Task: Develop a project sustainability and social responsibility framework to promote ethical, environmental, and societal considerations.
Action: Mouse moved to (170, 324)
Screenshot: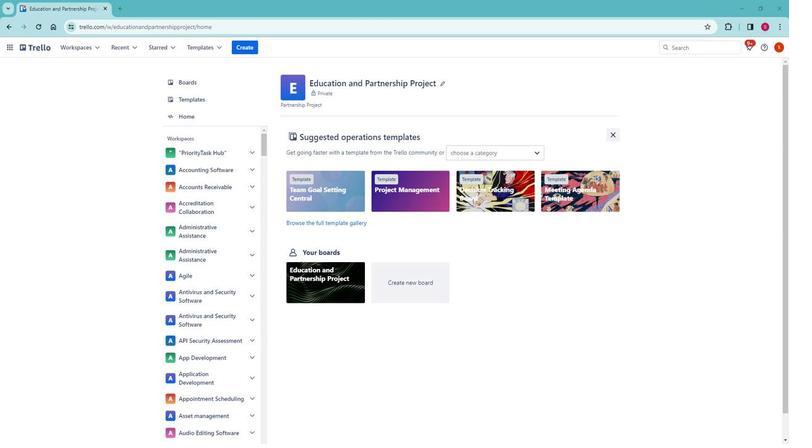 
Action: Mouse pressed left at (170, 324)
Screenshot: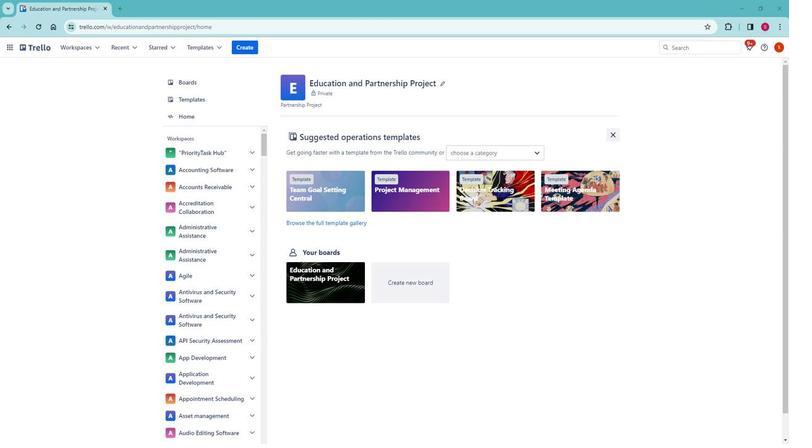 
Action: Mouse moved to (403, 96)
Screenshot: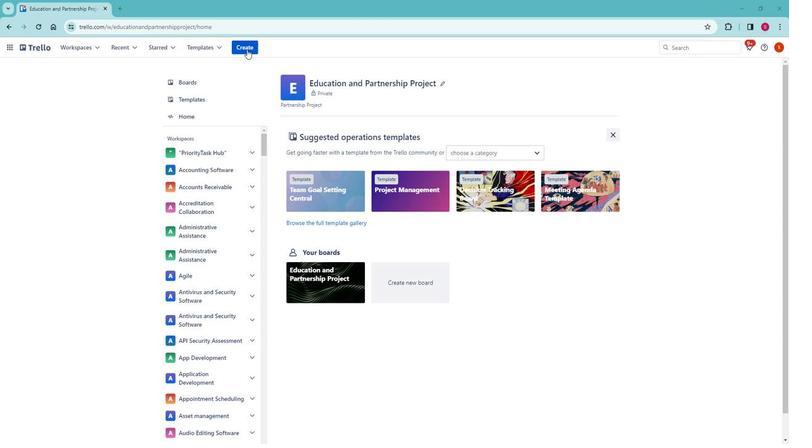 
Action: Mouse pressed left at (403, 96)
Screenshot: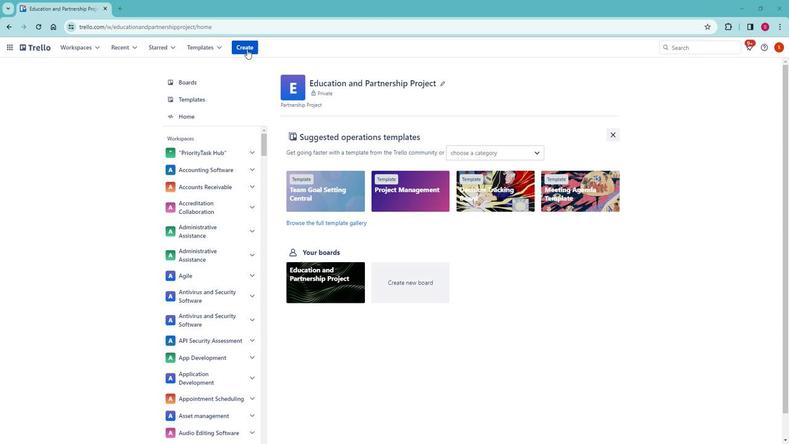 
Action: Mouse moved to (414, 166)
Screenshot: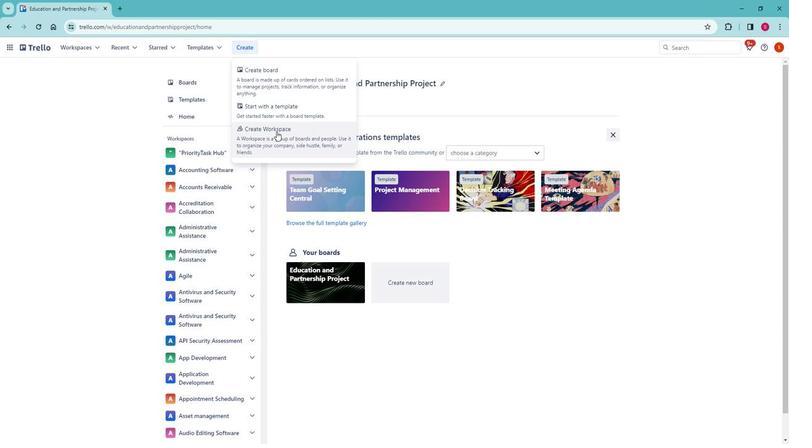 
Action: Mouse pressed left at (414, 166)
Screenshot: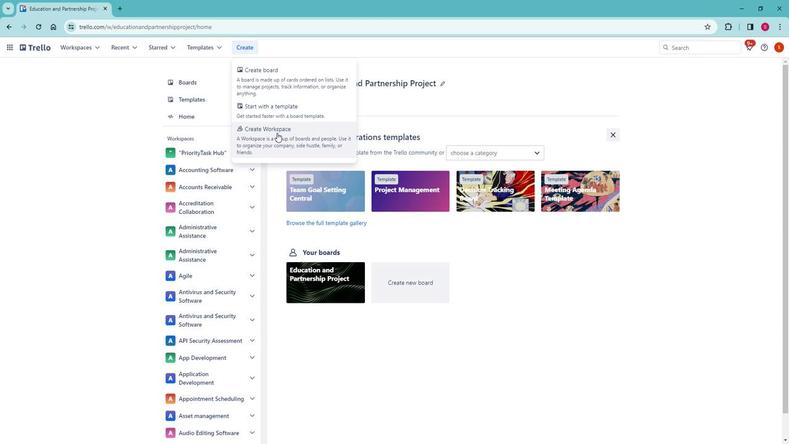 
Action: Mouse moved to (403, 186)
Screenshot: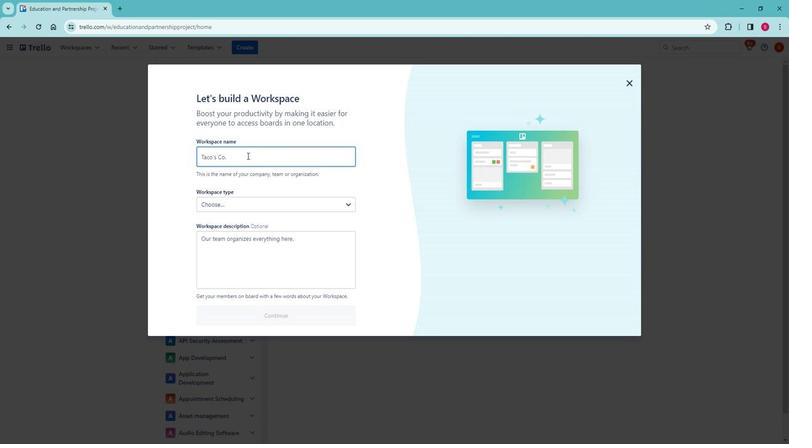 
Action: Mouse pressed left at (403, 186)
Screenshot: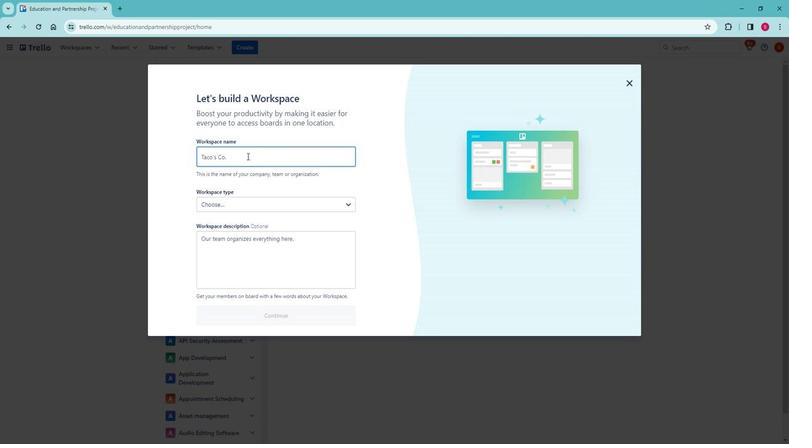 
Action: Key pressed <Key.shift>Sustainability<Key.space>and<Key.space><Key.shift>Social<Key.space><Key.shift>REs<Key.backspace><Key.backspace>esponsibility<Key.space><Key.shift>Framewoirk<Key.backspace><Key.backspace><Key.backspace>rk
Screenshot: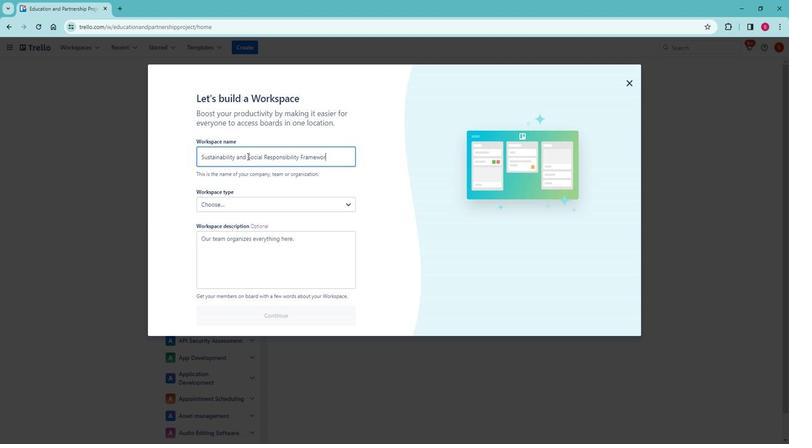 
Action: Mouse moved to (407, 224)
Screenshot: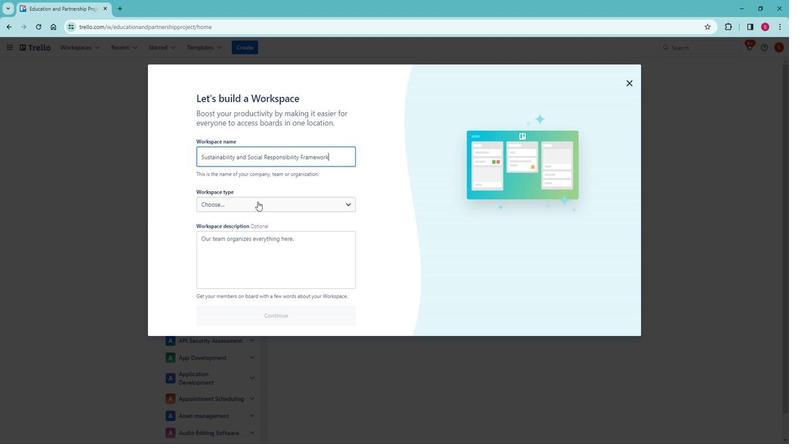 
Action: Mouse pressed left at (407, 224)
Screenshot: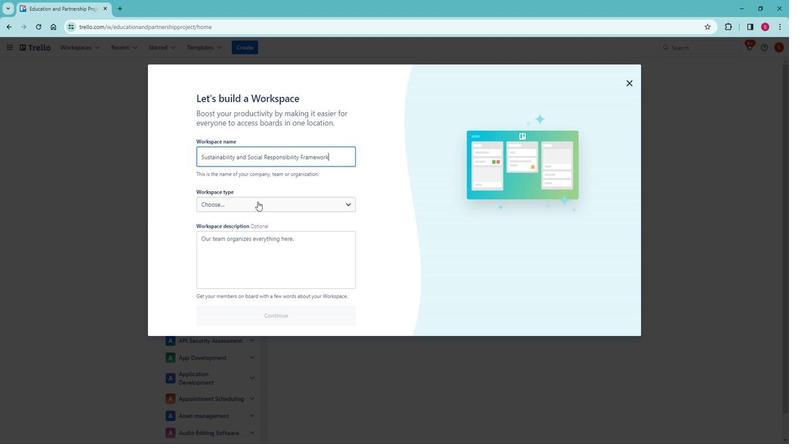 
Action: Mouse moved to (409, 314)
Screenshot: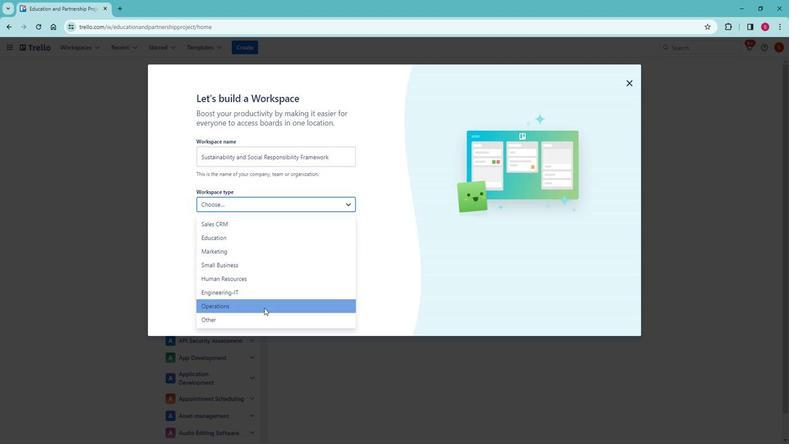 
Action: Mouse pressed left at (409, 314)
Screenshot: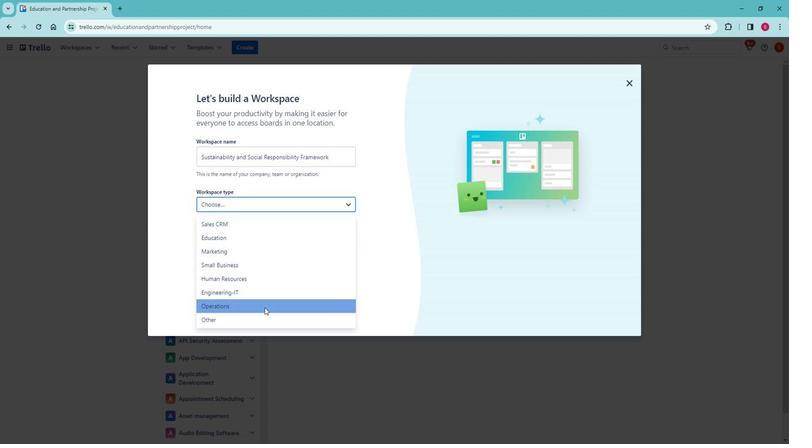 
Action: Mouse moved to (407, 265)
Screenshot: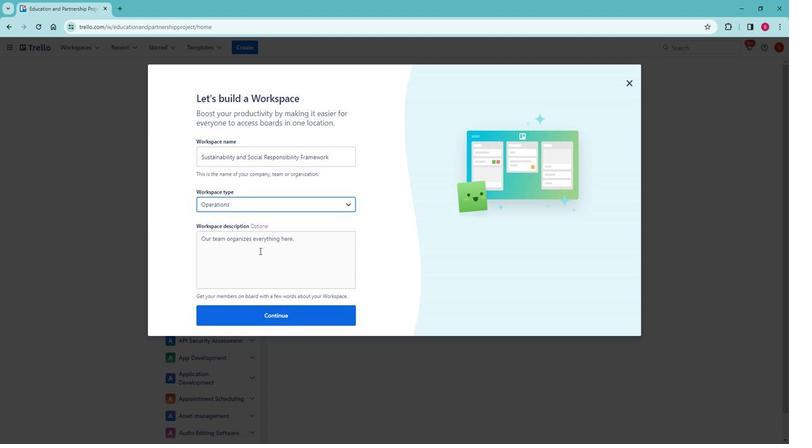 
Action: Mouse pressed left at (407, 265)
Screenshot: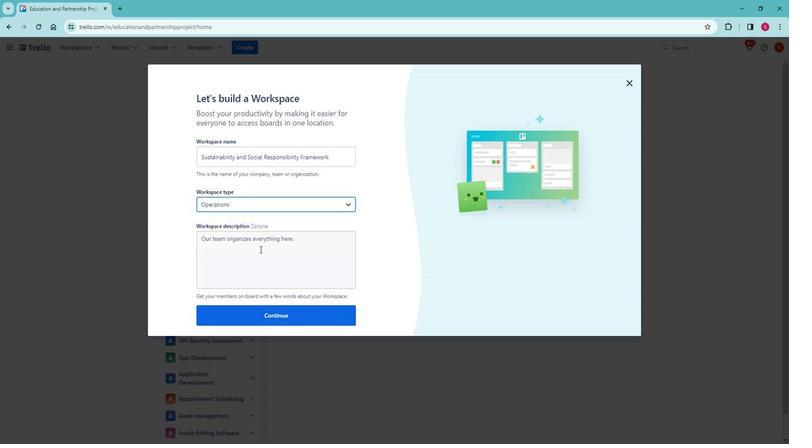 
Action: Mouse moved to (408, 264)
Screenshot: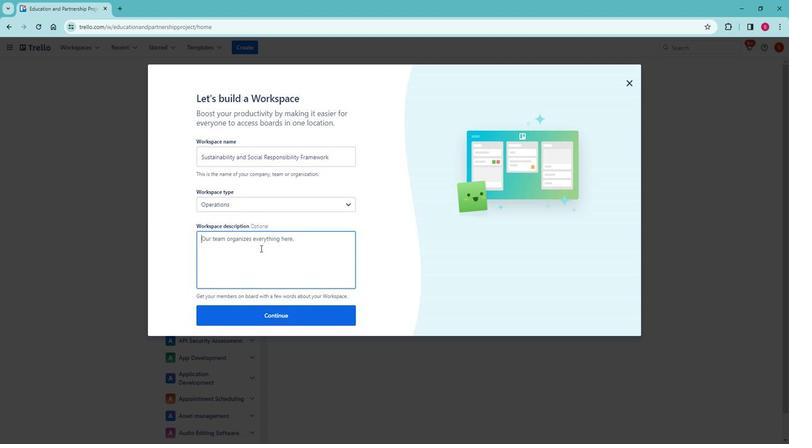 
Action: Key pressed <Key.shift>Soci<Key.backspace>ial<Key.space><Key.shift>Responsibility<Key.space><Key.shift>Framework<Key.space>
Screenshot: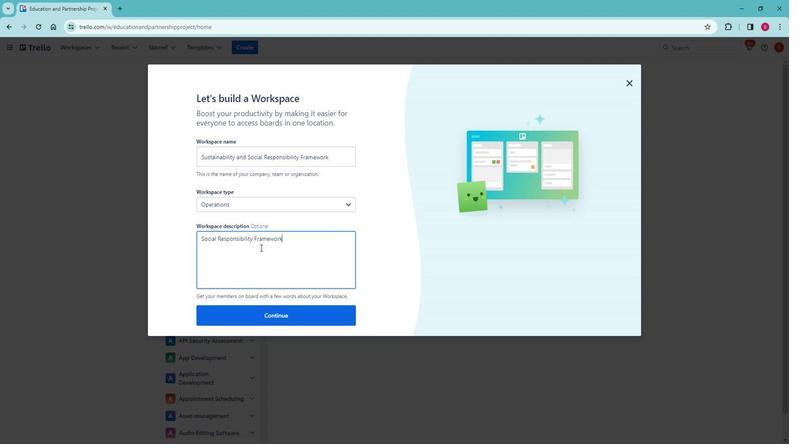 
Action: Mouse moved to (408, 315)
Screenshot: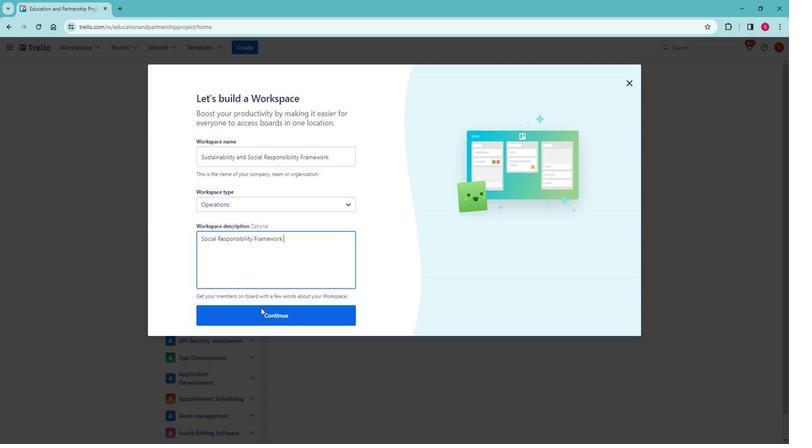 
Action: Mouse pressed left at (408, 315)
Screenshot: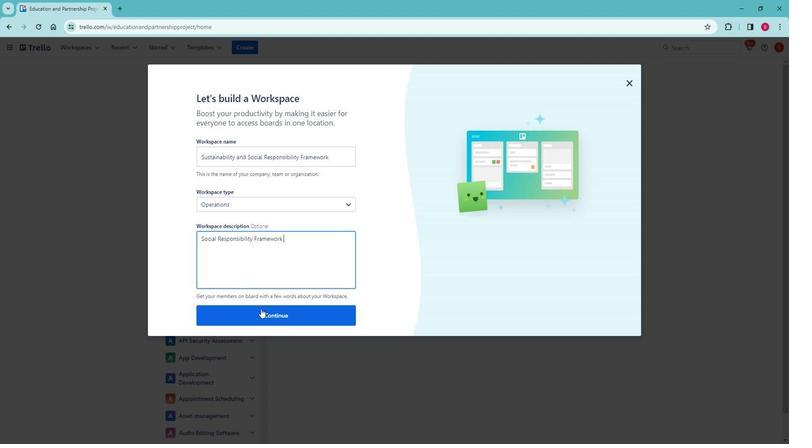 
Action: Mouse moved to (406, 180)
Screenshot: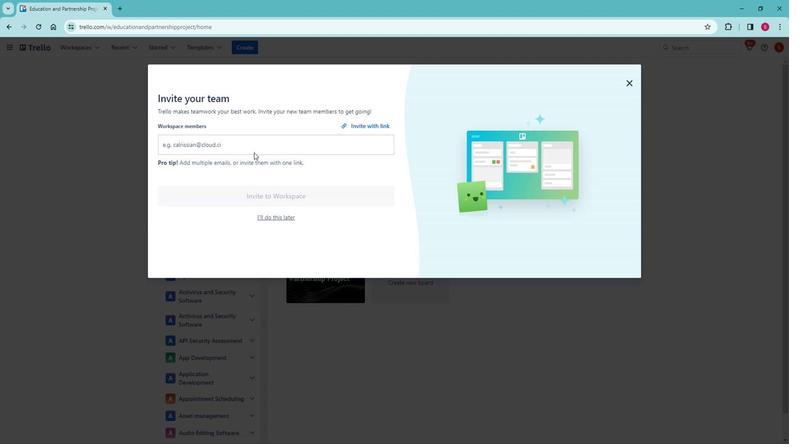 
Action: Mouse pressed left at (406, 180)
Screenshot: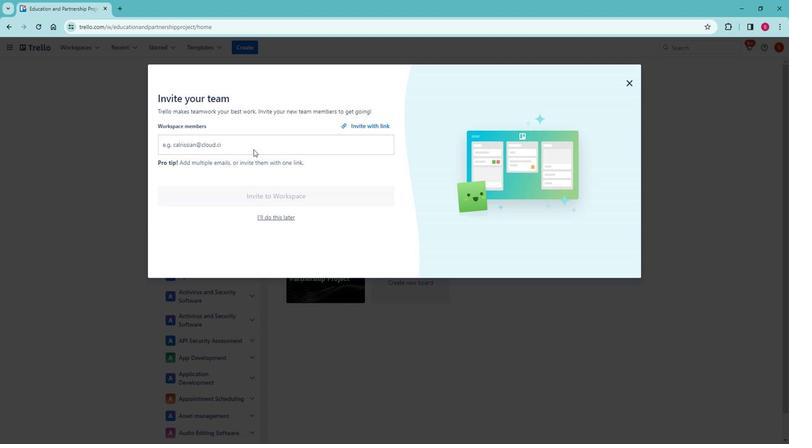 
Action: Key pressed softage.2<Key.down><Key.enter>
Screenshot: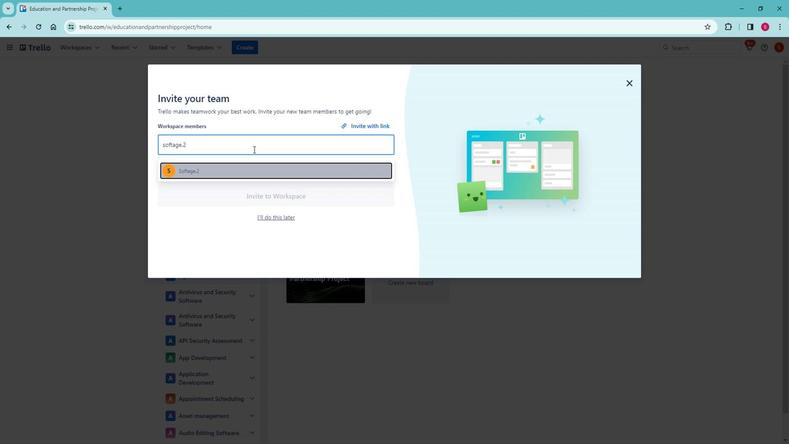 
Action: Mouse moved to (398, 228)
Screenshot: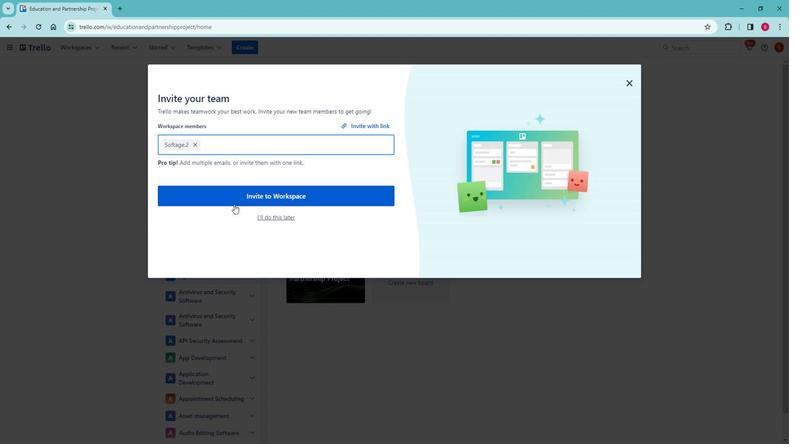 
Action: Mouse pressed left at (398, 228)
Screenshot: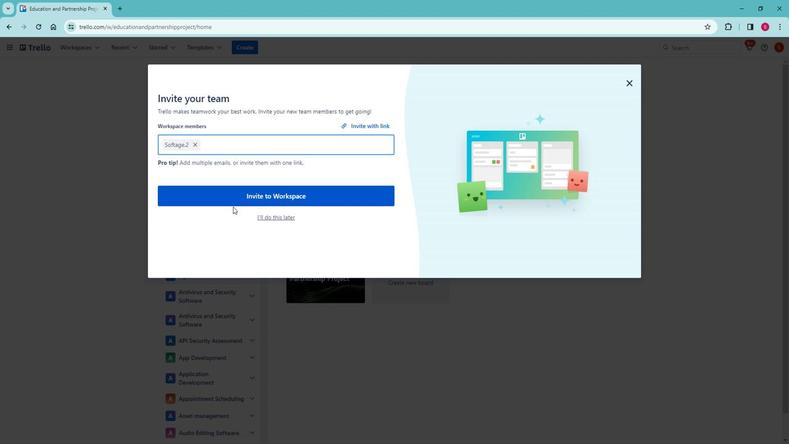 
Action: Mouse moved to (399, 226)
Screenshot: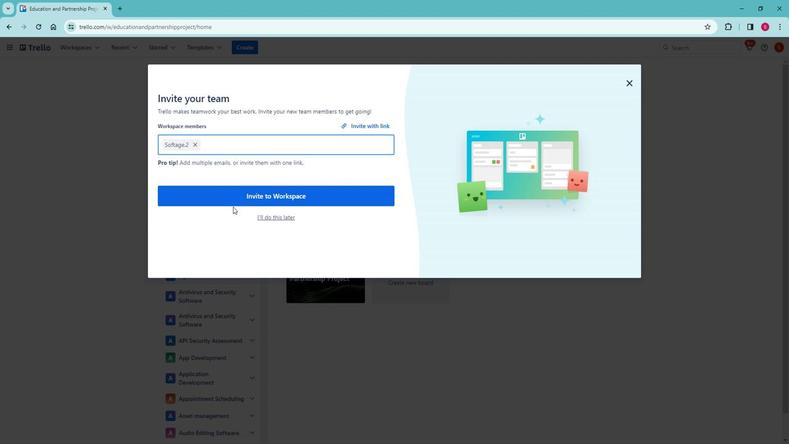 
Action: Mouse pressed left at (399, 226)
Screenshot: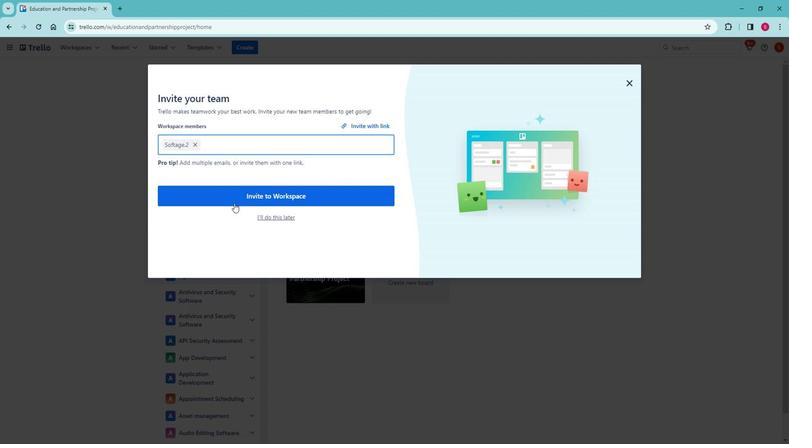 
Action: Mouse moved to (350, 216)
Screenshot: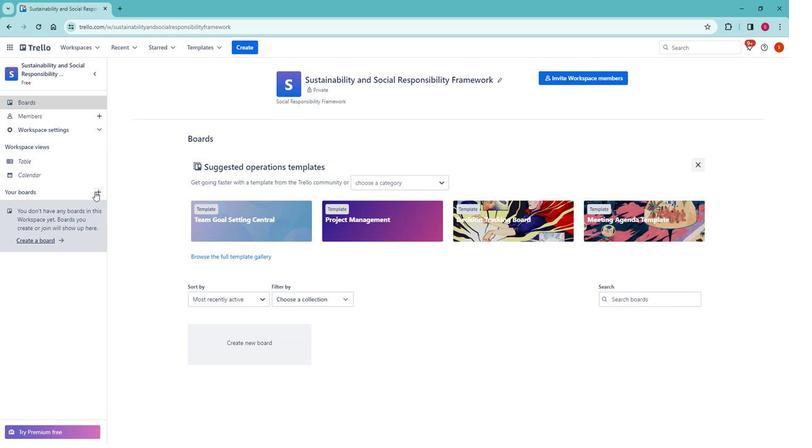 
Action: Mouse pressed left at (350, 216)
Screenshot: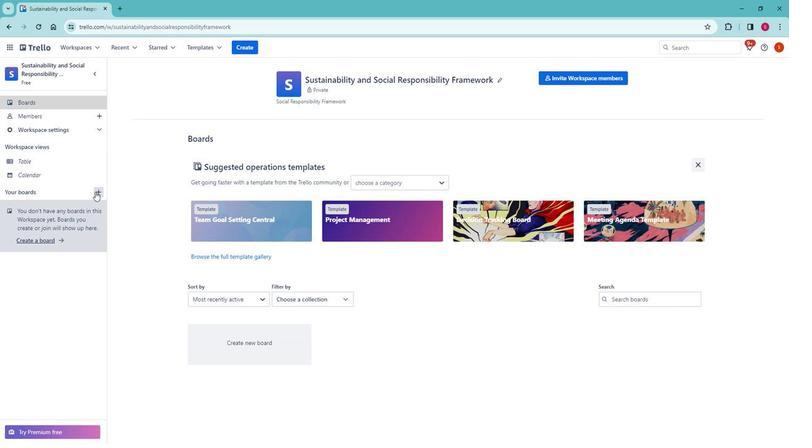 
Action: Mouse moved to (369, 331)
Screenshot: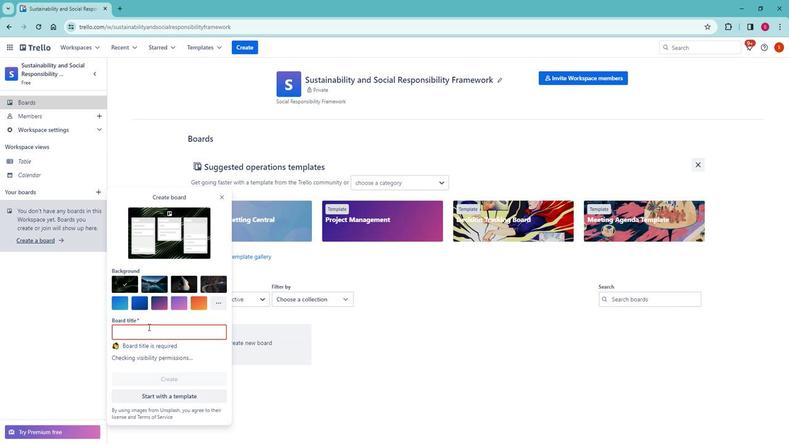 
Action: Mouse pressed left at (369, 331)
Screenshot: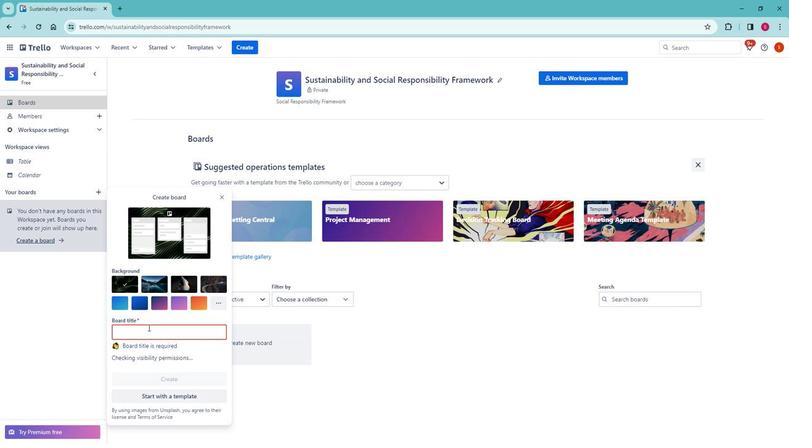 
Action: Mouse moved to (369, 331)
Screenshot: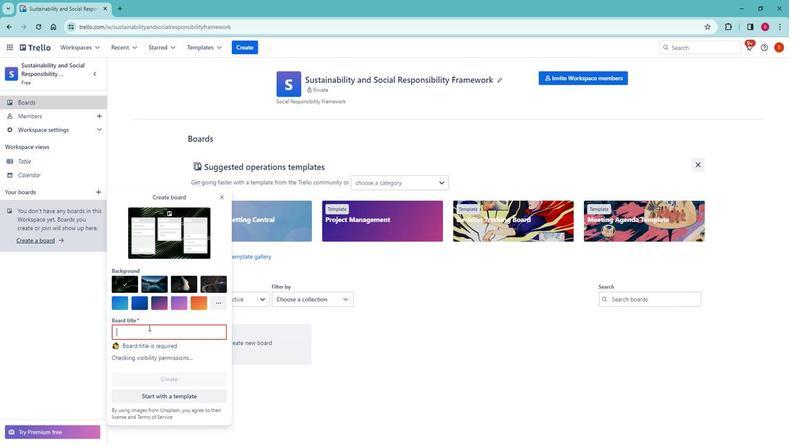 
Action: Key pressed <Key.shift>Project<Key.space><Key.shift>Sustainability<Key.space>
Screenshot: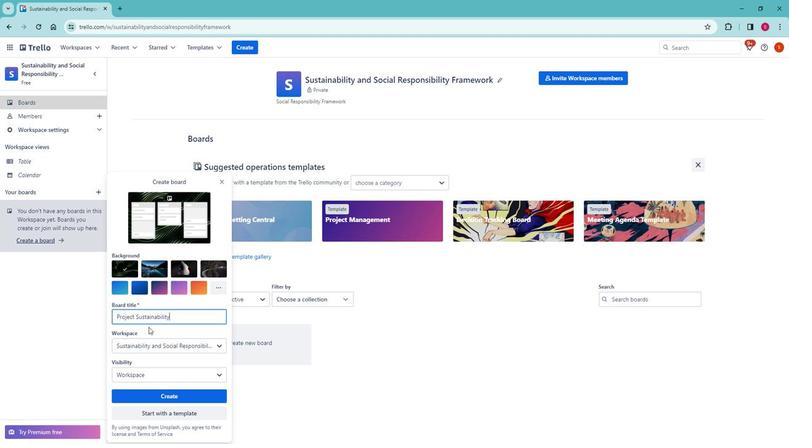 
Action: Mouse moved to (375, 371)
Screenshot: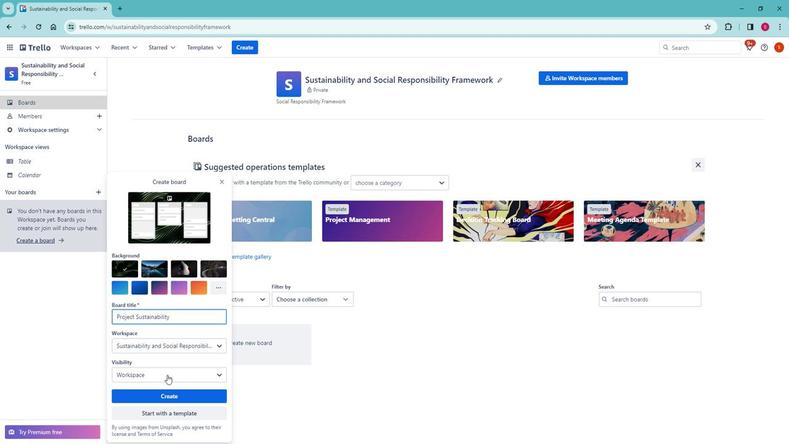
Action: Mouse pressed left at (375, 371)
Screenshot: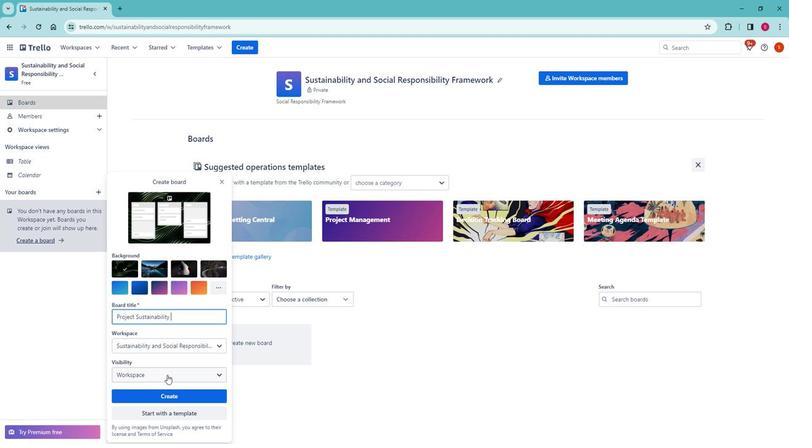 
Action: Mouse moved to (375, 347)
Screenshot: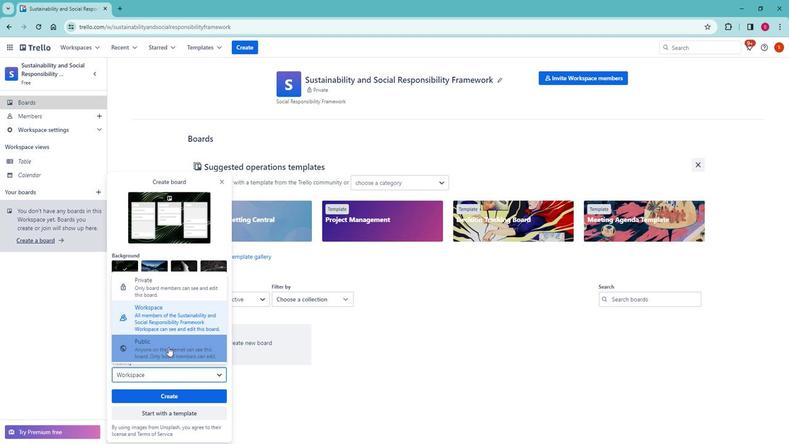 
Action: Mouse pressed left at (375, 347)
Screenshot: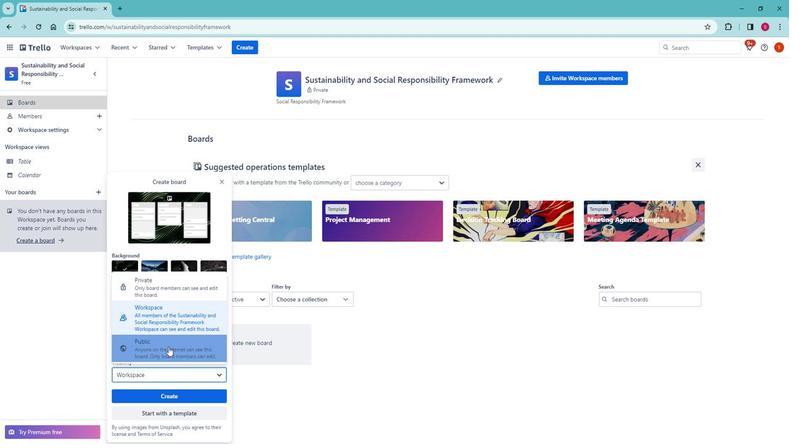 
Action: Mouse moved to (367, 385)
Screenshot: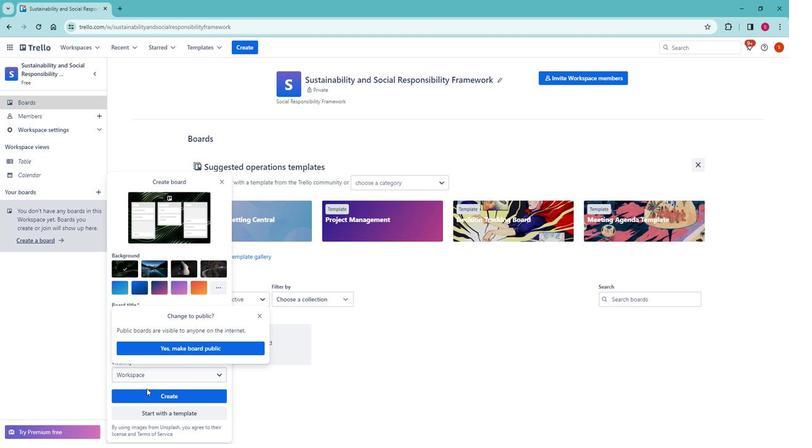 
Action: Mouse pressed left at (367, 385)
Screenshot: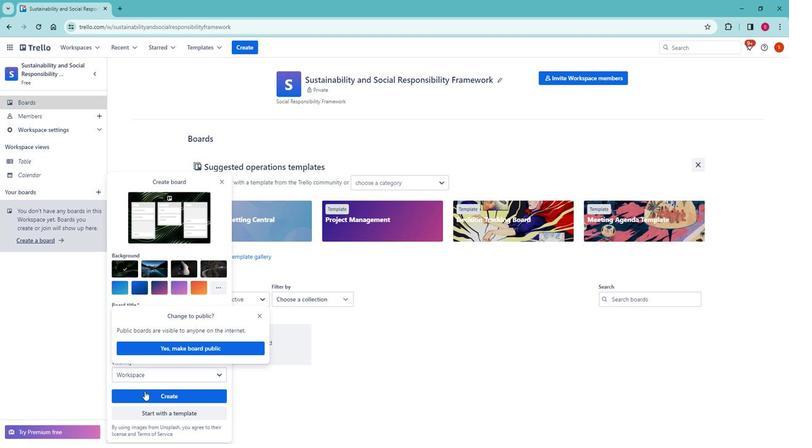 
Action: Mouse moved to (363, 139)
Screenshot: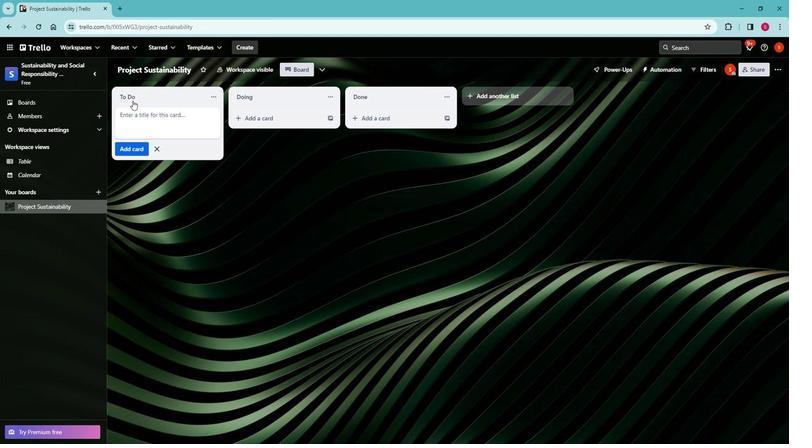 
Action: Mouse pressed left at (363, 139)
Screenshot: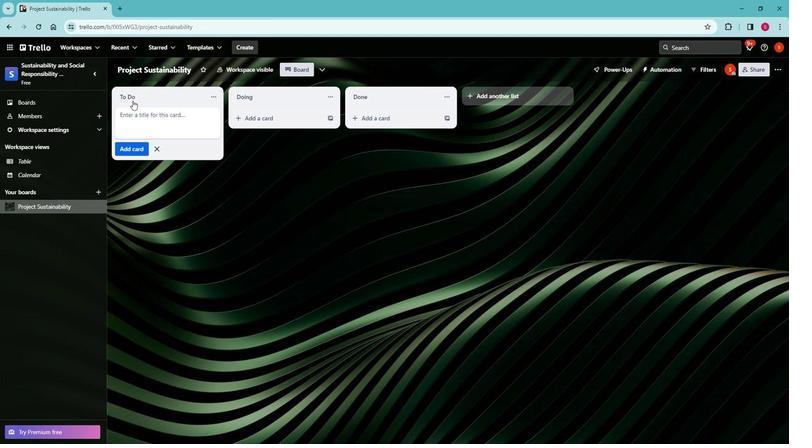 
Action: Mouse moved to (360, 138)
Screenshot: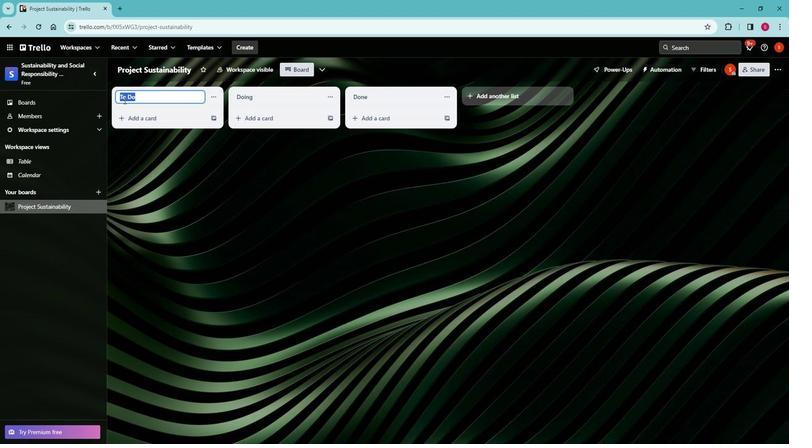 
Action: Mouse pressed left at (360, 138)
Screenshot: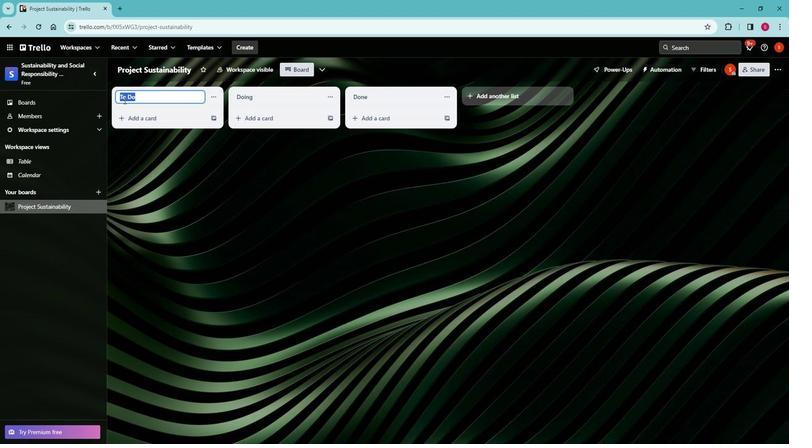 
Action: Mouse pressed left at (360, 138)
Screenshot: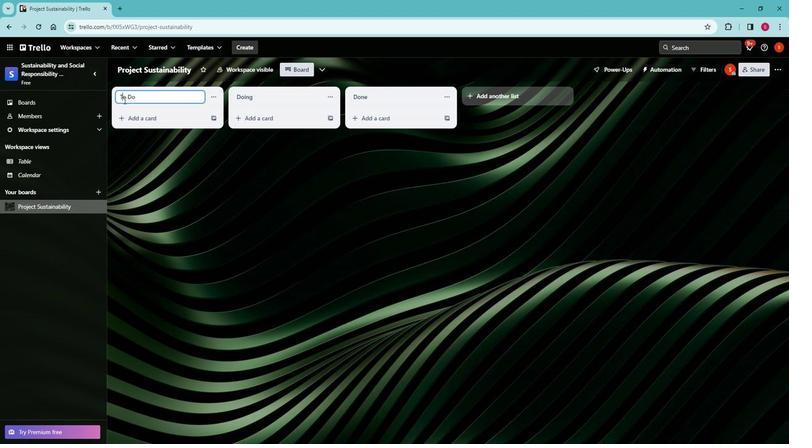 
Action: Mouse pressed left at (360, 138)
Screenshot: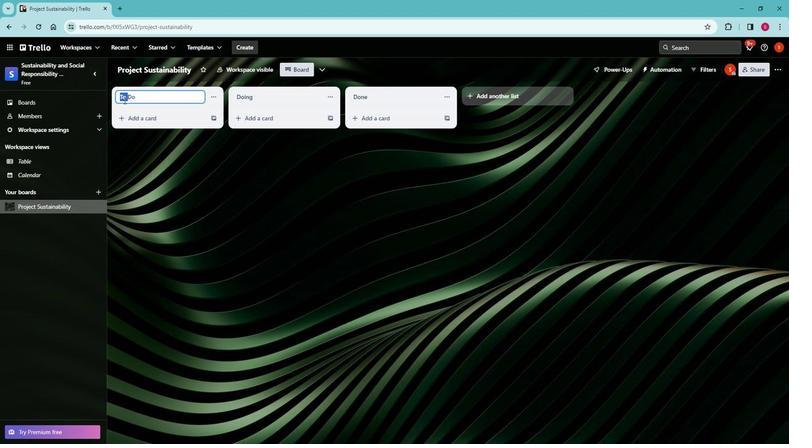 
Action: Key pressed <Key.shift>Introduction<Key.space><Key.shift>and<Key.space><Key.shift>Overview<Key.enter><Key.delete>
Screenshot: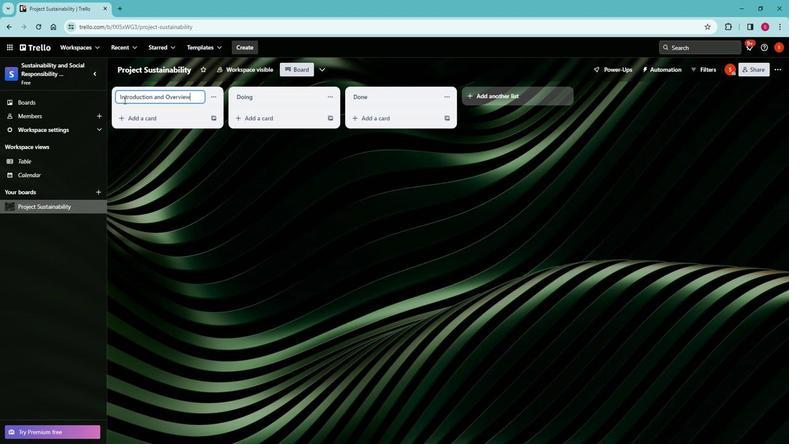 
Action: Mouse moved to (396, 137)
Screenshot: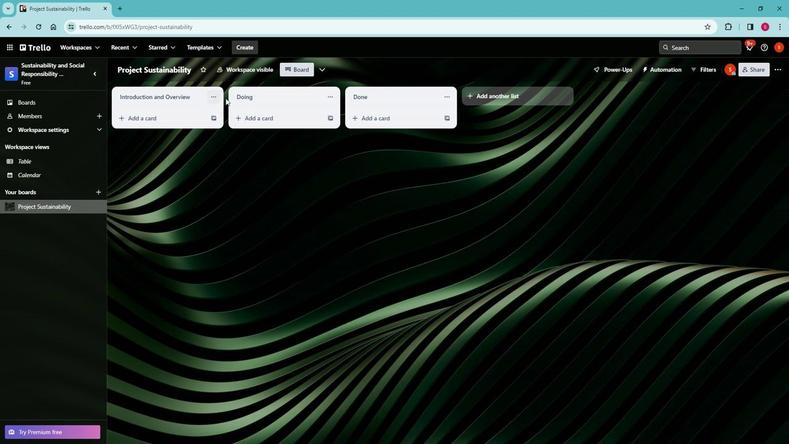 
Action: Mouse pressed left at (396, 137)
Screenshot: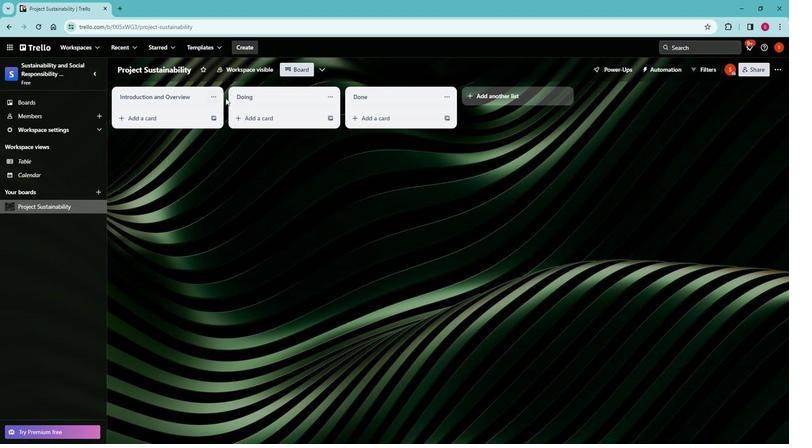 
Action: Mouse moved to (399, 135)
Screenshot: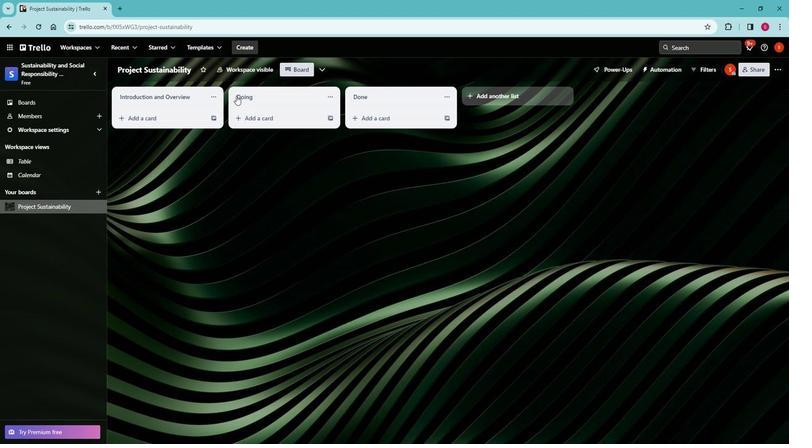 
Action: Mouse pressed left at (399, 135)
Screenshot: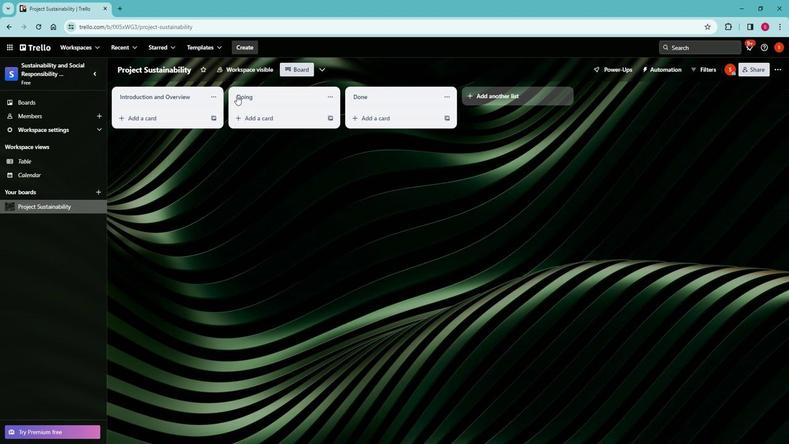 
Action: Mouse moved to (399, 134)
Screenshot: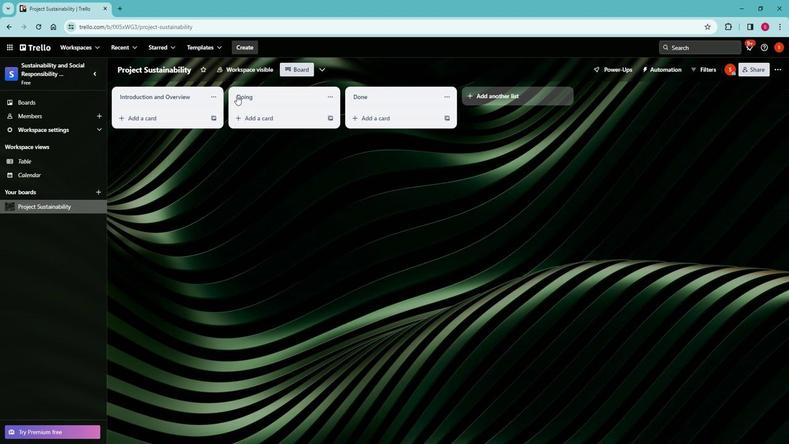 
Action: Key pressed <Key.shift>Ethics<Key.space><Key.shift>Consideration<Key.space>s<Key.backspace><Key.backspace>s
Screenshot: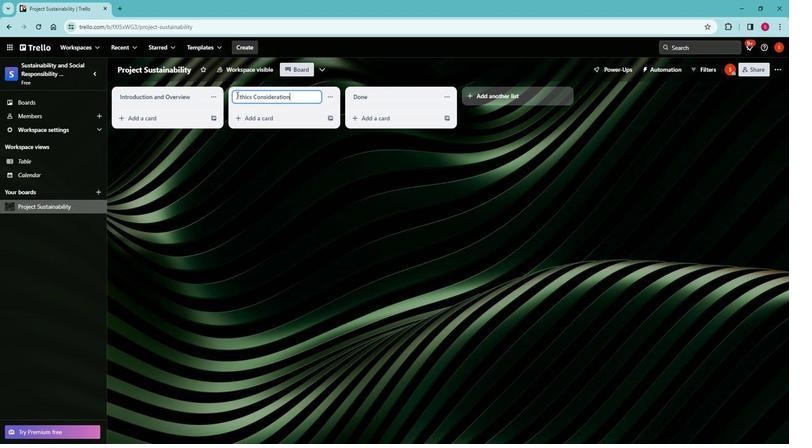 
Action: Mouse moved to (436, 225)
Screenshot: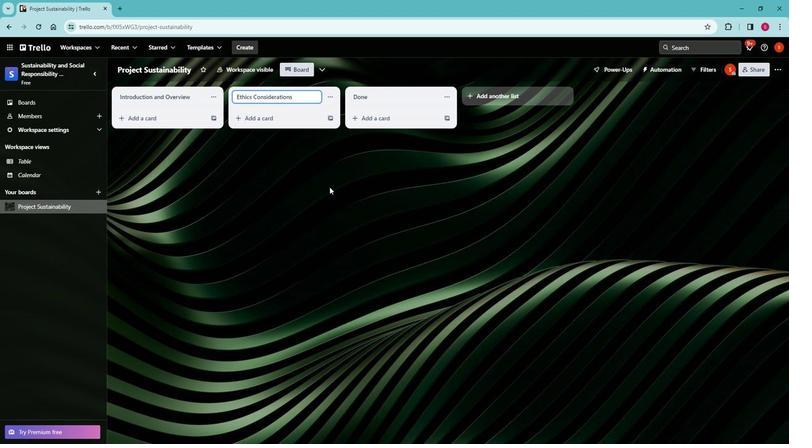 
Action: Mouse pressed left at (436, 225)
Screenshot: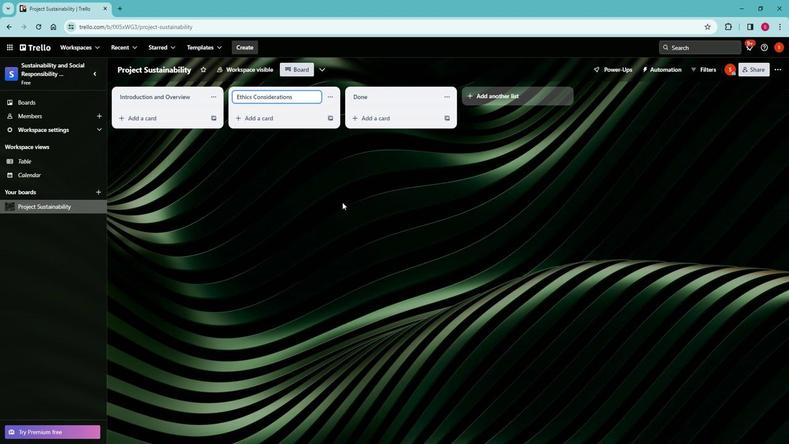 
Action: Mouse moved to (451, 138)
Screenshot: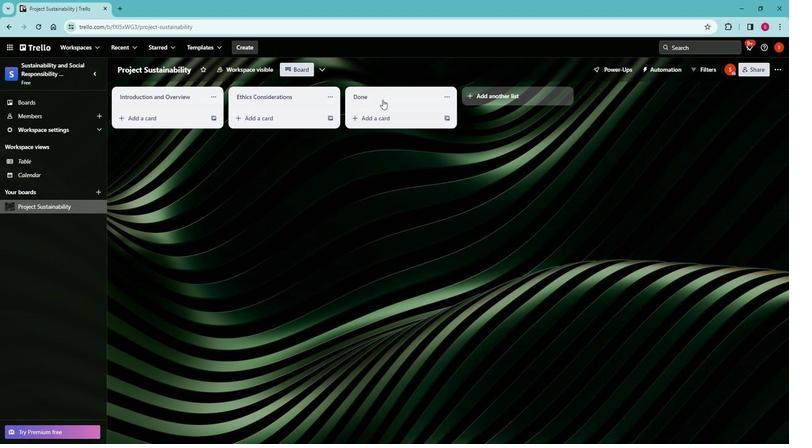 
Action: Mouse pressed left at (451, 138)
Screenshot: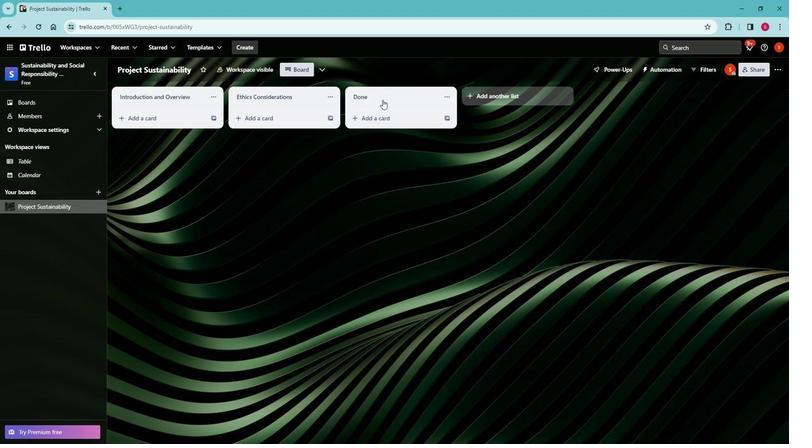 
Action: Key pressed <Key.shift>Envit<Key.backspace>ronmental<Key.space><Key.shift>Consideration<Key.space>s<Key.backspace><Key.backspace>s<Key.enter>
Screenshot: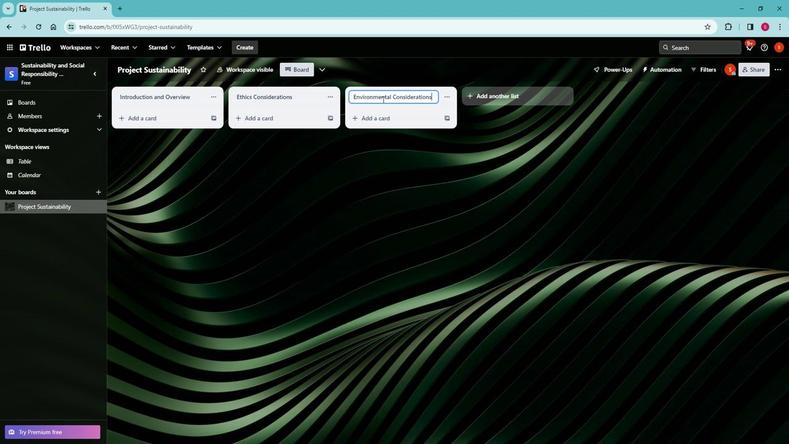 
Action: Mouse moved to (499, 132)
Screenshot: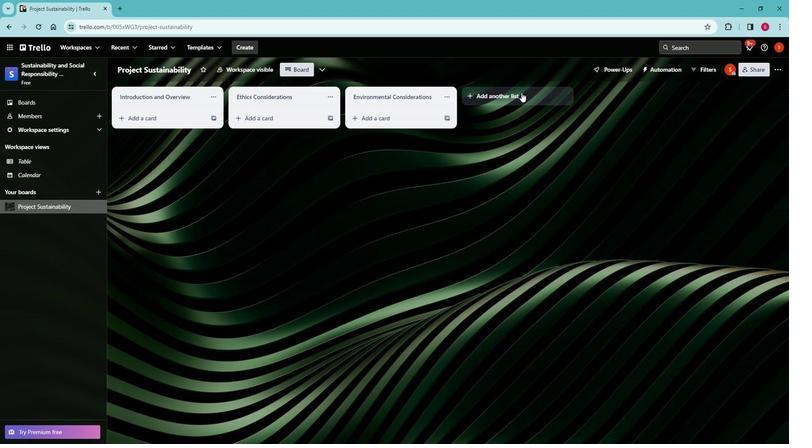 
Action: Mouse pressed left at (499, 132)
Screenshot: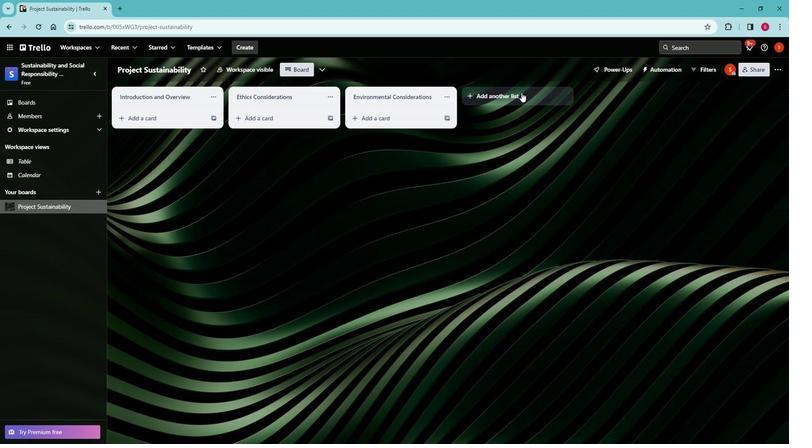 
Action: Key pressed <Key.shift>Societal<Key.space><Key.shift>Consideratiosn<Key.backspace><Key.backspace>ns<Key.space><Key.enter>
Screenshot: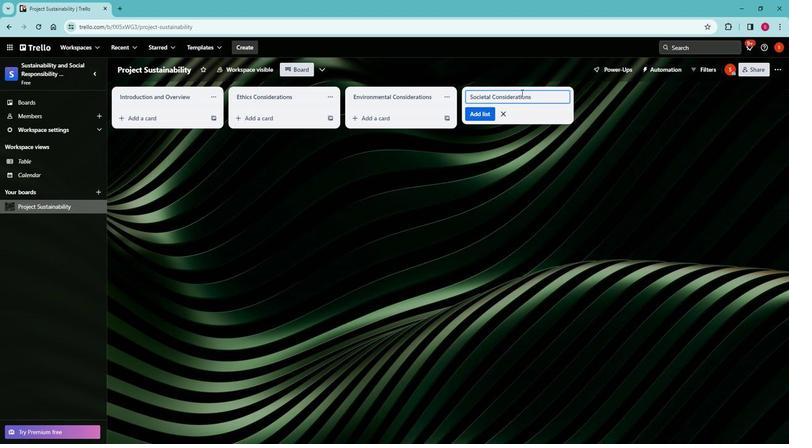 
Action: Mouse moved to (533, 131)
Screenshot: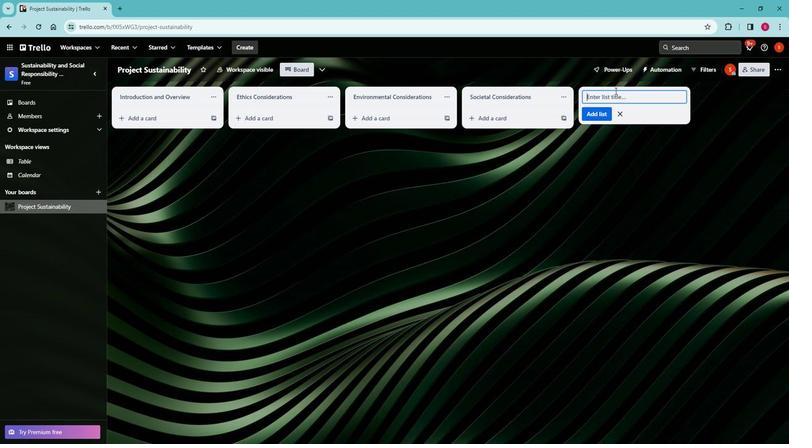 
Action: Mouse pressed left at (533, 131)
Screenshot: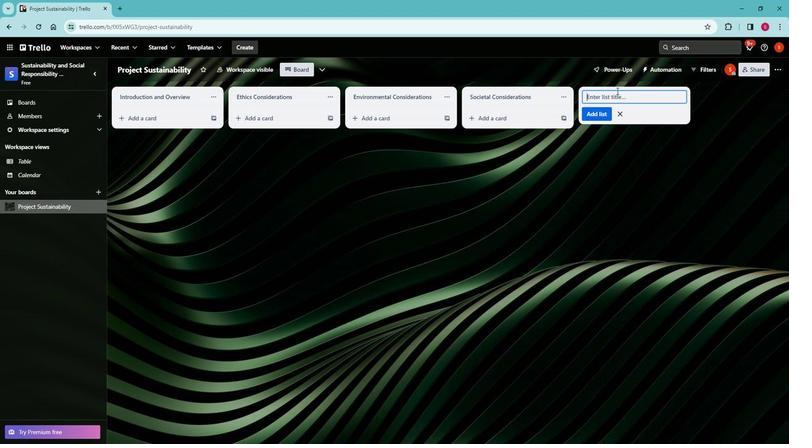 
Action: Key pressed <Key.shift>Iple<Key.backspace><Key.backspace><Key.backspace>mplement<Key.space>and<Key.space><Key.shift>MEn<Key.backspace><Key.backspace>entorig<Key.backspace>ng<Key.space><Key.enter>
Screenshot: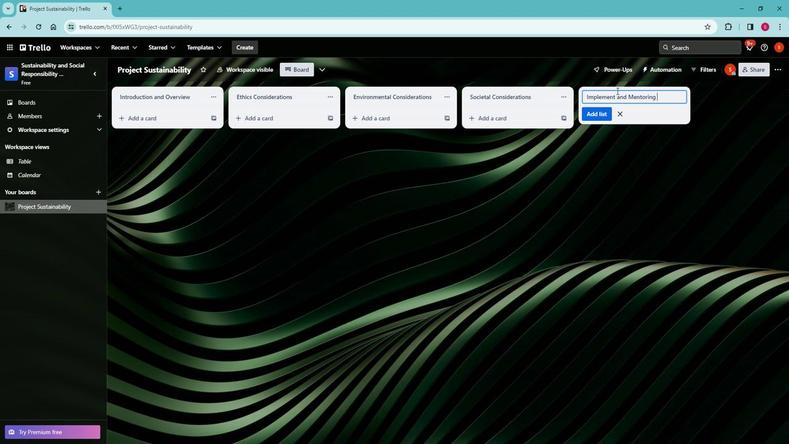 
Action: Mouse moved to (251, 282)
Screenshot: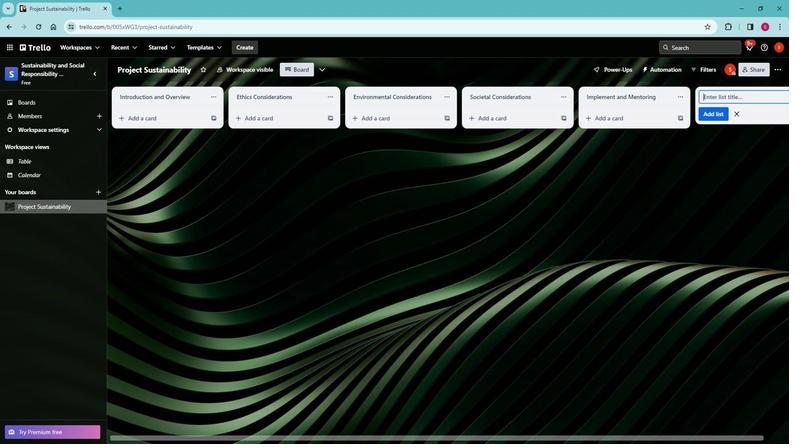 
Action: Mouse scrolled (251, 281) with delta (0, 0)
Screenshot: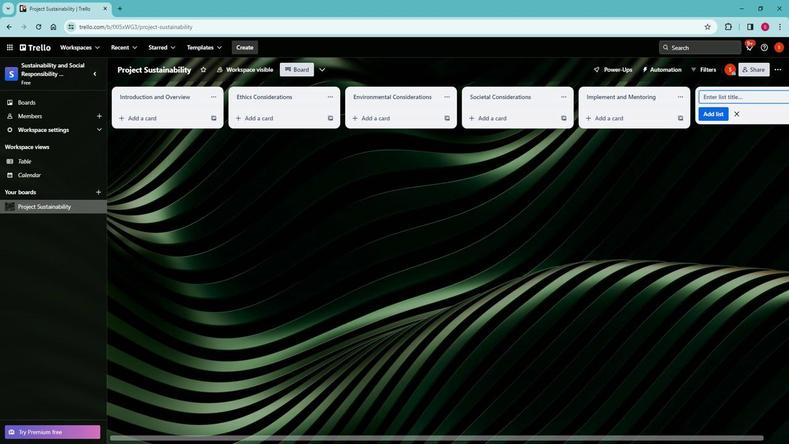 
Action: Mouse scrolled (251, 281) with delta (0, 0)
Screenshot: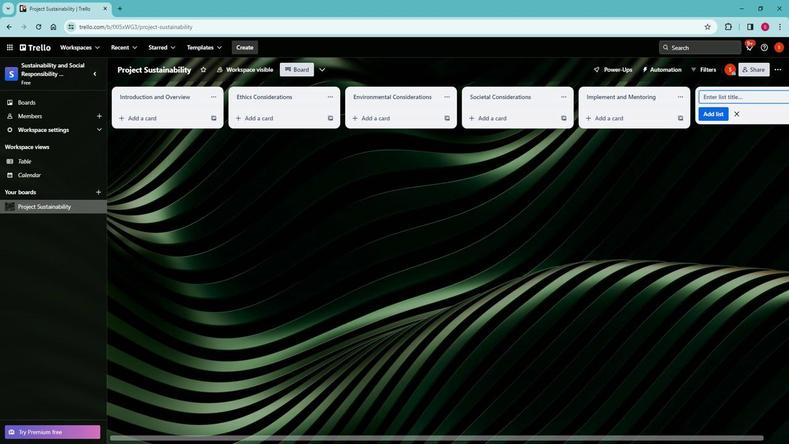 
Action: Mouse moved to (362, 157)
Screenshot: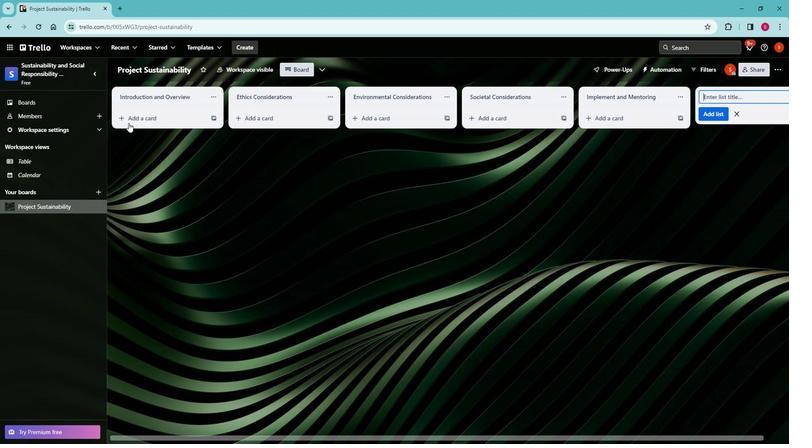 
Action: Mouse pressed left at (362, 157)
Screenshot: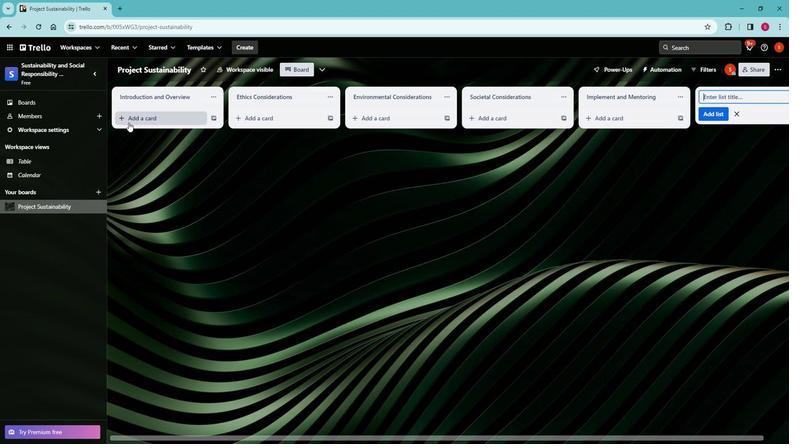 
Action: Mouse moved to (382, 259)
Screenshot: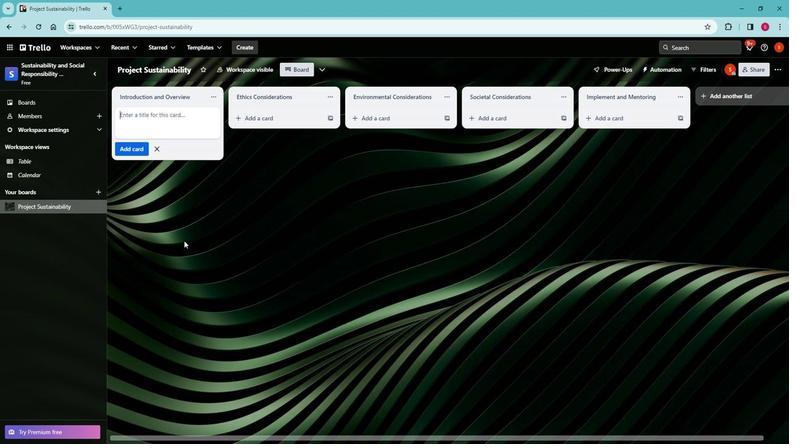 
Action: Mouse pressed left at (382, 259)
Screenshot: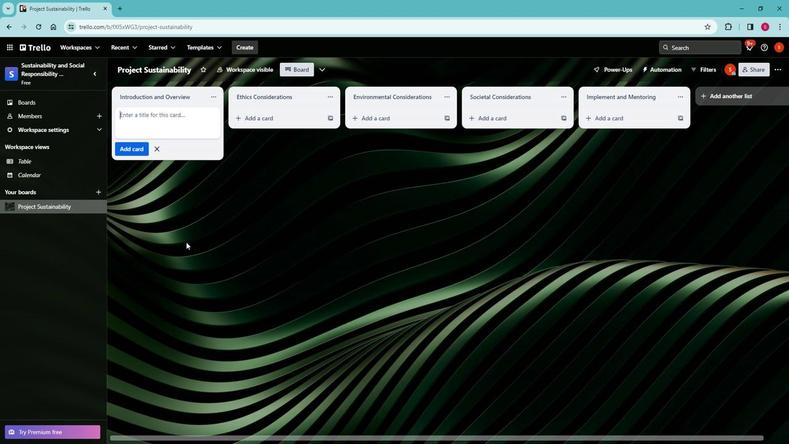 
Action: Mouse moved to (362, 153)
Screenshot: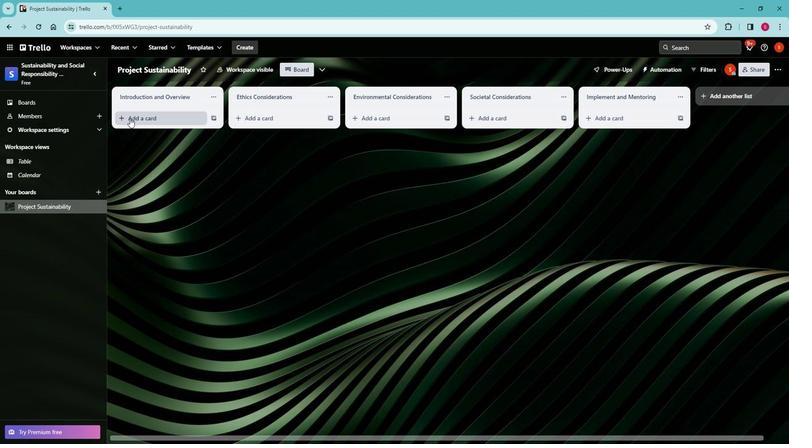 
Action: Mouse pressed left at (362, 153)
Screenshot: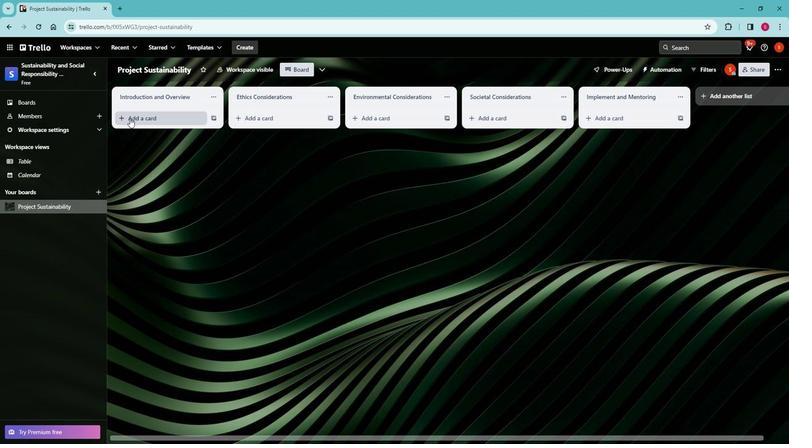 
Action: Mouse moved to (222, 243)
Screenshot: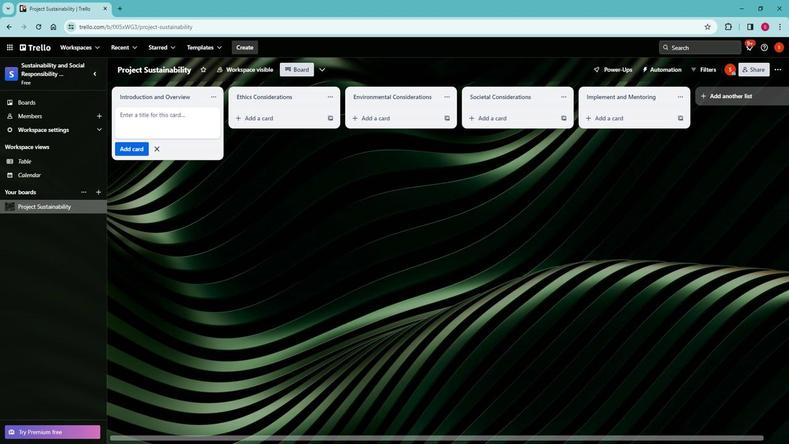 
Action: Mouse scrolled (222, 244) with delta (0, 0)
Screenshot: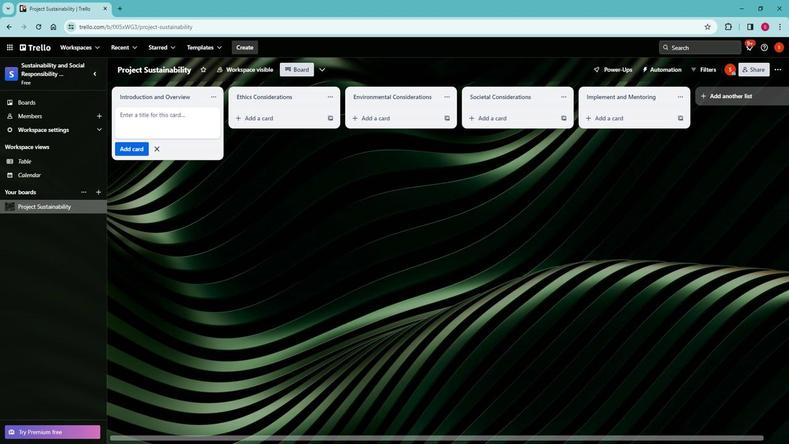 
Action: Mouse moved to (222, 243)
Screenshot: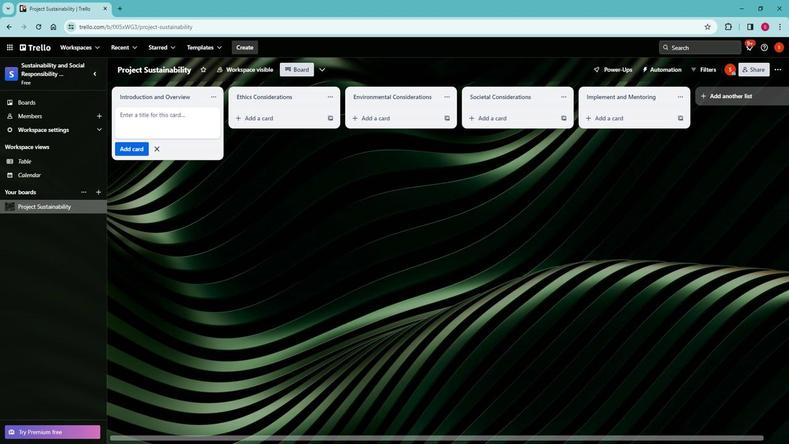 
Action: Mouse scrolled (222, 243) with delta (0, 0)
Screenshot: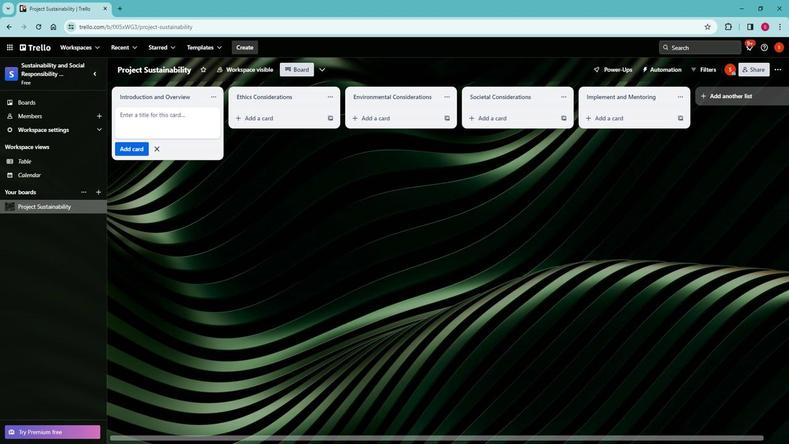 
Action: Mouse scrolled (222, 243) with delta (0, 0)
Screenshot: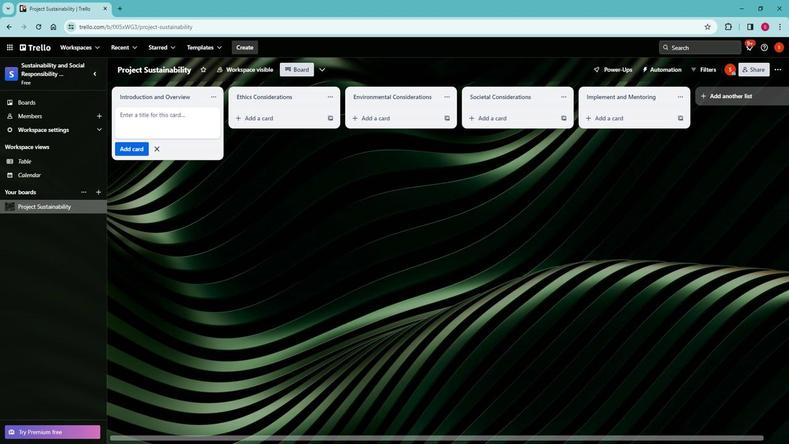 
Action: Mouse scrolled (222, 243) with delta (0, 0)
Screenshot: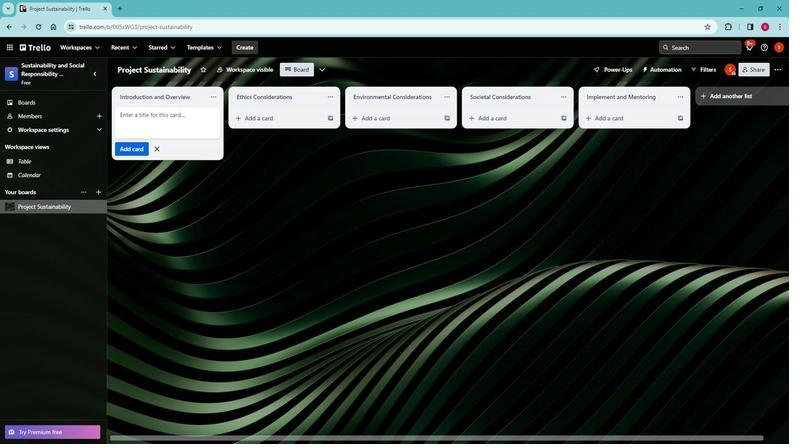 
Action: Mouse scrolled (222, 243) with delta (0, 0)
Screenshot: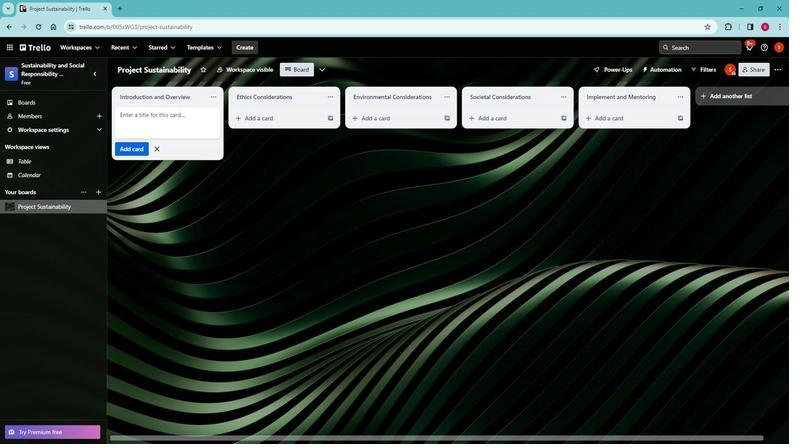 
Action: Mouse scrolled (222, 243) with delta (0, 0)
Screenshot: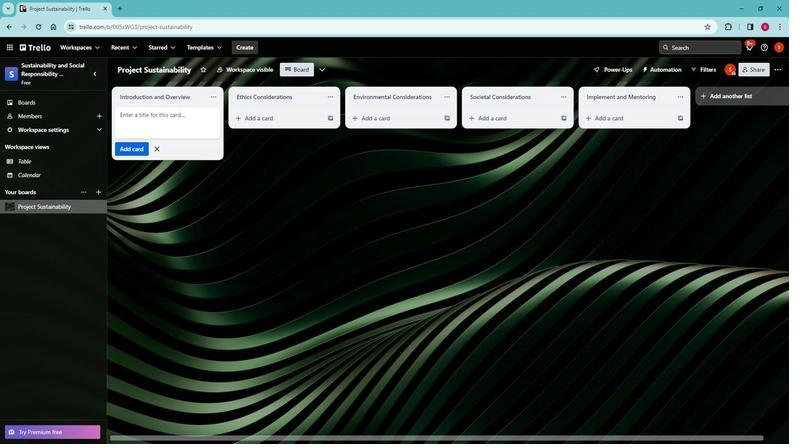
Action: Mouse scrolled (222, 243) with delta (0, 0)
Screenshot: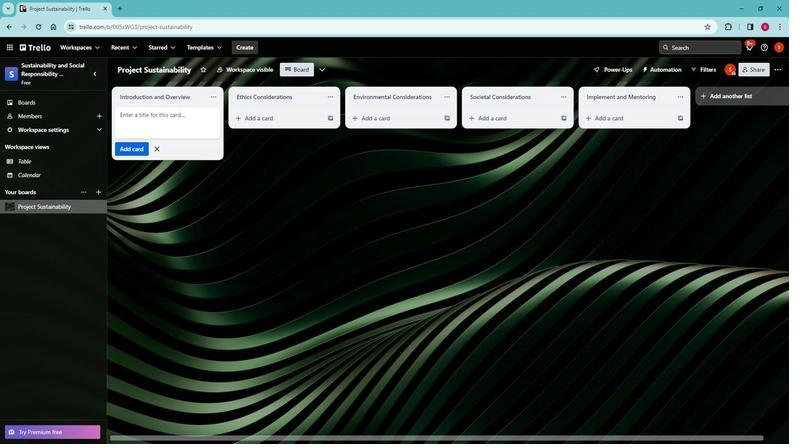 
Action: Mouse scrolled (222, 243) with delta (0, 0)
Screenshot: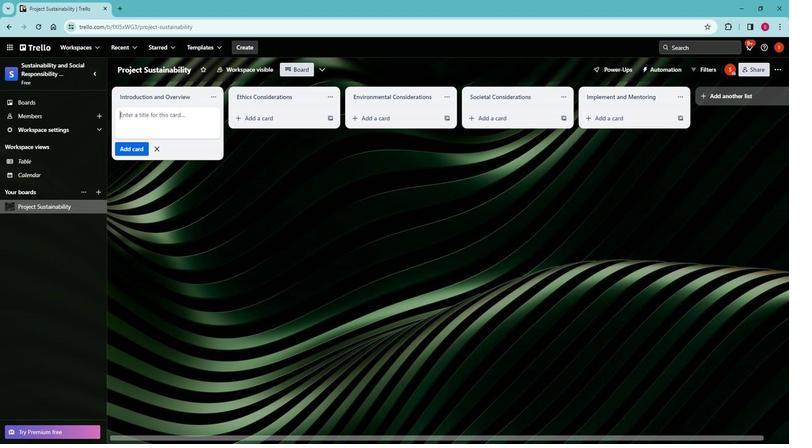 
Action: Mouse scrolled (222, 243) with delta (0, 0)
Screenshot: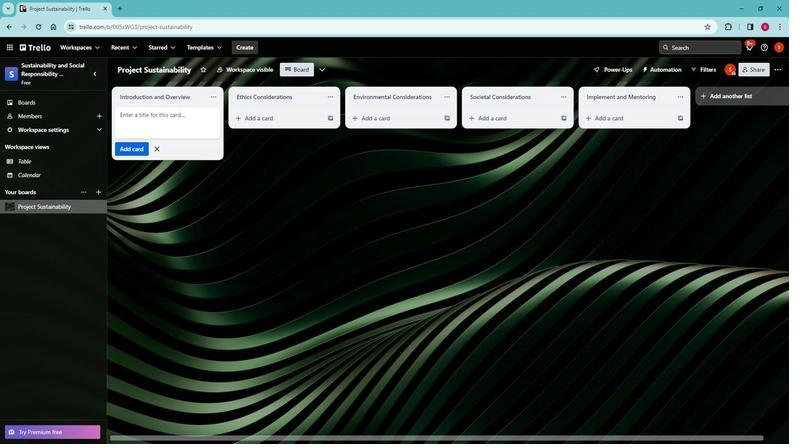 
Action: Mouse scrolled (222, 243) with delta (0, 0)
Screenshot: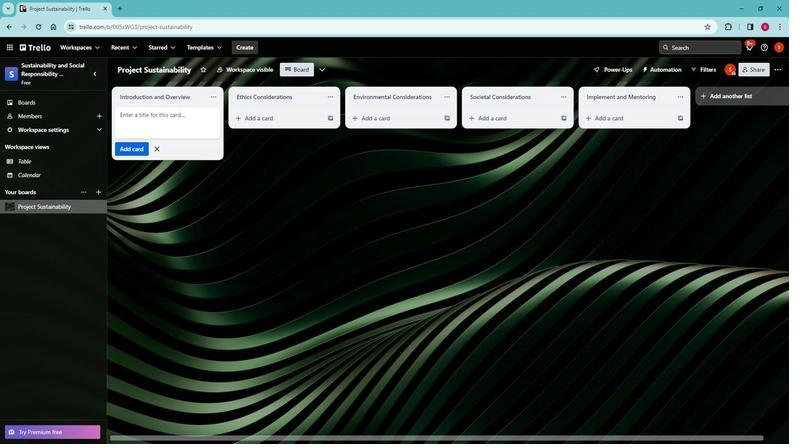 
Action: Mouse scrolled (222, 243) with delta (0, 0)
Screenshot: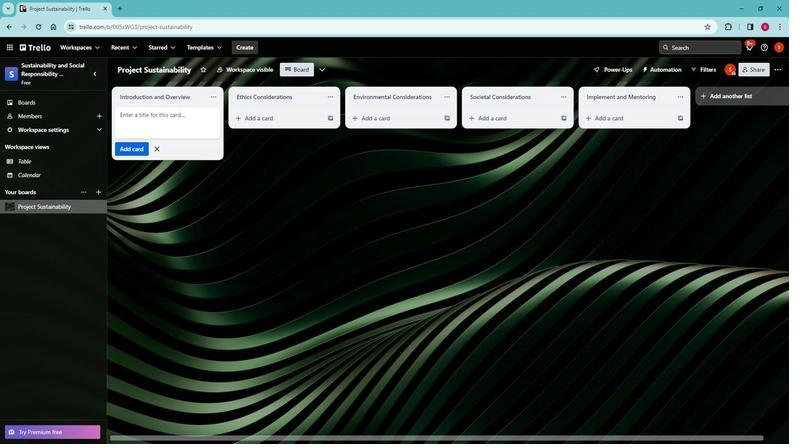 
Action: Mouse scrolled (222, 243) with delta (0, 0)
Screenshot: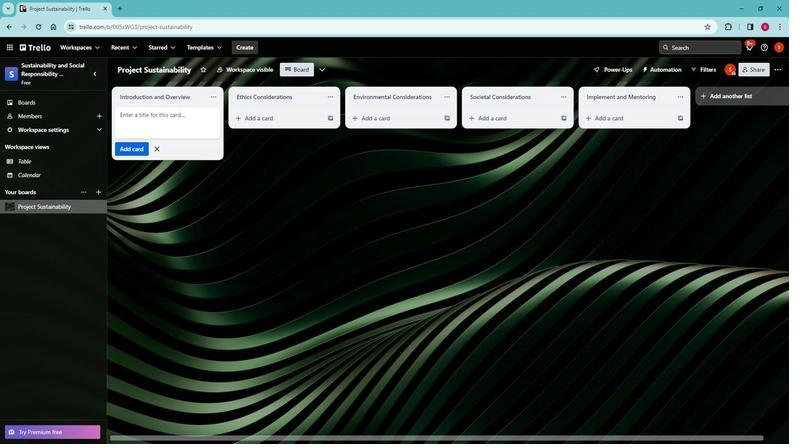 
Action: Mouse scrolled (222, 243) with delta (0, 0)
Screenshot: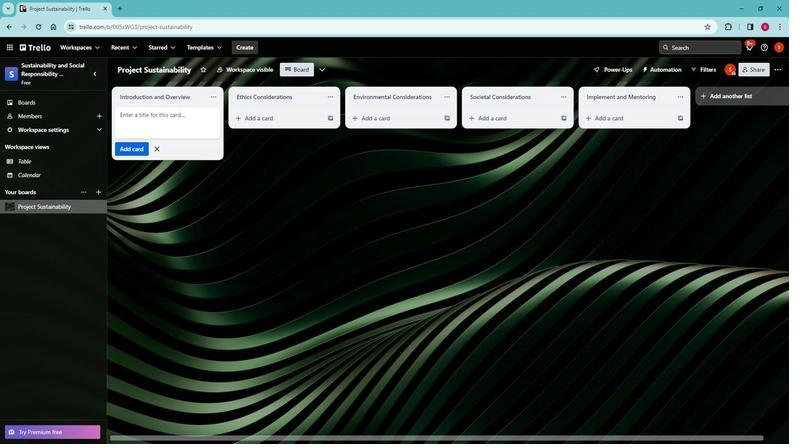 
Action: Mouse moved to (403, 258)
Screenshot: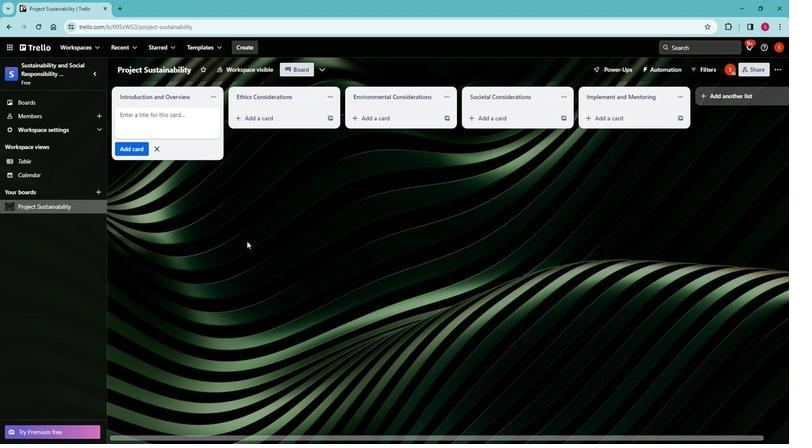 
Action: Mouse pressed left at (403, 258)
Screenshot: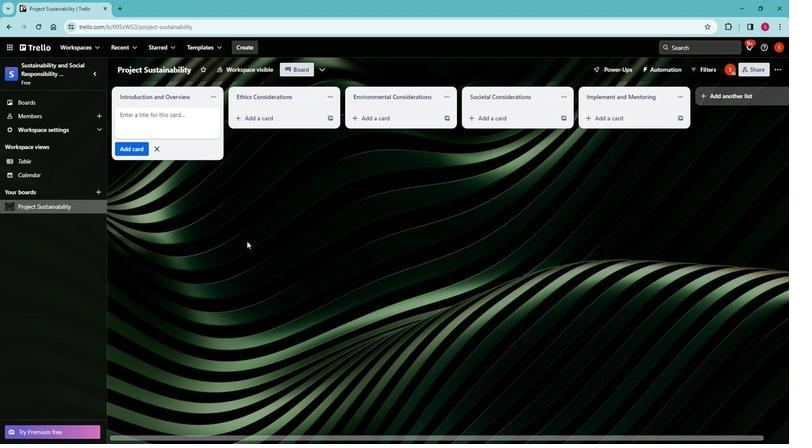 
Action: Mouse moved to (369, 157)
Screenshot: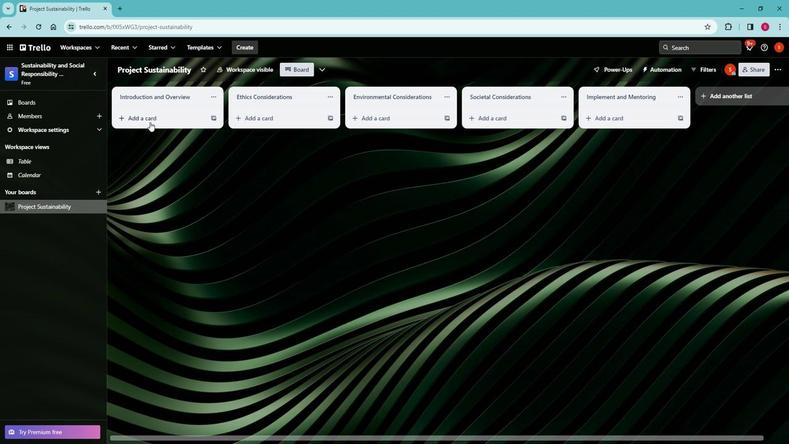 
Action: Mouse pressed left at (369, 157)
Screenshot: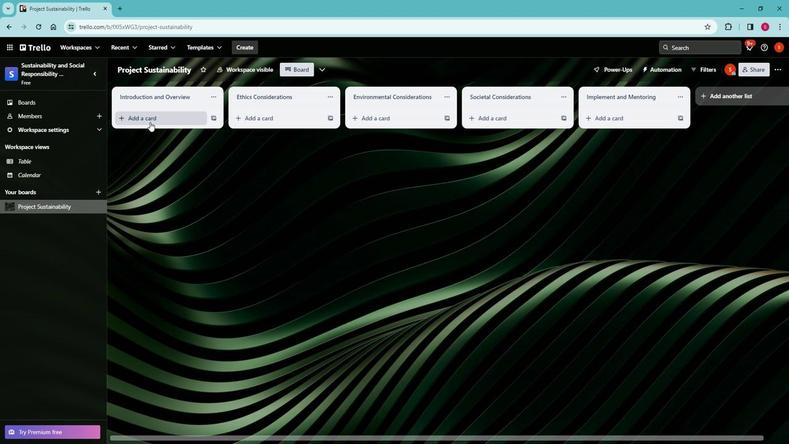 
Action: Key pressed <Key.shift>Overview<Key.enter>
Screenshot: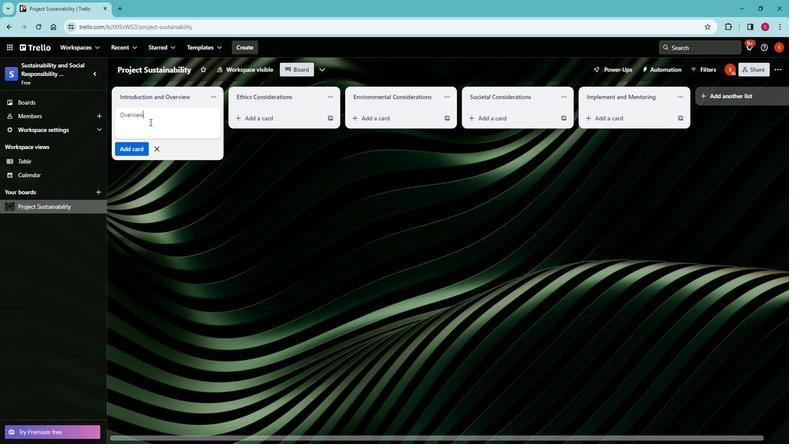 
Action: Mouse moved to (373, 148)
Screenshot: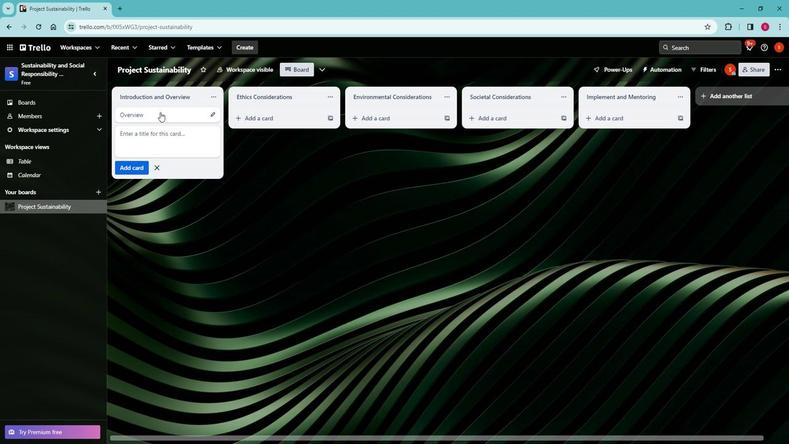 
Action: Mouse pressed left at (373, 148)
Screenshot: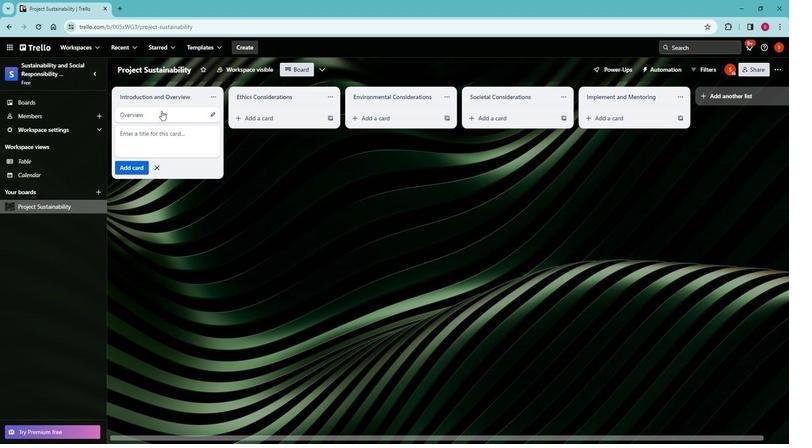 
Action: Mouse moved to (407, 220)
Screenshot: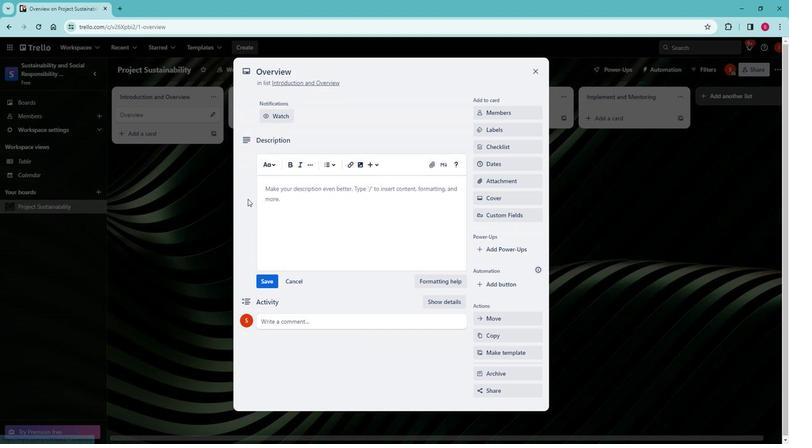 
Action: Mouse pressed left at (407, 220)
Screenshot: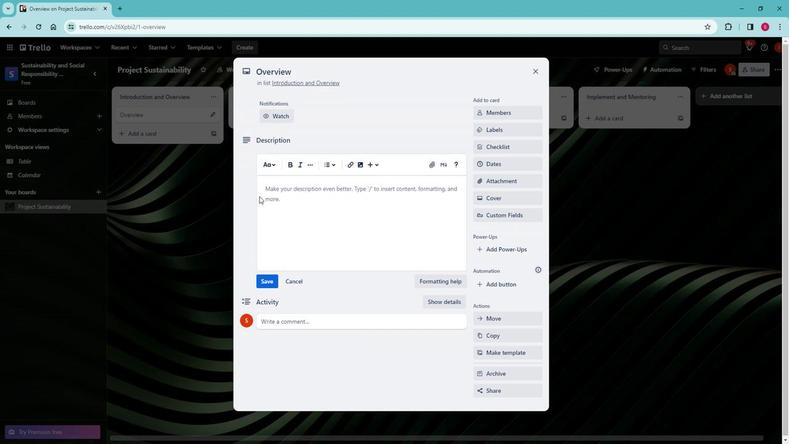 
Action: Mouse moved to (412, 216)
Screenshot: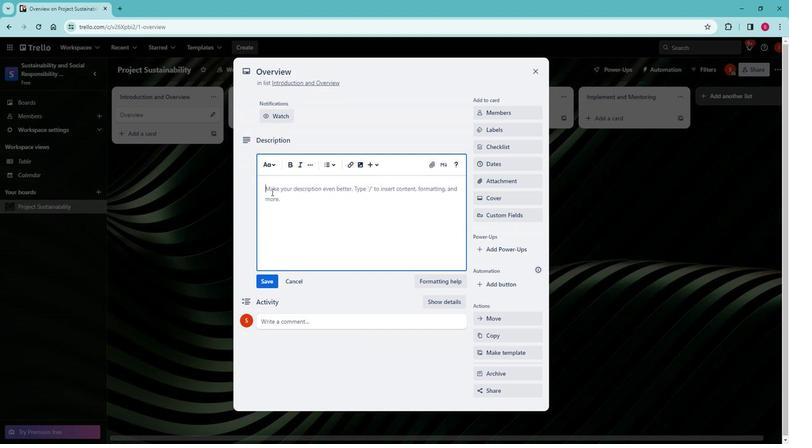 
Action: Mouse pressed left at (412, 216)
Screenshot: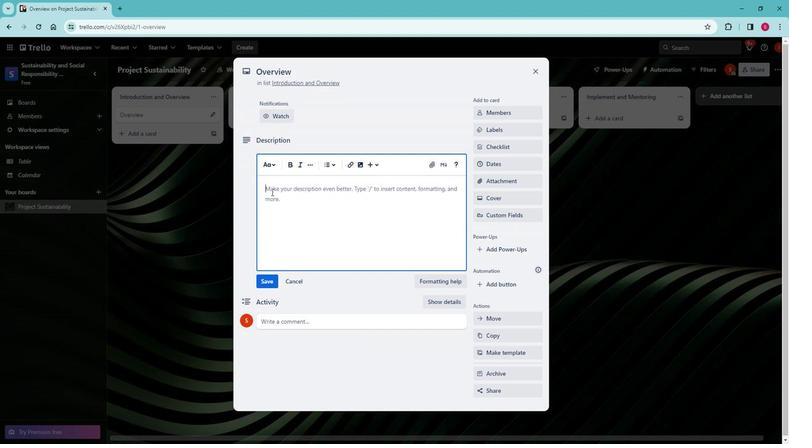 
Action: Mouse moved to (240, 190)
Screenshot: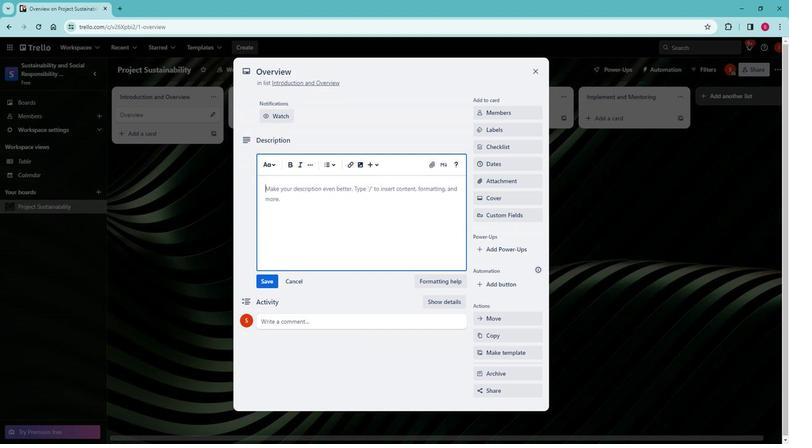 
Action: Mouse scrolled (240, 190) with delta (0, 0)
Screenshot: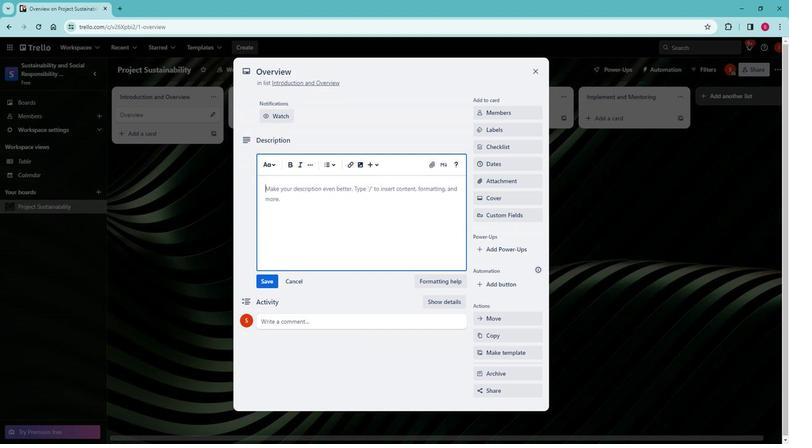 
Action: Mouse scrolled (240, 190) with delta (0, 0)
Screenshot: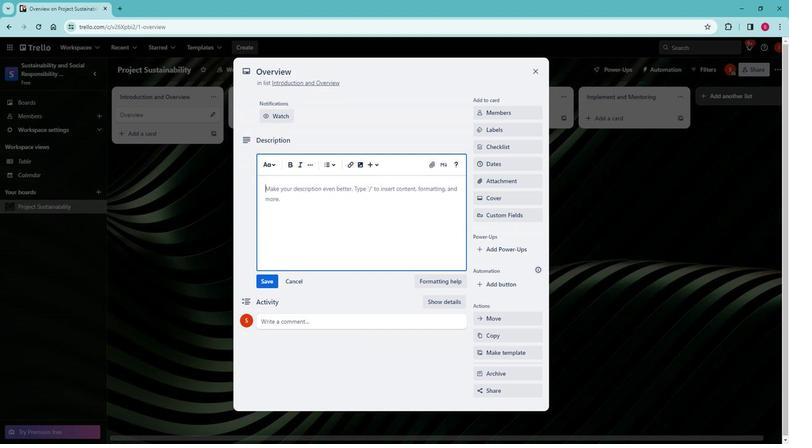 
Action: Mouse scrolled (240, 190) with delta (0, 0)
Screenshot: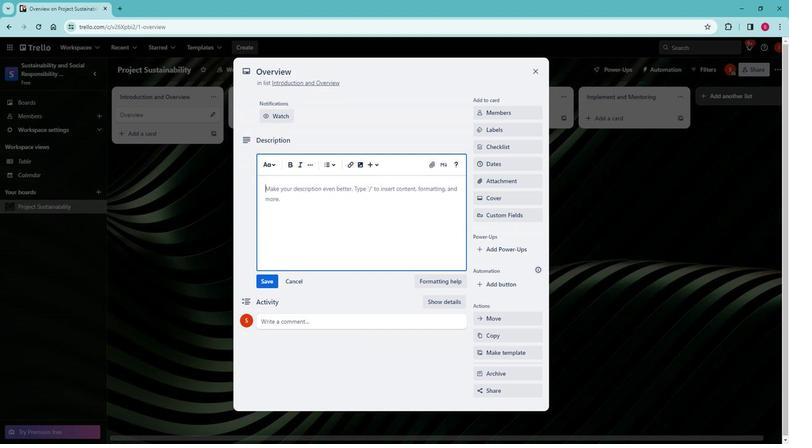 
Action: Mouse moved to (420, 222)
Screenshot: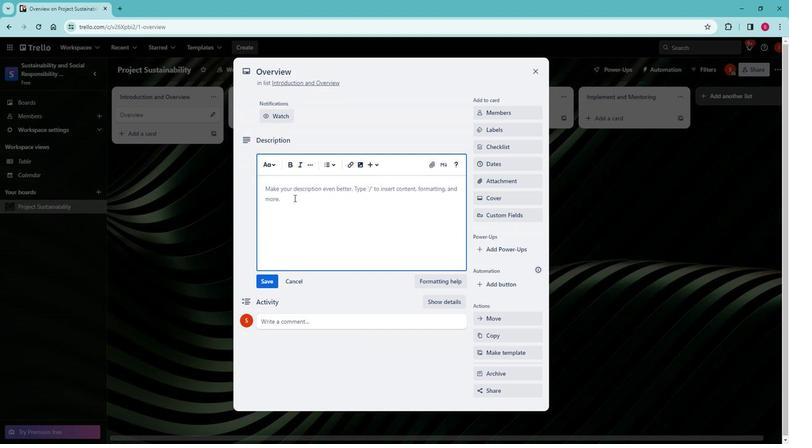 
Action: Mouse pressed left at (420, 222)
Screenshot: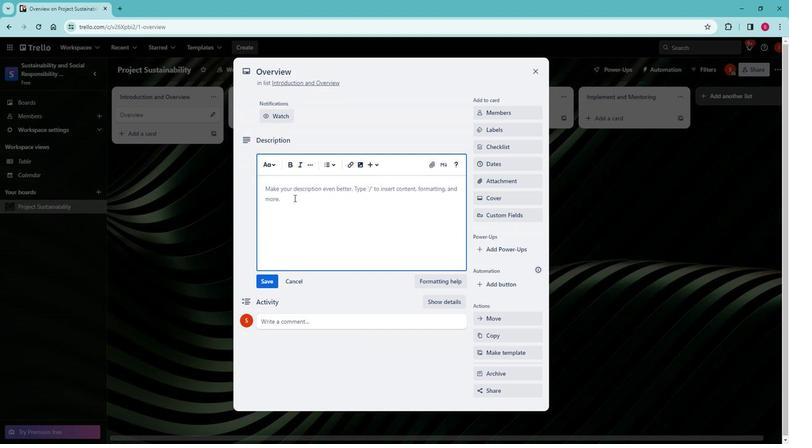 
Action: Key pressed <Key.shift><Key.shift><Key.shift><Key.shift><Key.shift><Key.shift><Key.shift><Key.shift><Key.shift><Key.shift><Key.shift><Key.shift><Key.shift>
Screenshot: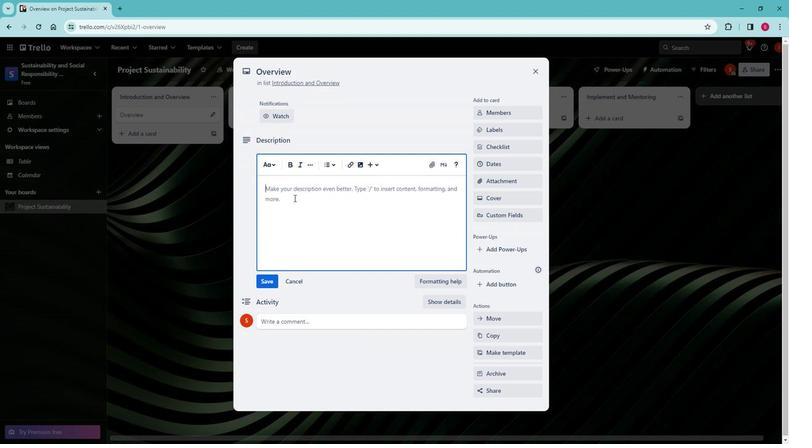 
Action: Mouse moved to (430, 193)
Screenshot: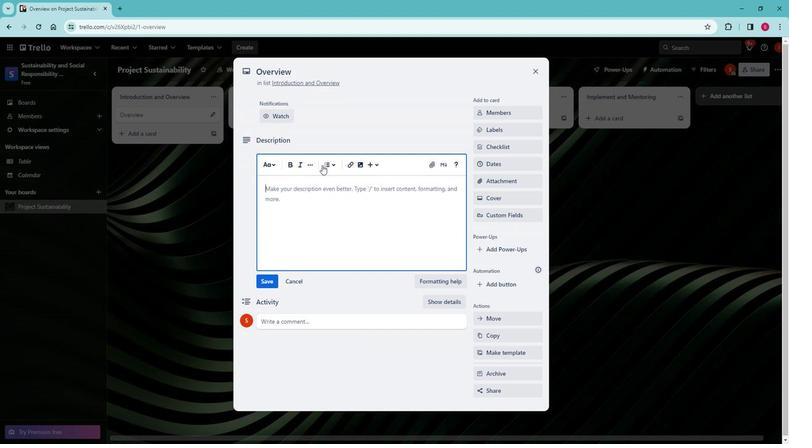 
Action: Mouse pressed left at (430, 193)
Screenshot: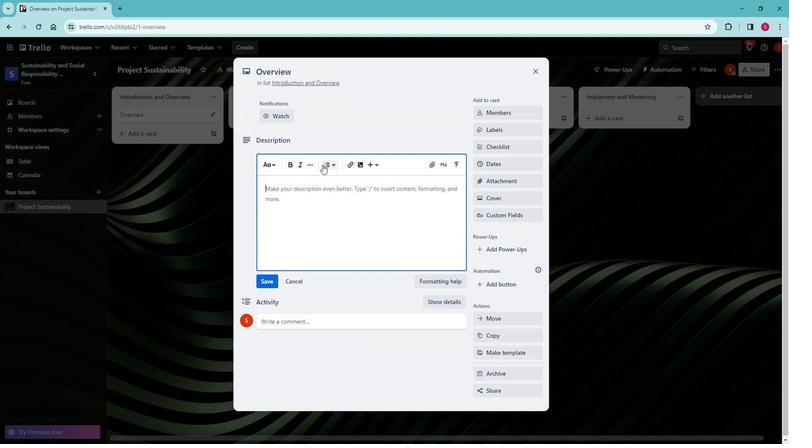 
Action: Mouse moved to (432, 207)
Screenshot: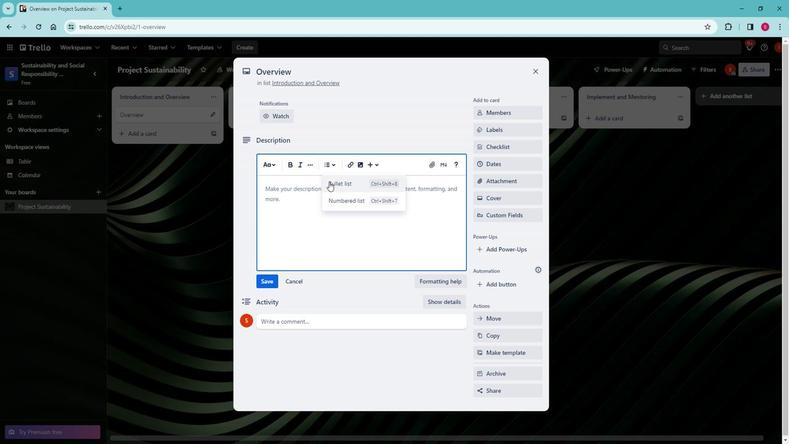 
Action: Mouse pressed left at (432, 207)
Screenshot: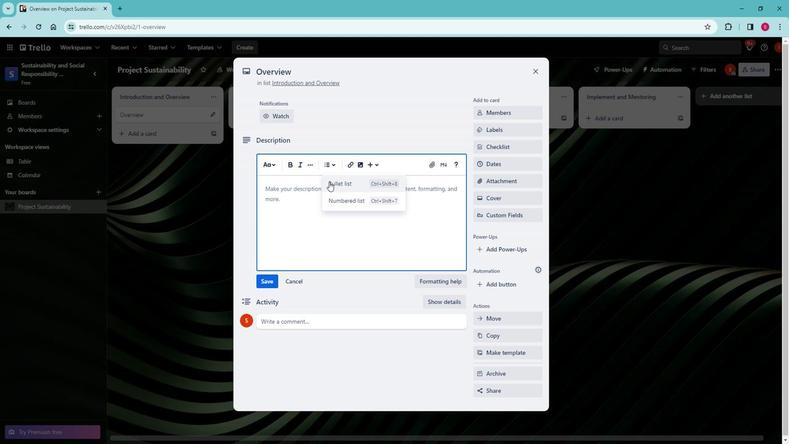 
Action: Mouse moved to (425, 220)
Screenshot: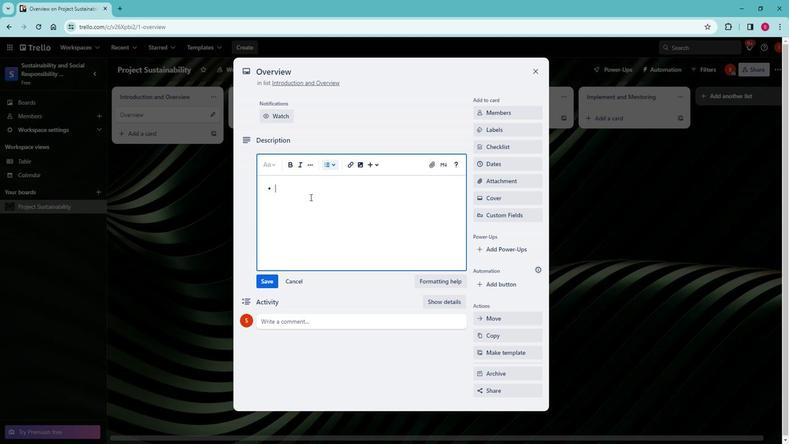 
Action: Key pressed <Key.shift>Provide<Key.space>an<Key.space>overview<Key.space>of<Key.space>the<Key.space>project<Key.space>sustainability<Key.space>and<Key.space>socai<Key.backspace><Key.backspace>ial<Key.space>responsibility<Key.space>framework.<Key.enter><Key.shift>Explain<Key.space>trhe<Key.backspace><Key.backspace>e<Key.space><Key.backspace><Key.backspace><Key.backspace>he<Key.space>importance<Key.space>of<Key.space>ethics<Key.backspace><Key.backspace>a<Key.backspace>cal,<Key.space>environmental<Key.space><Key.backspace>,<Key.space>and<Key.space>societal<Key.space>considerations.,<Key.backspace><Key.backspace>.<Key.enter><Key.shift>Outline<Key.space>the<Key.space>goasl<Key.space><Key.backspace><Key.backspace><Key.backspace>ls<Key.space>adn<Key.space><Key.backspace><Key.backspace><Key.backspace>nd<Key.space>objectib=ves<Key.space><Key.backspace><Key.backspace><Key.backspace><Key.backspace><Key.backspace><Key.backspace>ves<Key.space>of<Key.space>in<Key.backspace>=<Key.backspace>mplementing<Key.space>o<Key.backspace>this<Key.space>framework<Key.space>.<Key.space><Key.left><Key.left><Key.backspace>
Screenshot: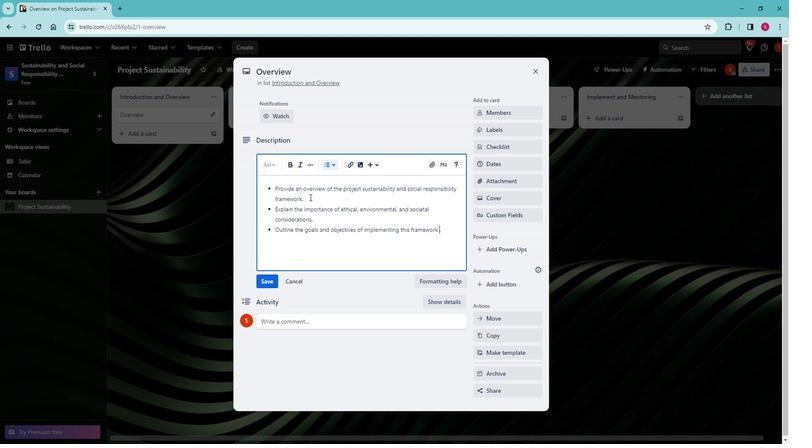 
Action: Mouse moved to (489, 167)
Screenshot: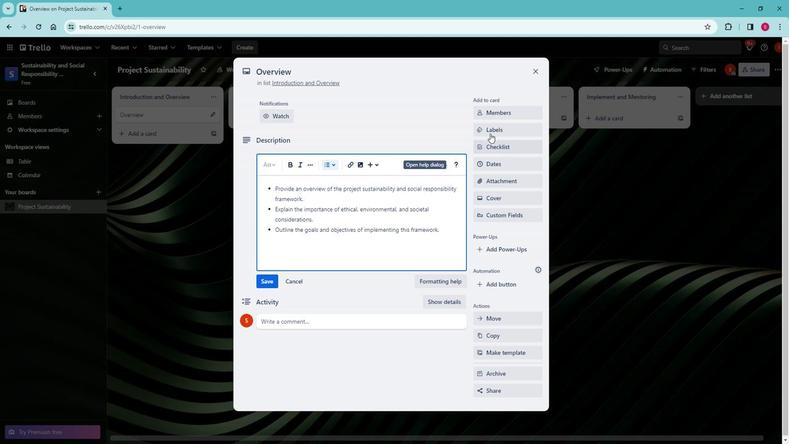 
Action: Mouse pressed left at (489, 167)
Screenshot: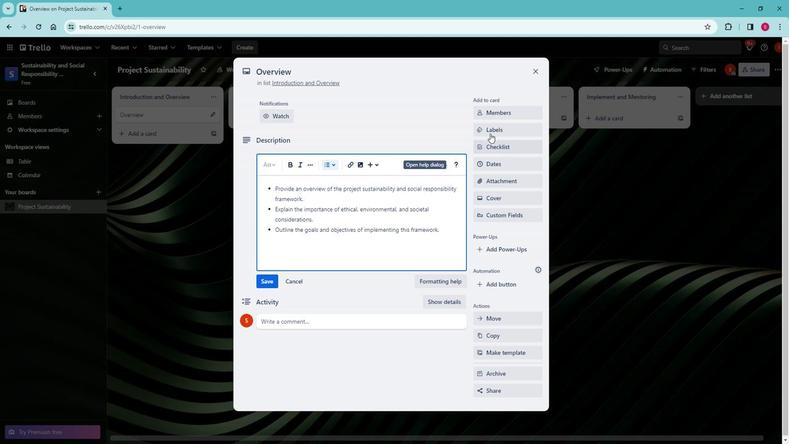 
Action: Mouse moved to (498, 244)
Screenshot: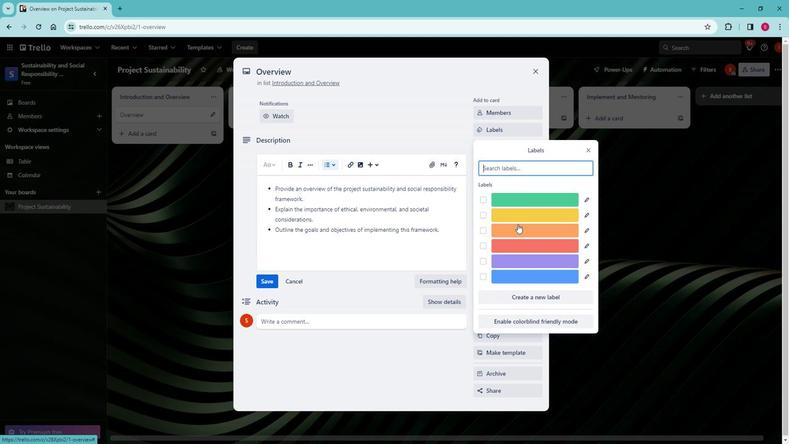 
Action: Mouse pressed left at (498, 244)
Screenshot: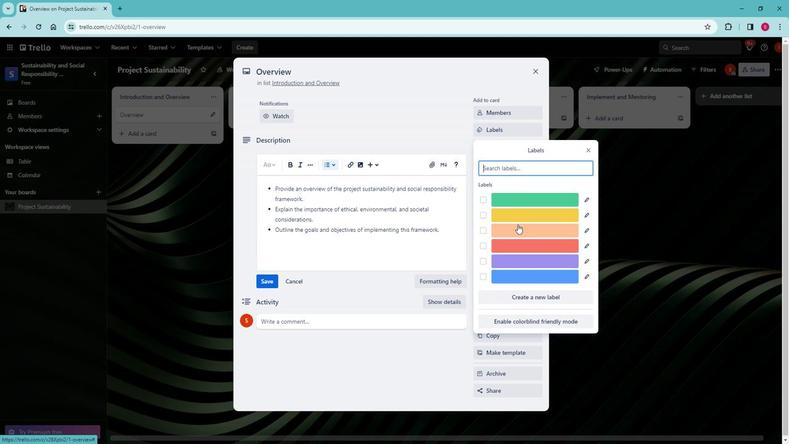 
Action: Mouse moved to (524, 177)
Screenshot: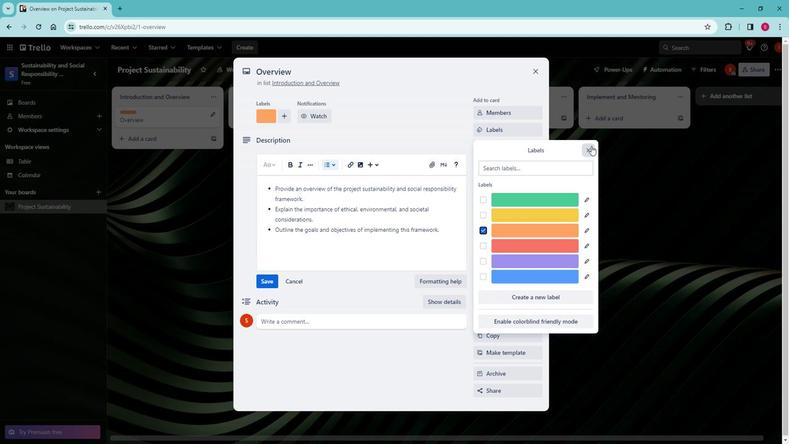 
Action: Mouse pressed left at (524, 177)
Screenshot: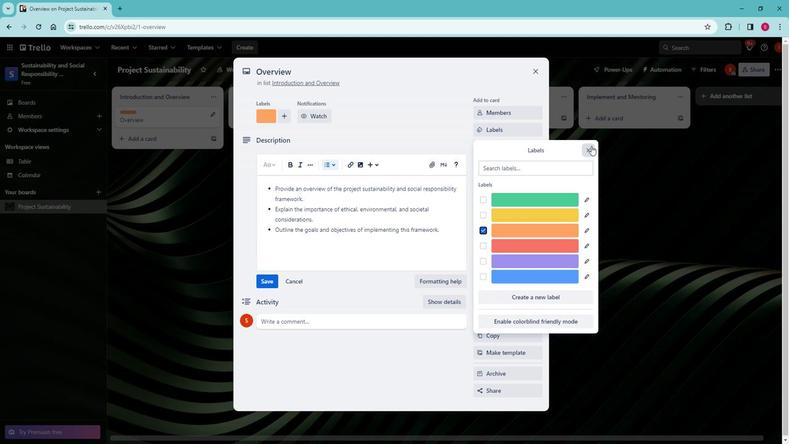 
Action: Mouse moved to (498, 182)
Screenshot: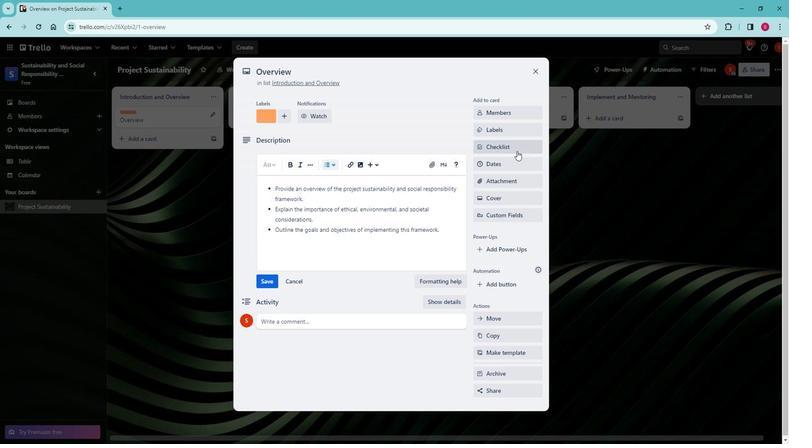 
Action: Mouse pressed left at (498, 182)
Screenshot: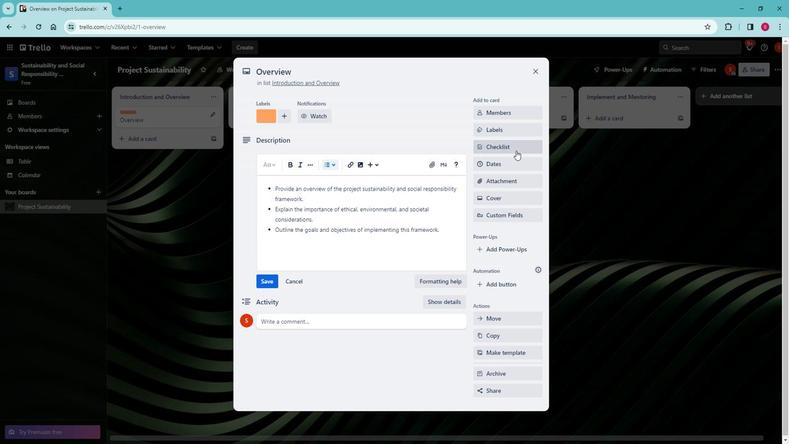 
Action: Key pressed <Key.shift>Define<Key.space>te
Screenshot: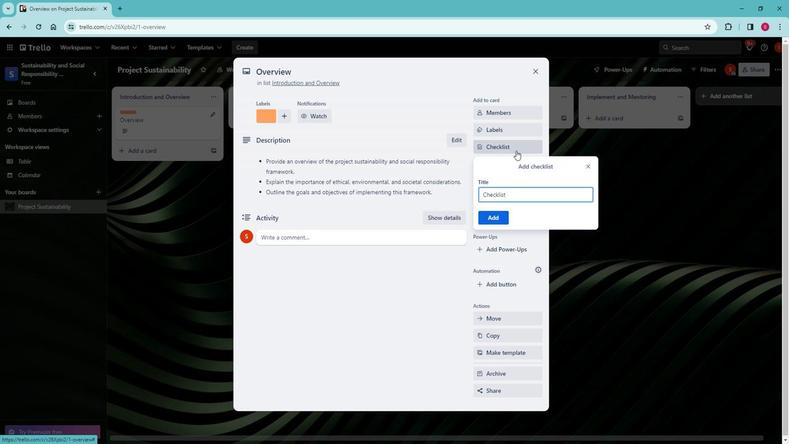 
Action: Mouse moved to (491, 223)
Screenshot: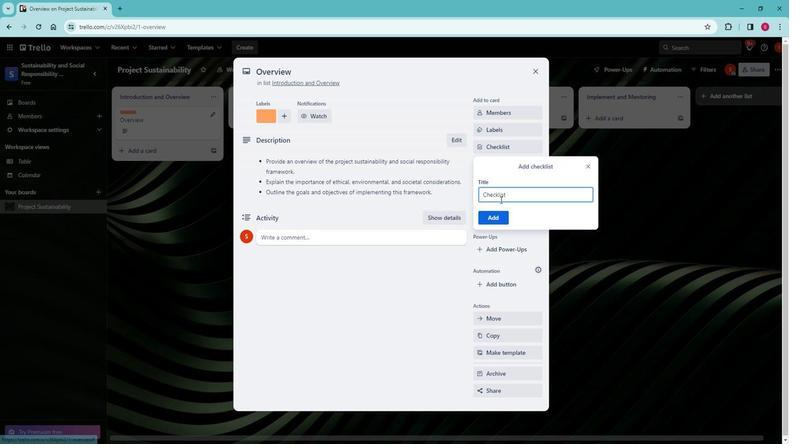 
Action: Mouse pressed left at (491, 223)
Screenshot: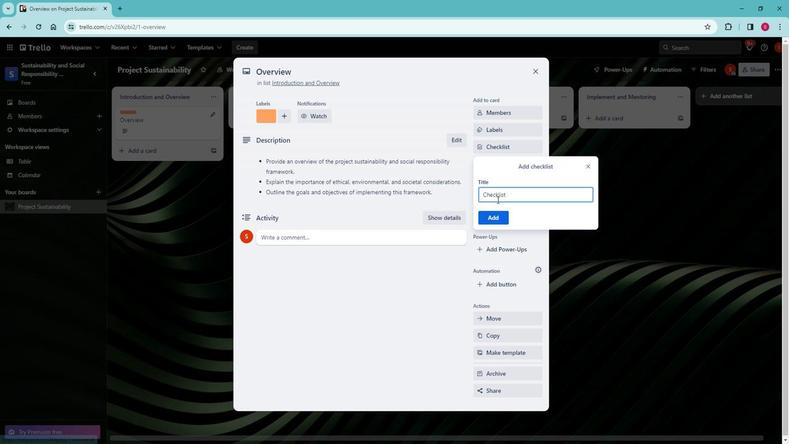
Action: Mouse pressed left at (491, 223)
Screenshot: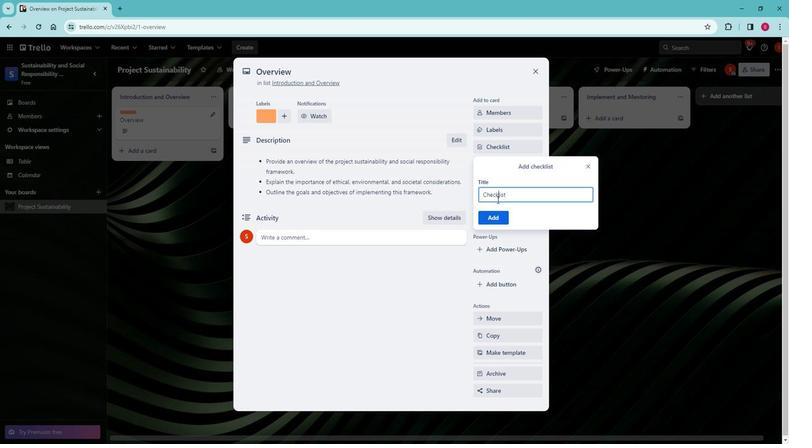 
Action: Key pressed <Key.shift>Define<Key.space>thew<Key.space>scope<Key.space><Key.left><Key.left><Key.left><Key.left><Key.left><Key.left><Key.left><Key.left><Key.left><Key.right><Key.right><Key.backspace><Key.right><Key.right><Key.right><Key.right><Key.right><Key.right><Key.right><Key.right><Key.right>and<Key.space>boundaries<Key.space>of<Key.space>the<Key.space>frameworkl<Key.space><Key.backspace><Key.backspace><Key.enter>
Screenshot: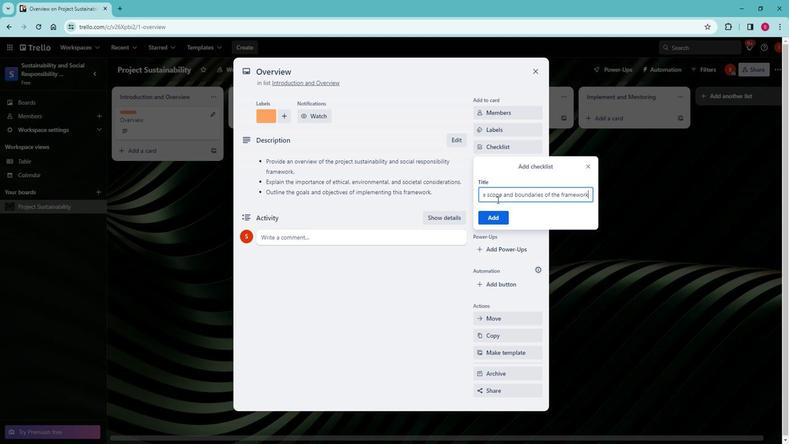 
Action: Mouse moved to (490, 170)
Screenshot: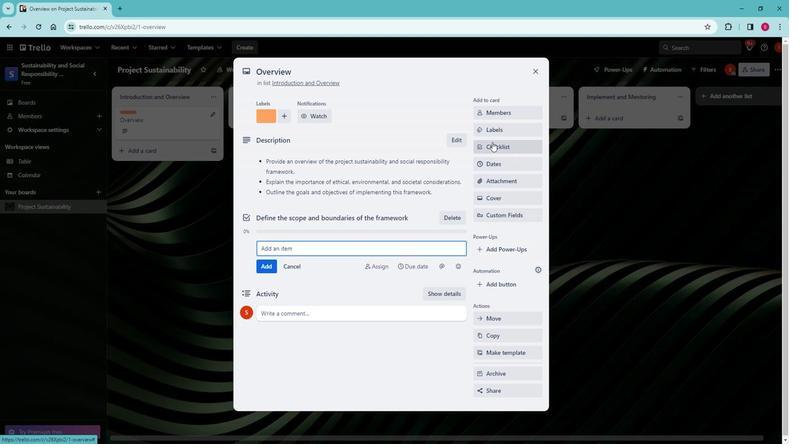 
Action: Mouse pressed left at (490, 170)
Screenshot: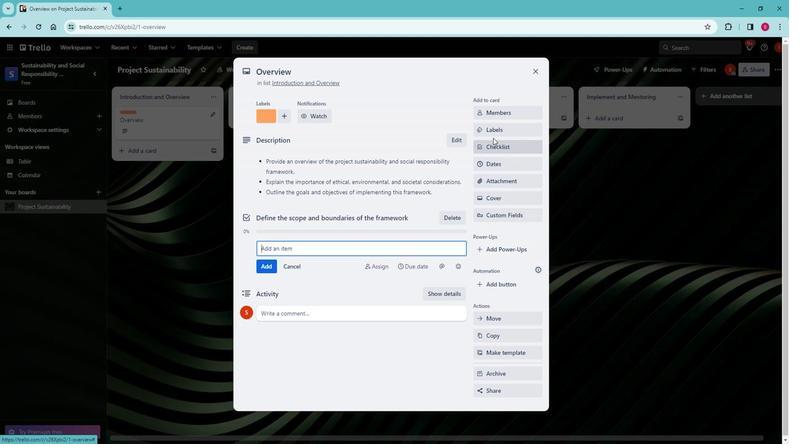
Action: Mouse moved to (491, 170)
Screenshot: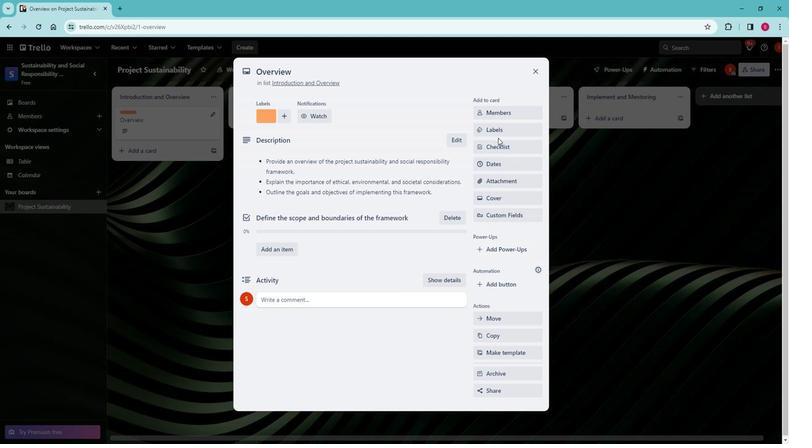 
Action: Mouse pressed left at (491, 170)
Screenshot: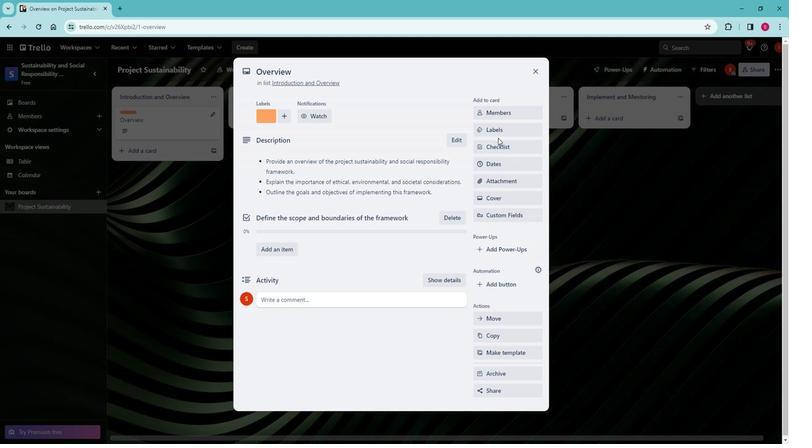 
Action: Mouse moved to (493, 177)
Screenshot: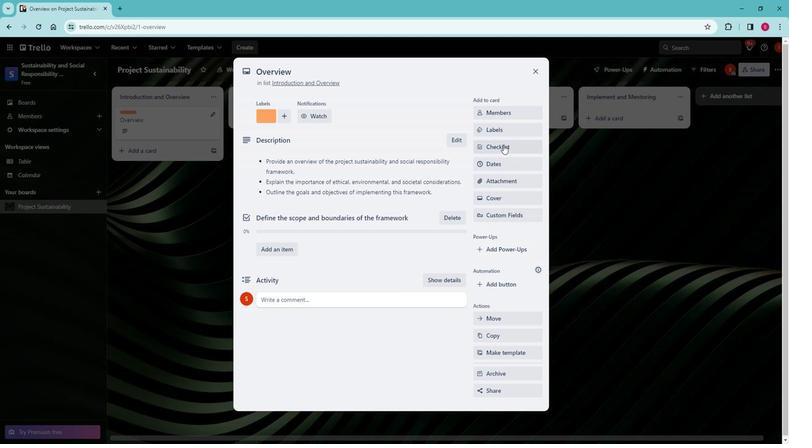 
Action: Mouse pressed left at (493, 177)
Screenshot: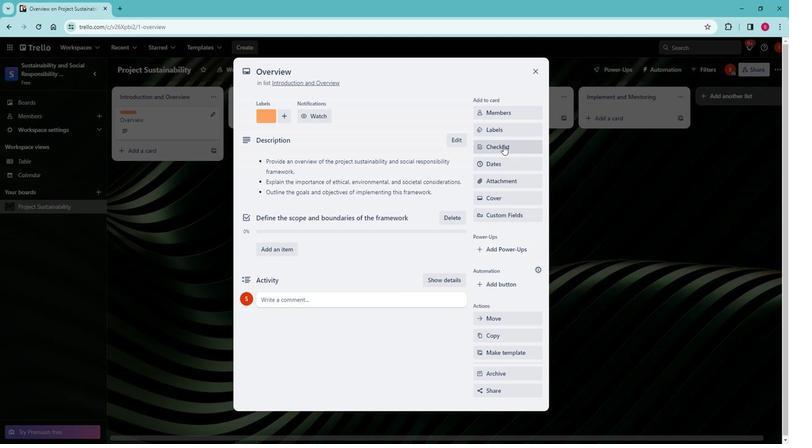 
Action: Key pressed <Key.shift>Identify<Key.space>key<Key.space>stakeholders<Key.space><Key.enter>
Screenshot: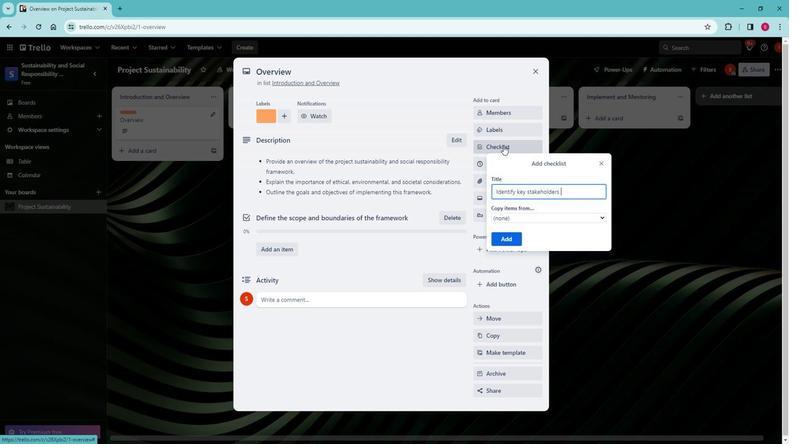 
Action: Mouse moved to (494, 195)
Screenshot: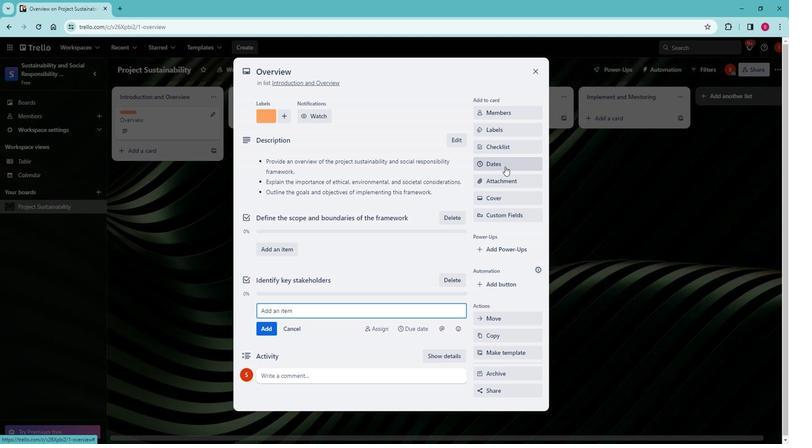 
Action: Mouse pressed left at (494, 195)
Screenshot: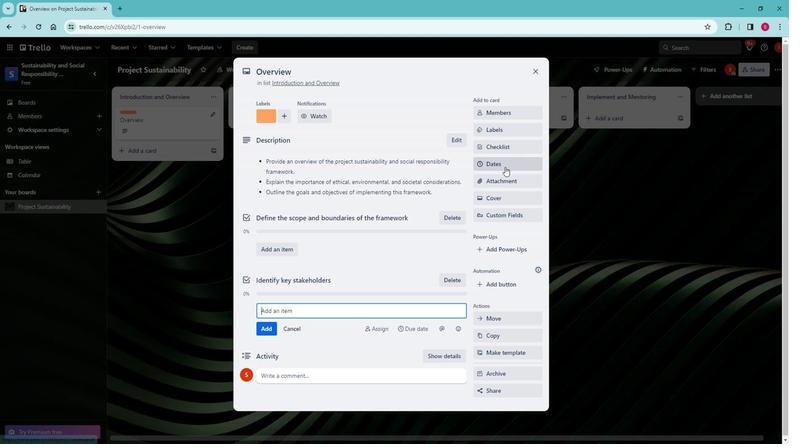 
Action: Mouse moved to (520, 254)
Screenshot: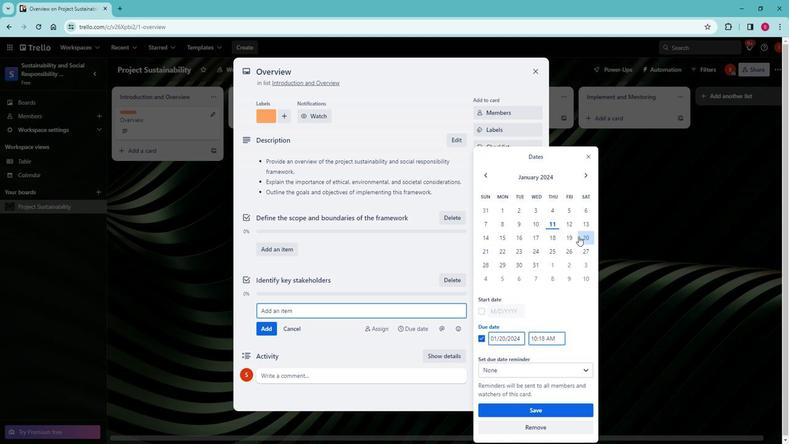 
Action: Mouse pressed left at (520, 254)
Screenshot: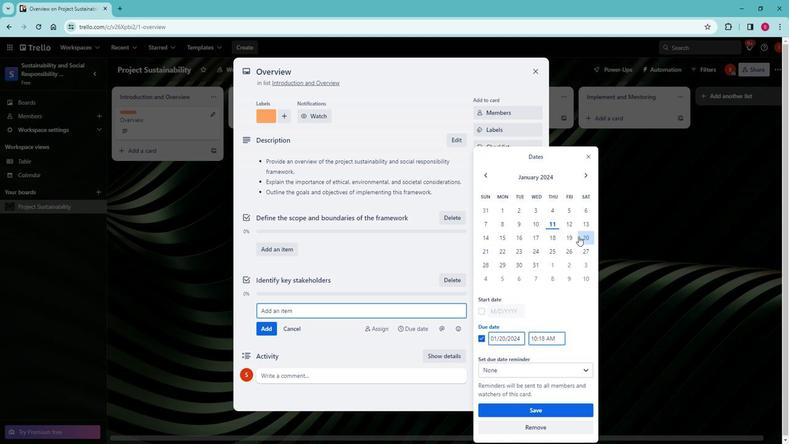 
Action: Mouse moved to (506, 405)
Screenshot: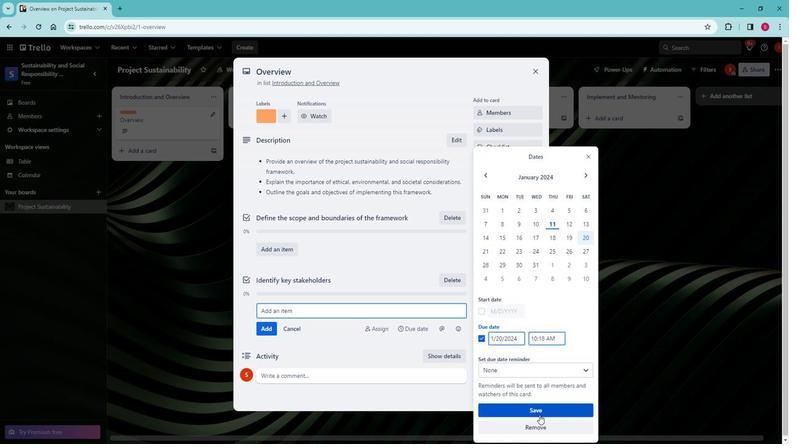 
Action: Mouse pressed left at (506, 405)
Screenshot: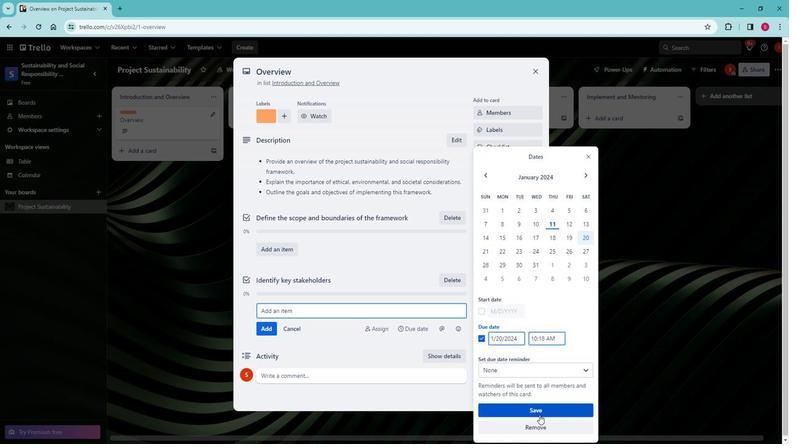 
Action: Mouse moved to (491, 217)
Screenshot: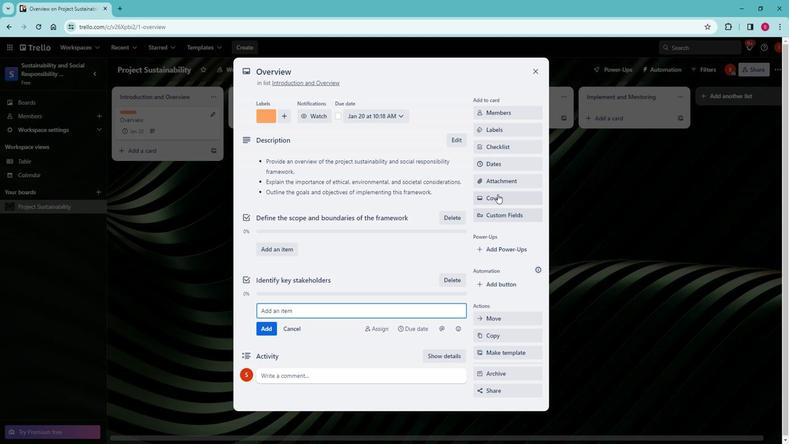 
Action: Mouse pressed left at (491, 217)
Screenshot: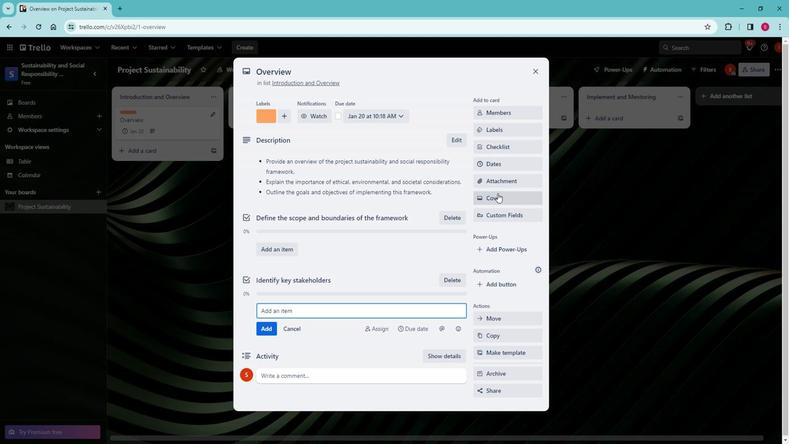 
Action: Mouse moved to (507, 287)
Screenshot: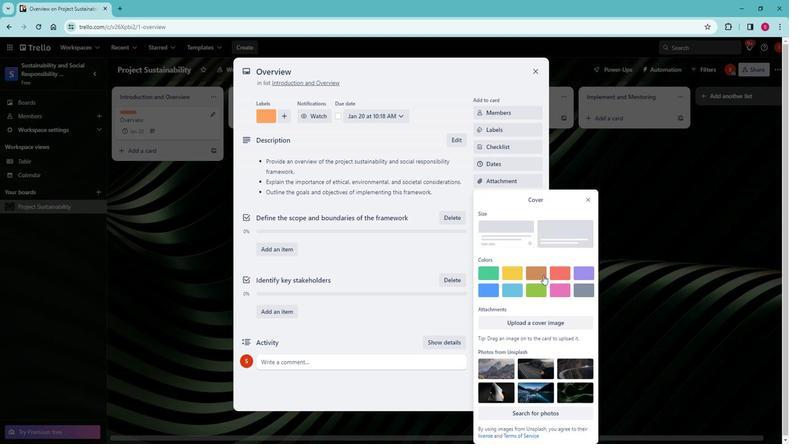 
Action: Mouse pressed left at (507, 287)
Screenshot: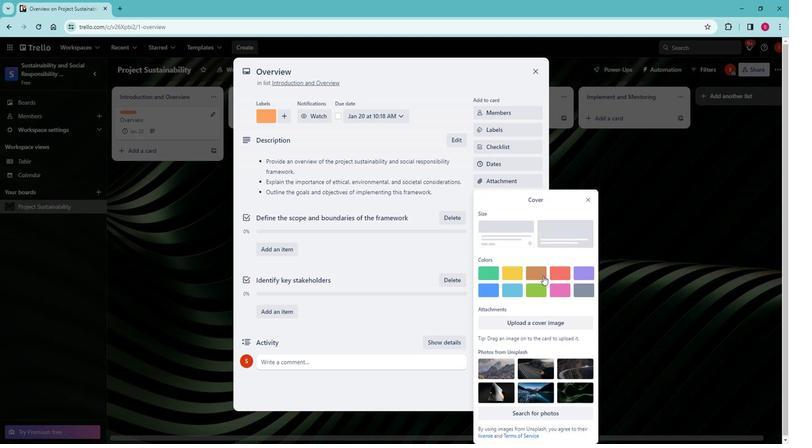 
Action: Mouse moved to (522, 212)
Screenshot: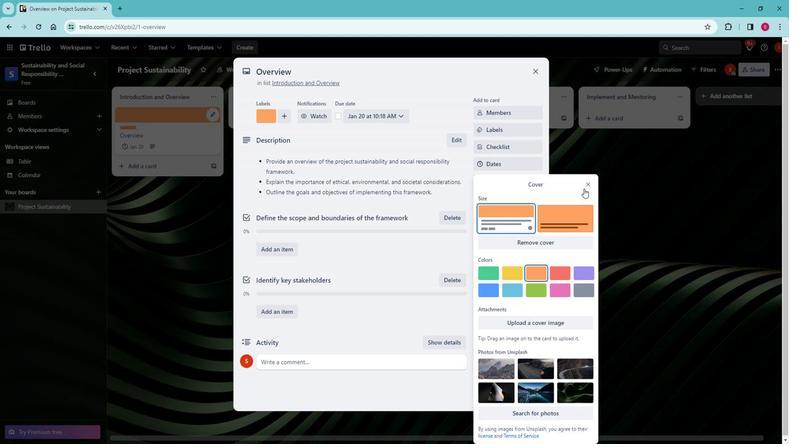 
Action: Mouse pressed left at (522, 212)
Screenshot: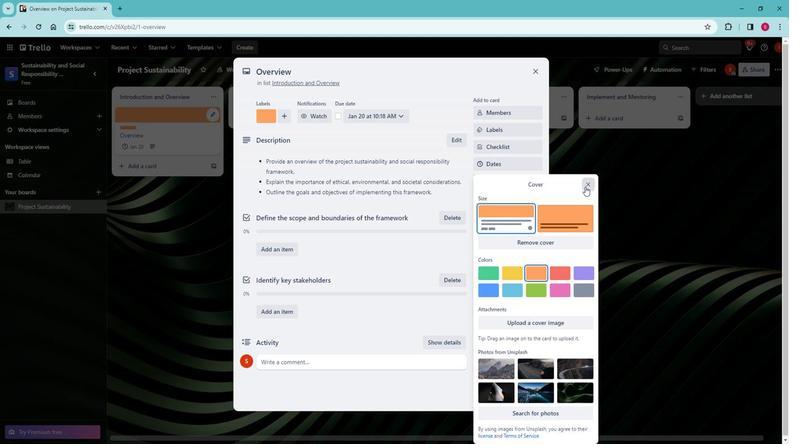 
Action: Mouse moved to (504, 247)
Screenshot: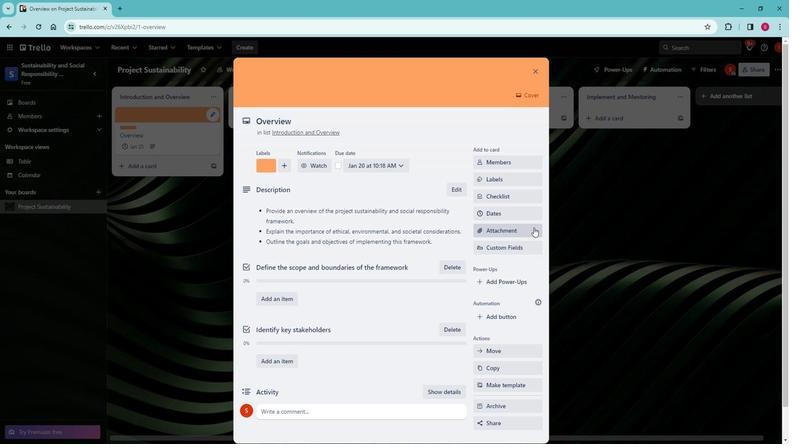 
Action: Mouse pressed left at (504, 247)
Screenshot: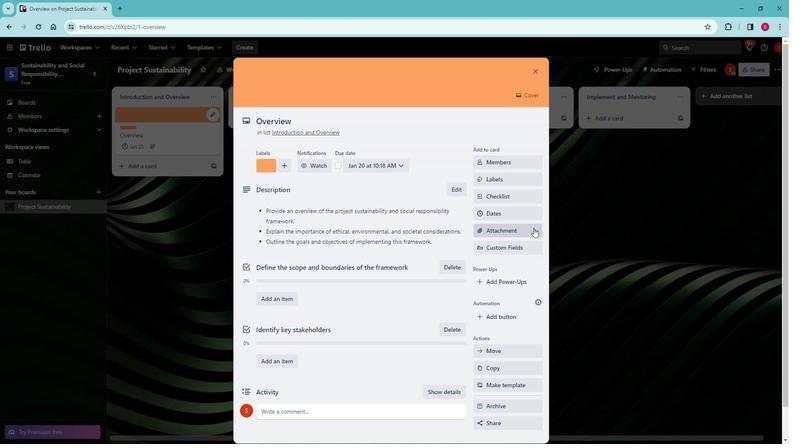 
Action: Mouse moved to (504, 324)
Screenshot: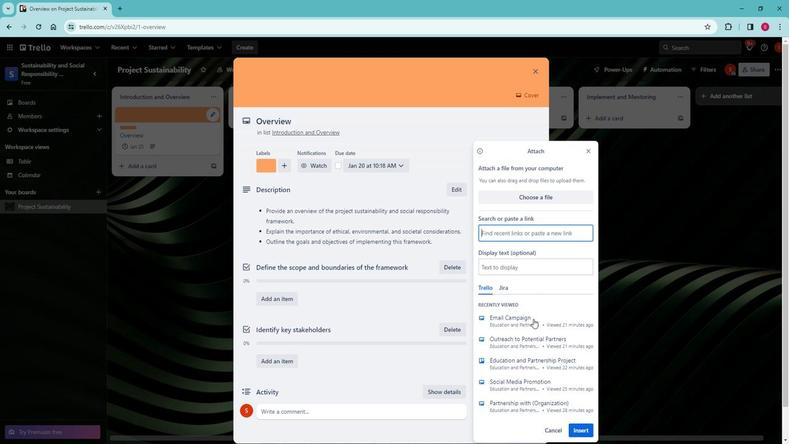 
Action: Mouse pressed left at (504, 324)
Screenshot: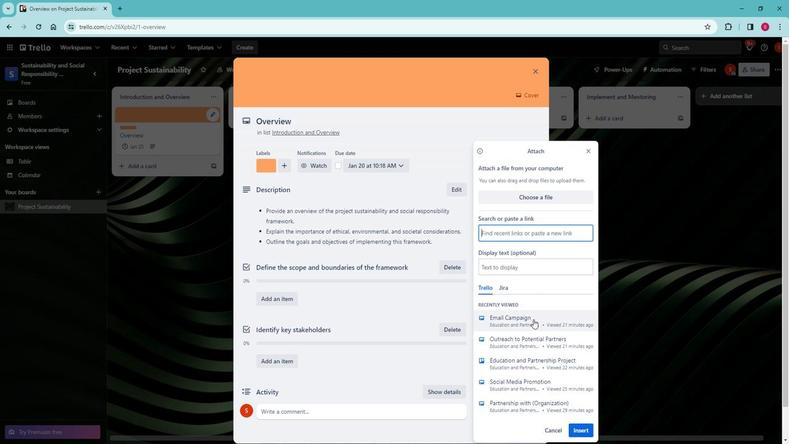 
Action: Mouse moved to (505, 111)
Screenshot: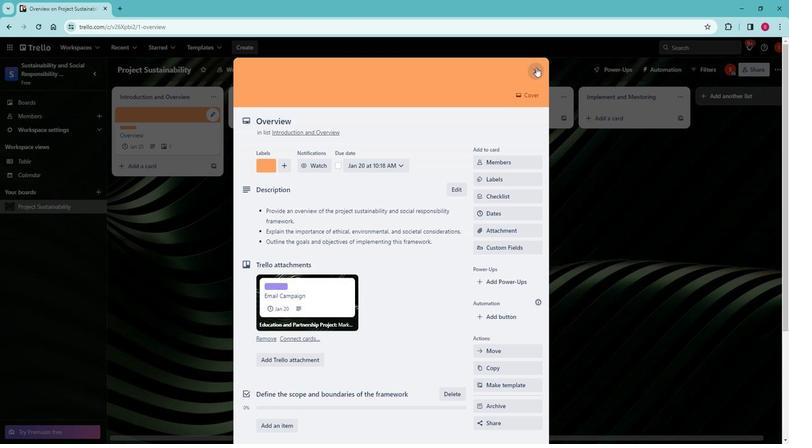 
Action: Mouse pressed left at (505, 111)
Screenshot: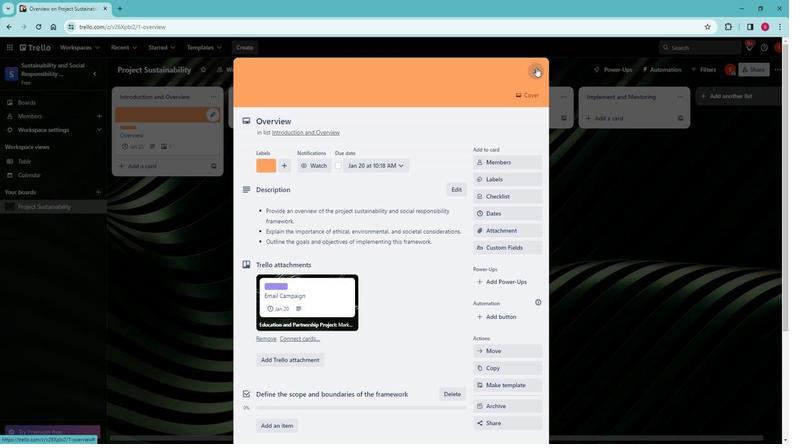 
Action: Mouse moved to (226, 220)
Screenshot: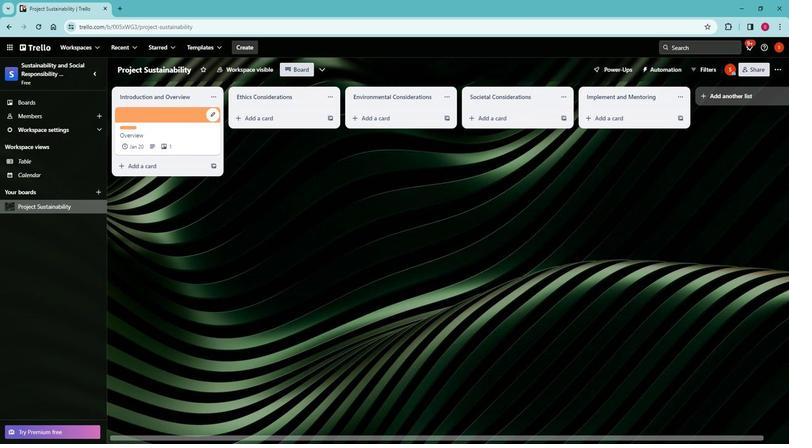 
Action: Mouse scrolled (226, 220) with delta (0, 0)
Screenshot: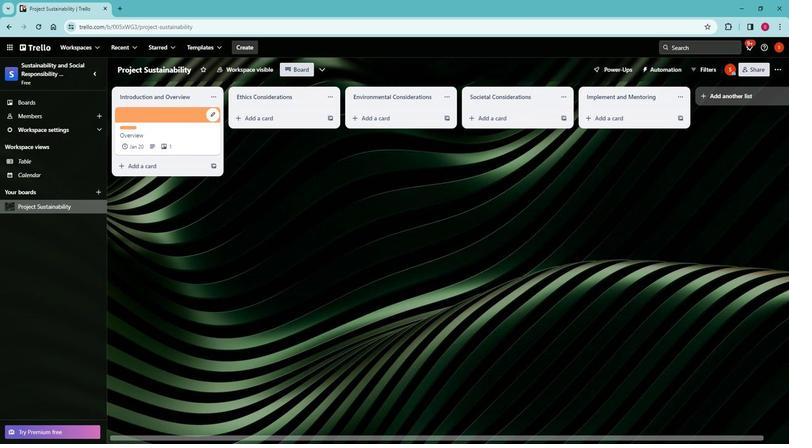 
Action: Mouse scrolled (226, 220) with delta (0, 0)
Screenshot: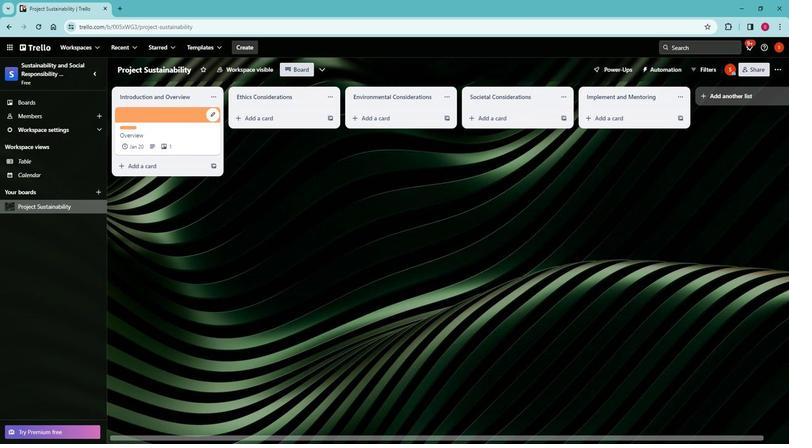 
Action: Mouse scrolled (226, 220) with delta (0, 0)
Screenshot: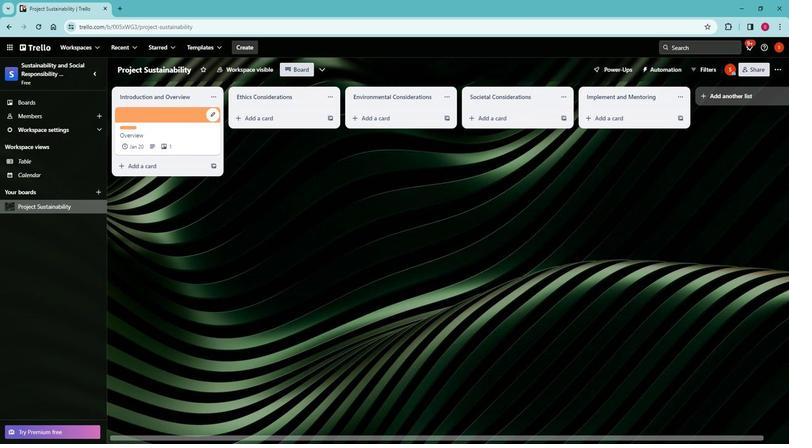 
Action: Mouse scrolled (226, 220) with delta (0, 0)
Screenshot: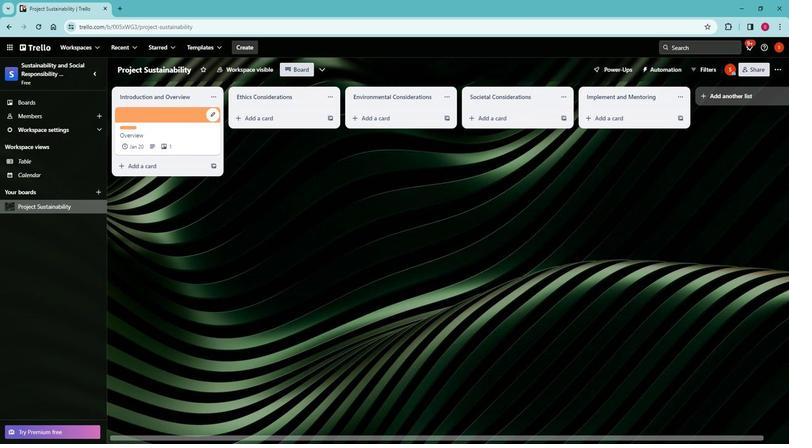 
Action: Mouse moved to (408, 156)
Screenshot: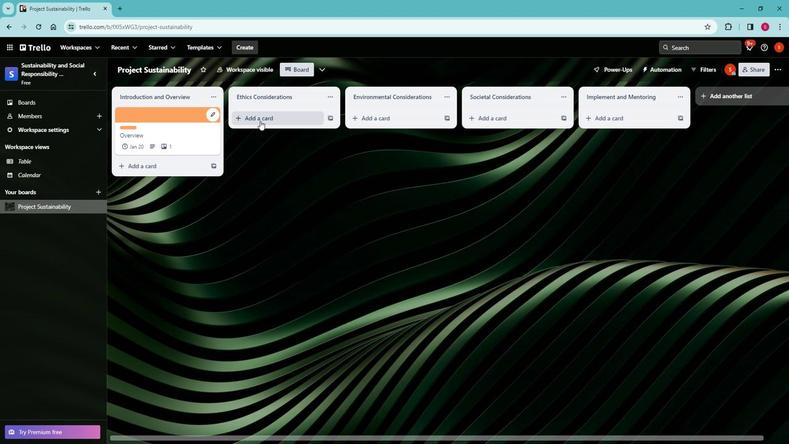 
Action: Mouse pressed left at (408, 156)
Screenshot: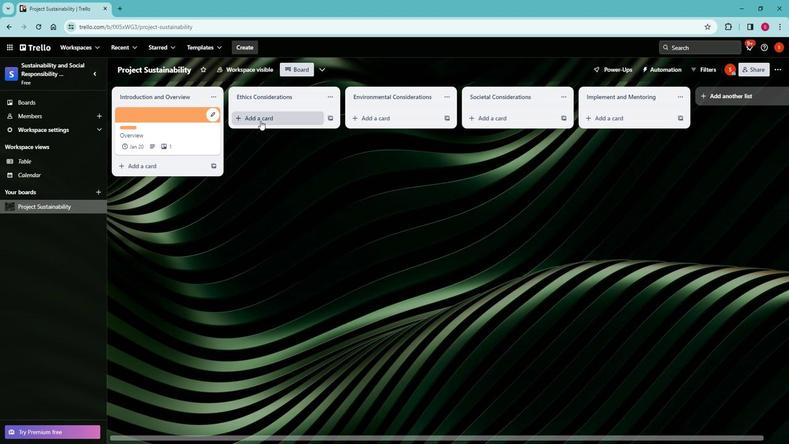 
Action: Key pressed <Key.shift>Ethical<Key.space><Key.enter>
Screenshot: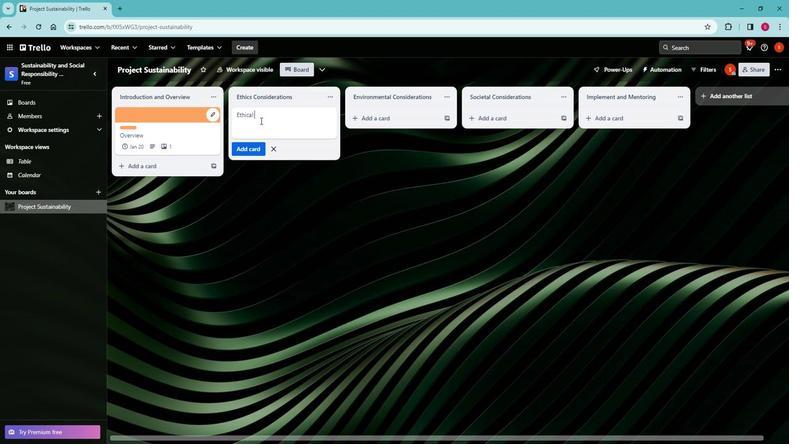 
Action: Mouse pressed left at (408, 156)
Screenshot: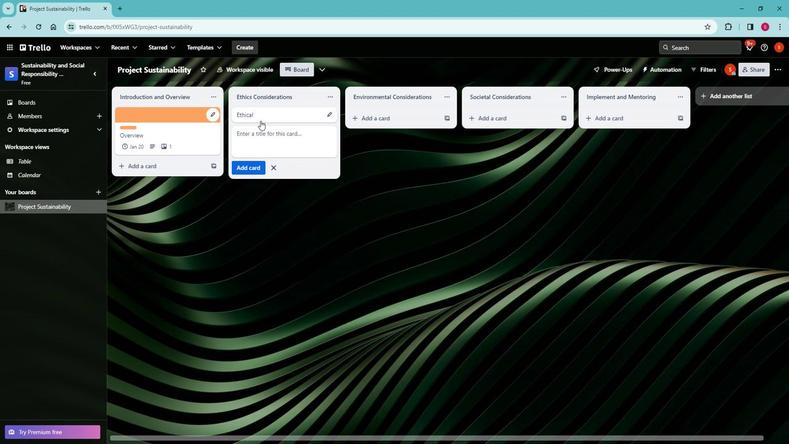 
Action: Mouse moved to (419, 232)
Screenshot: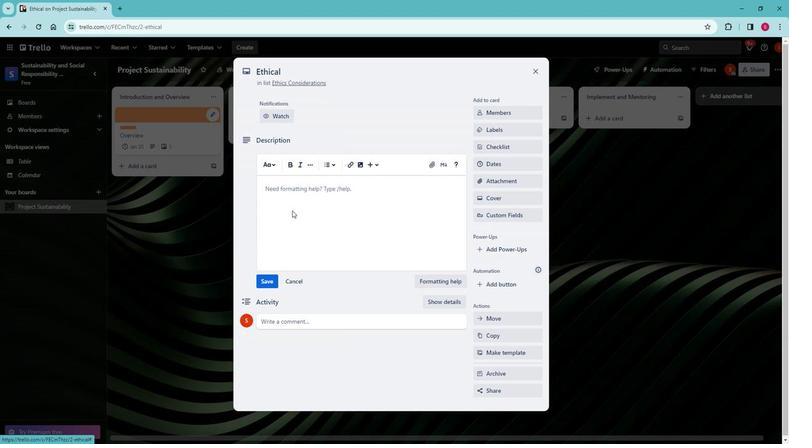 
Action: Mouse pressed left at (419, 232)
Screenshot: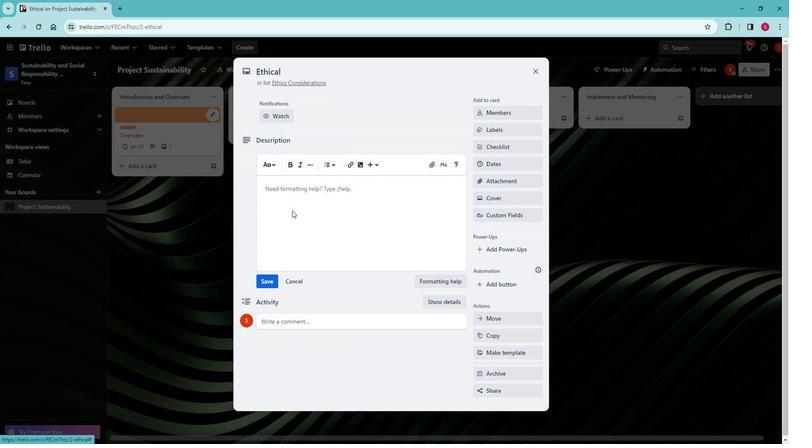 
Action: Mouse moved to (432, 195)
Screenshot: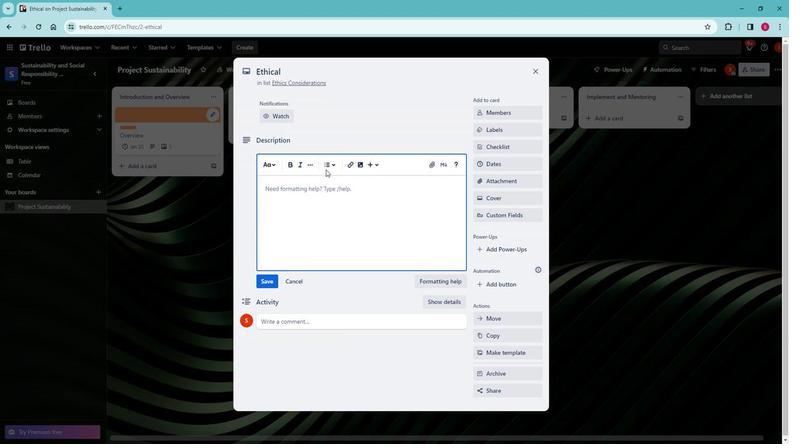 
Action: Mouse pressed left at (432, 195)
Screenshot: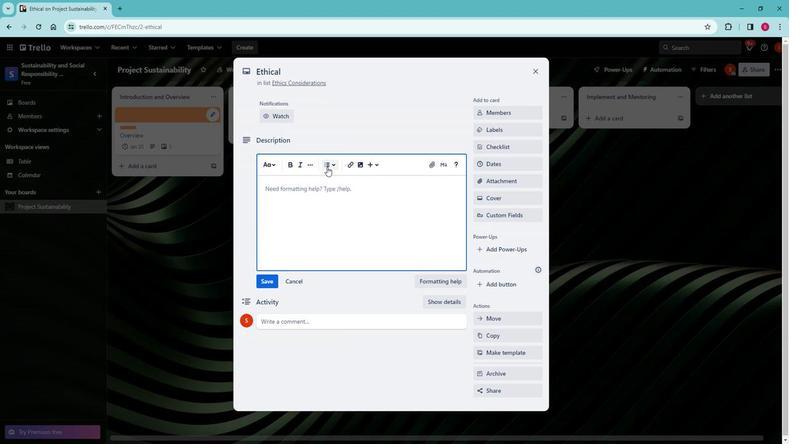 
Action: Mouse moved to (430, 207)
Screenshot: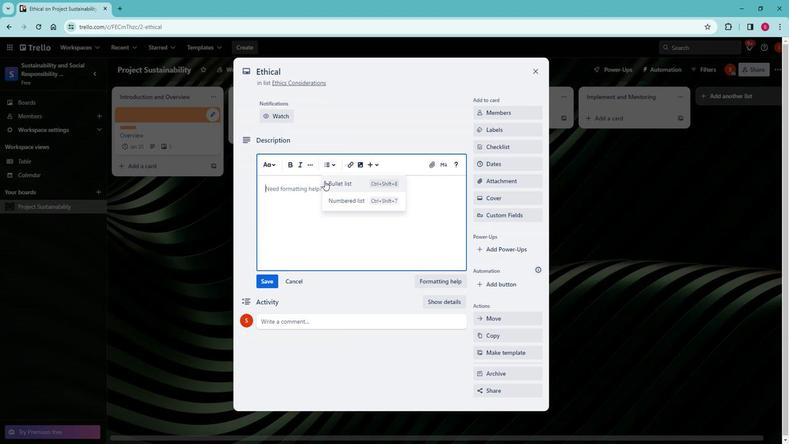 
Action: Mouse pressed left at (430, 207)
Screenshot: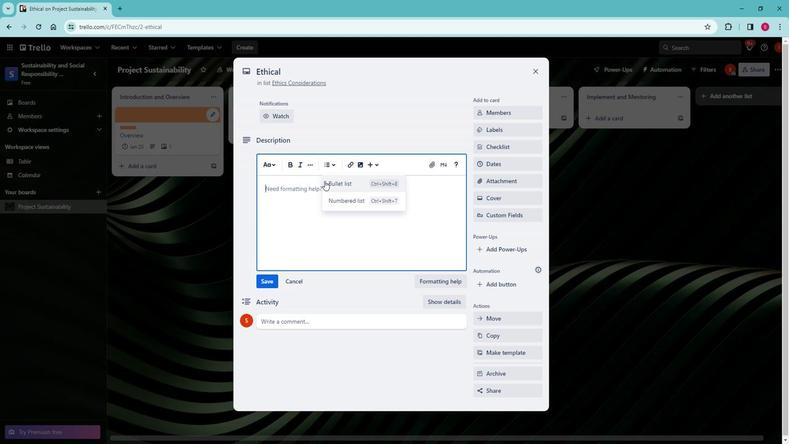 
Action: Key pressed <Key.shift>List<Key.space>ethical<Key.space>considerations<Key.space>relevant<Key.space>to<Key.space>the<Key.space>project<Key.space><Key.backspace>.<Key.enter><Key.shift>Discuss<Key.space>potential<Key.space>ethical<Key.space>cahlle<Key.backspace><Key.backspace><Key.backspace><Key.backspace><Key.backspace>hallenf<Key.backspace>ges<Key.space>and<Key.space>risks.<Key.enter><Key.shift>Define<Key.space>ethical<Key.space>guidelines<Key.space>fro<Key.space>decison<Key.space><Key.backspace><Key.backspace><Key.backspace><Key.backspace><Key.backspace><Key.backspace><Key.backspace><Key.backspace><Key.backspace><Key.backspace><Key.backspace>or<Key.space>descio<Key.backspace><Key.backspace><Key.backspace>ic<Key.backspace><Key.backspace><Key.backspace>cision<Key.space><Key.backspace>-making<Key.space><Key.backspace>.<Key.space>
Screenshot: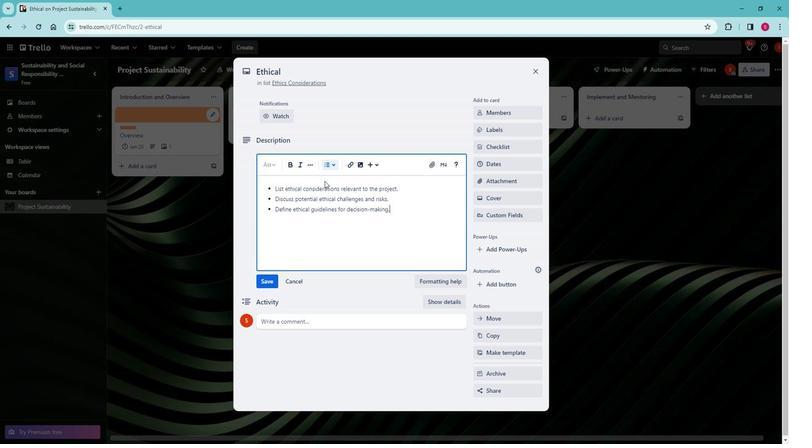 
Action: Mouse moved to (502, 165)
Screenshot: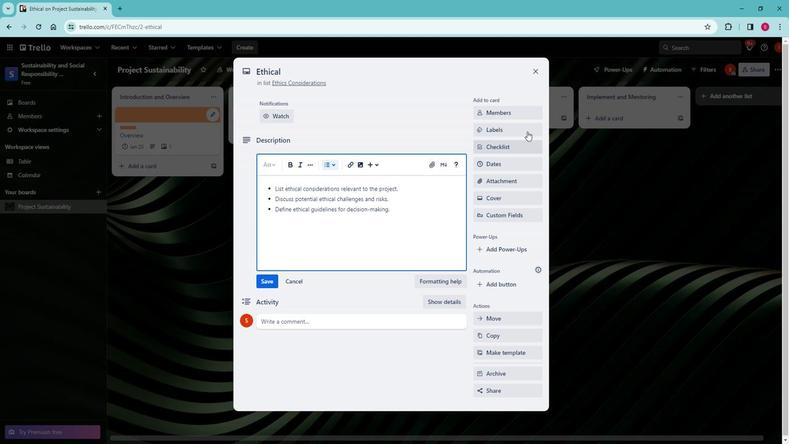 
Action: Mouse pressed left at (502, 165)
Screenshot: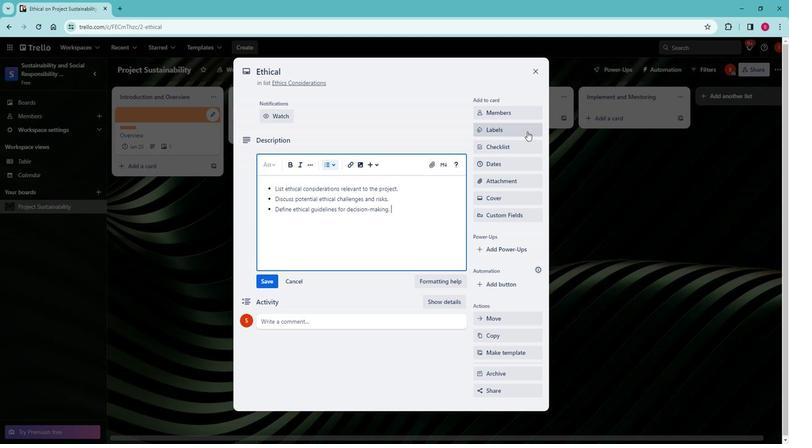
Action: Mouse moved to (500, 270)
Screenshot: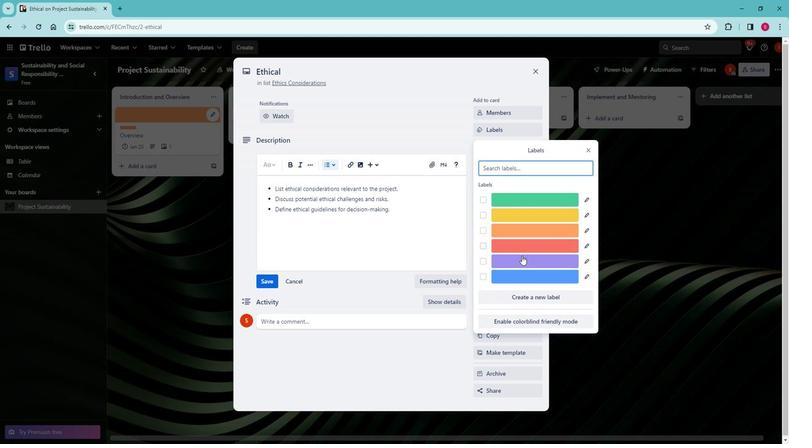 
Action: Mouse pressed left at (500, 270)
Screenshot: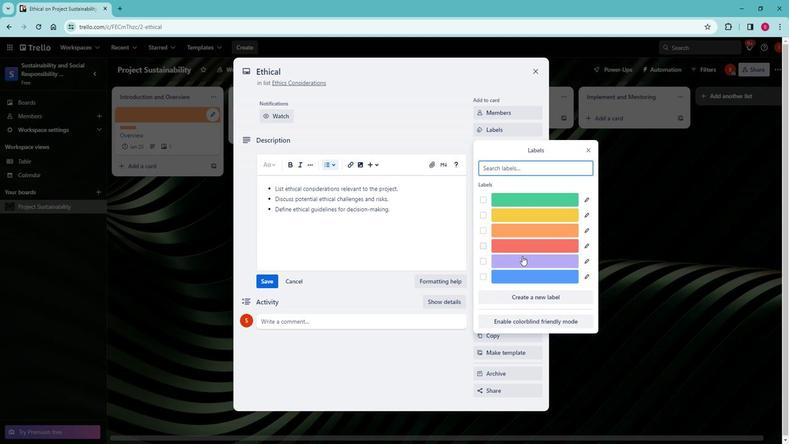 
Action: Mouse moved to (527, 178)
Screenshot: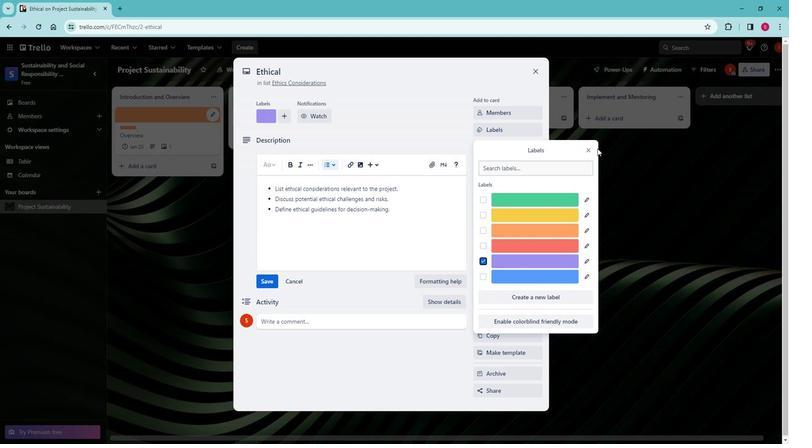 
Action: Mouse pressed left at (527, 178)
Screenshot: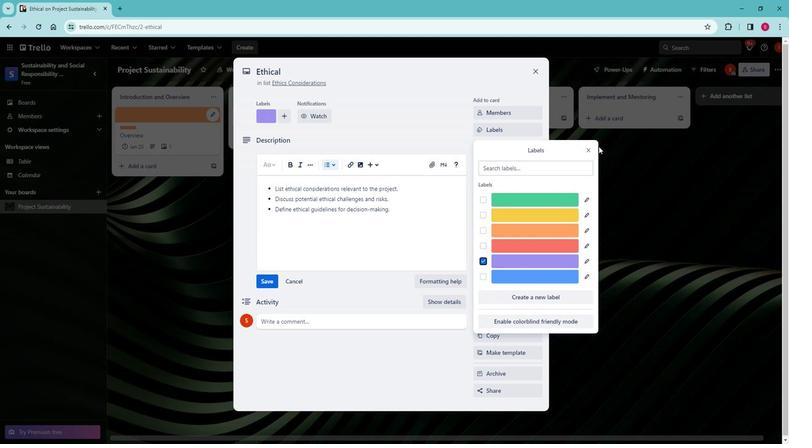 
Action: Mouse moved to (524, 180)
Screenshot: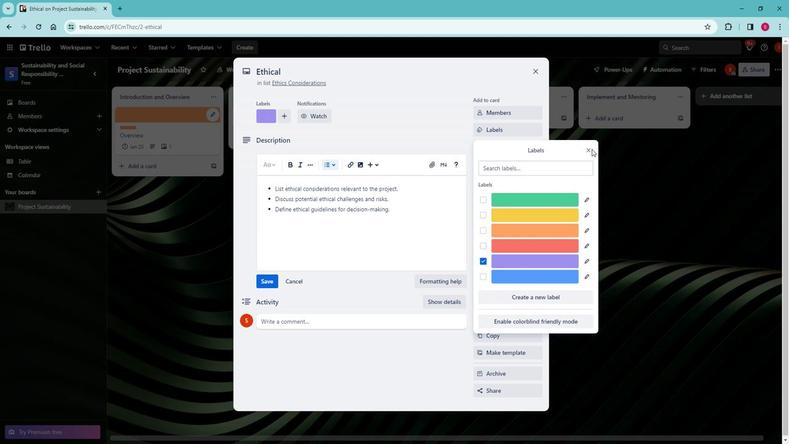 
Action: Mouse pressed left at (524, 180)
Screenshot: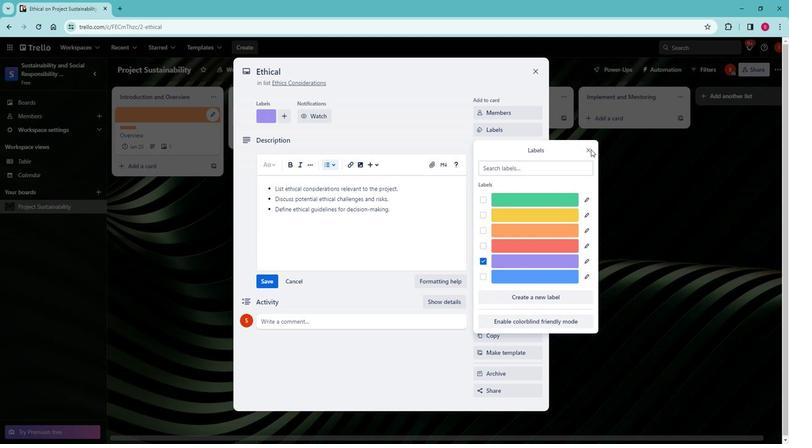 
Action: Mouse moved to (412, 156)
Screenshot: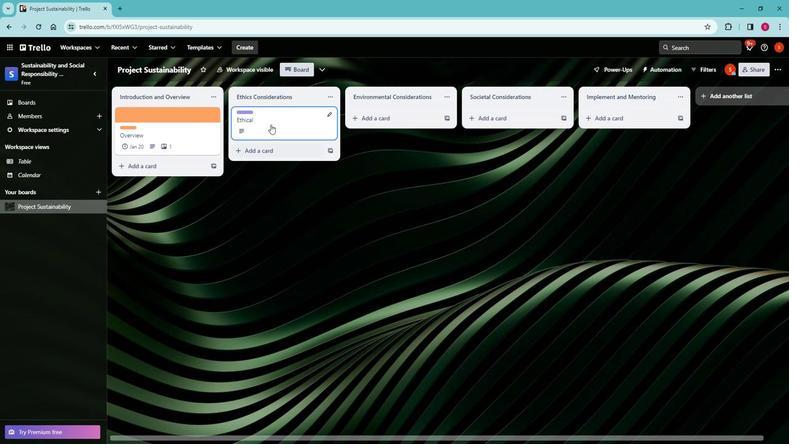 
Action: Mouse pressed left at (412, 156)
Screenshot: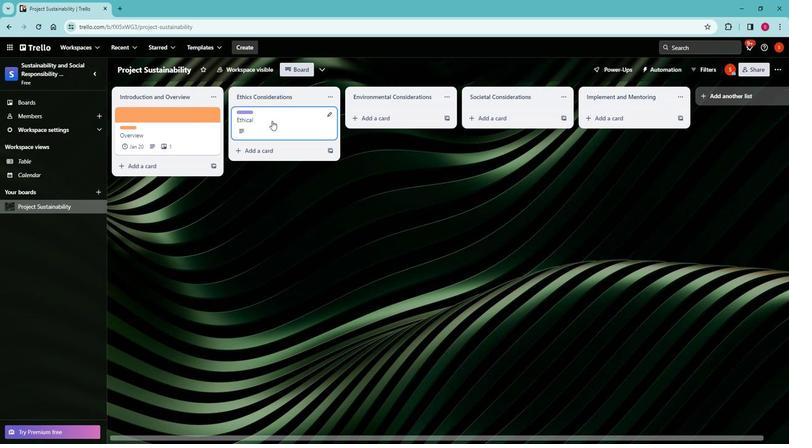 
Action: Mouse moved to (496, 178)
Screenshot: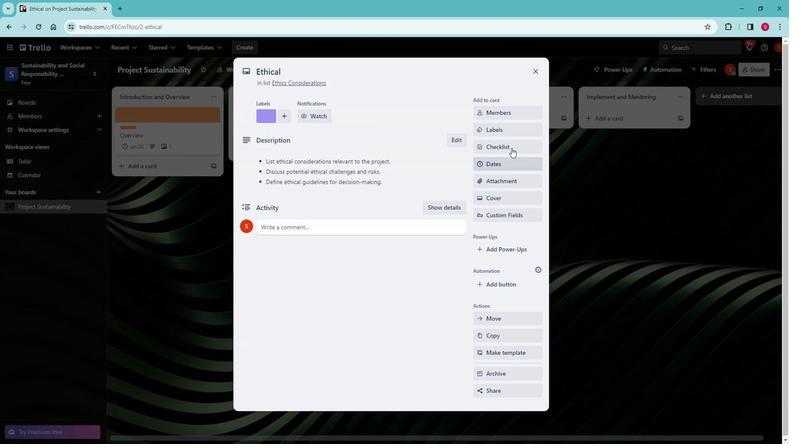 
Action: Mouse pressed left at (496, 178)
Screenshot: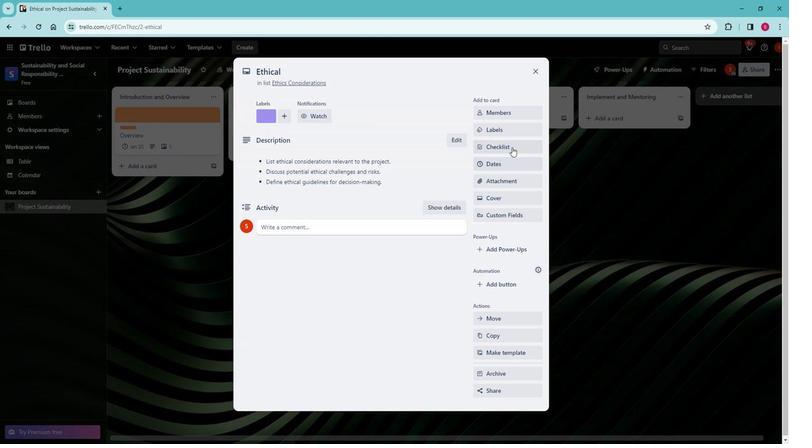 
Action: Key pressed <Key.shift>IDentify<Key.space><Key.backspace><Key.backspace><Key.backspace><Key.backspace><Key.backspace><Key.backspace><Key.backspace><Key.backspace>denify<Key.space>and<Key.space>assess<Key.left><Key.left><Key.left><Key.left><Key.left><Key.left><Key.left><Key.left><Key.left><Key.left><Key.left><Key.left><Key.left><Key.left><Key.left><Key.right>t<Key.right><Key.right><Key.right><Key.right><Key.right><Key.right><Key.right><Key.right><Key.right><Key.right><Key.right><Key.right><Key.right><Key.right><Key.right><Key.right><Key.space>potential<Key.space>ethical<Key.space>dilemmas<Key.enter>
Screenshot: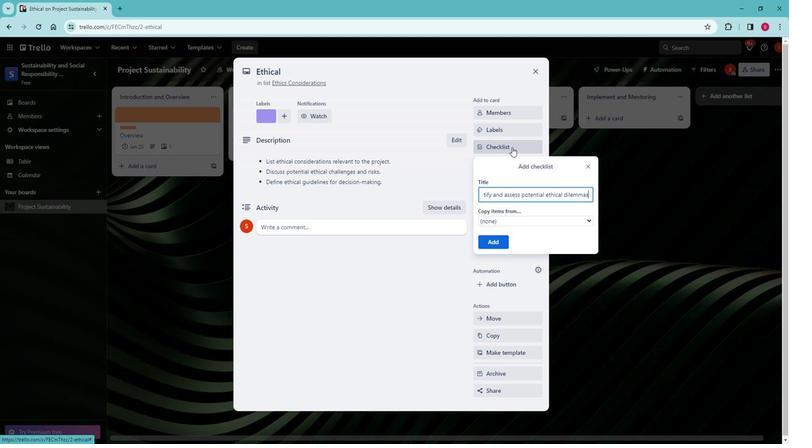 
Action: Mouse pressed left at (496, 178)
Screenshot: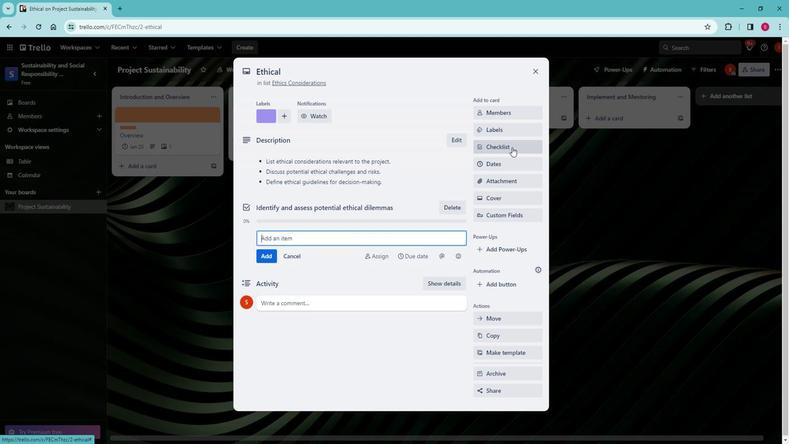 
Action: Key pressed <Key.shift>Establish<Key.space>ethical<Key.space>guidelines<Key.space>adn<Key.space>principles<Key.space><Key.left><Key.left><Key.left><Key.left><Key.left><Key.left><Key.left><Key.left><Key.left><Key.left><Key.left><Key.left><Key.left><Key.right><Key.backspace><Key.backspace>ns<Key.enter>
Screenshot: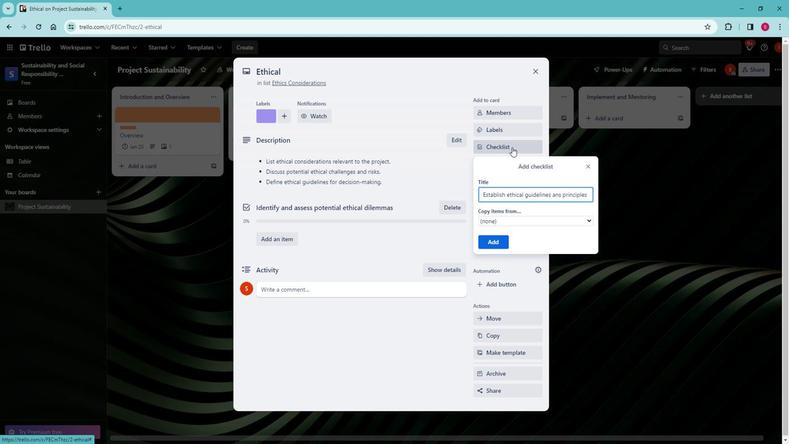 
Action: Mouse pressed left at (496, 178)
Screenshot: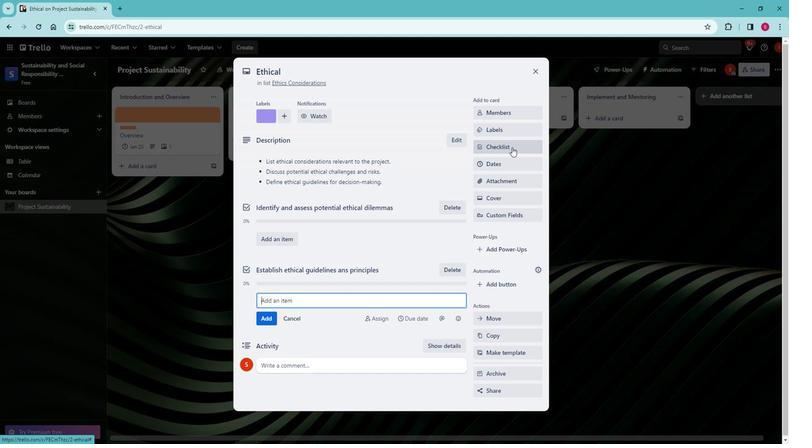 
Action: Key pressed <Key.shift>Define<Key.space>,m<Key.backspace><Key.backspace>mechanims<Key.space><Key.backspace><Key.backspace><Key.backspace><Key.backspace><Key.backspace>nisms<Key.space>fro<Key.space>reporting<Key.space>and<Key.space>addre<Key.left><Key.left><Key.left><Key.left><Key.left><Key.left><Key.left><Key.left><Key.left><Key.left><Key.left><Key.left><Key.left><Key.left><Key.left><Key.left><Key.left><Key.left><Key.left><Key.left><Key.backspace><Key.backspace>or<Key.right><Key.right><Key.right><Key.right><Key.right><Key.right><Key.right><Key.right><Key.right><Key.right><Key.right><Key.right><Key.right><Key.right><Key.right><Key.right><Key.right><Key.right><Key.right><Key.right><Key.right><Key.right><Key.right><Key.right><Key.right><Key.right><Key.right><Key.right><Key.right><Key.right>ssing<Key.space>ethical<Key.space>concerns<Key.space><Key.enter>
Screenshot: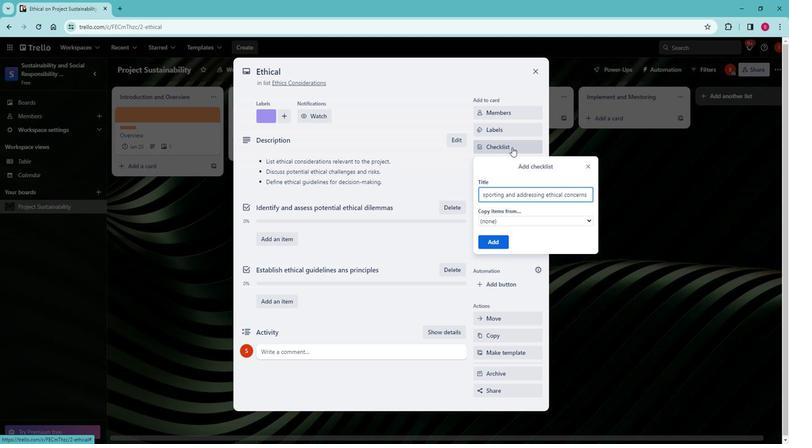 
Action: Mouse moved to (497, 188)
Screenshot: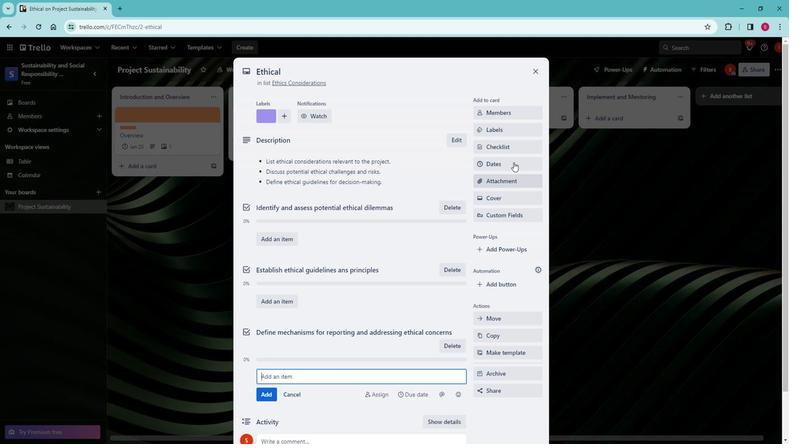 
Action: Mouse pressed left at (497, 188)
Screenshot: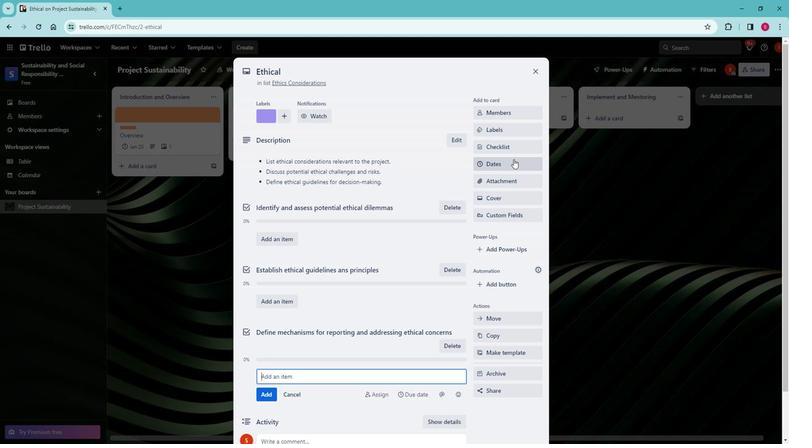 
Action: Mouse moved to (489, 264)
Screenshot: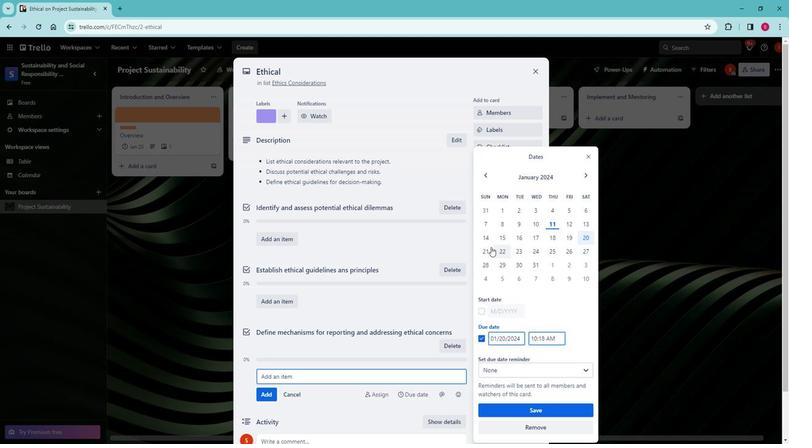 
Action: Mouse pressed left at (489, 264)
Screenshot: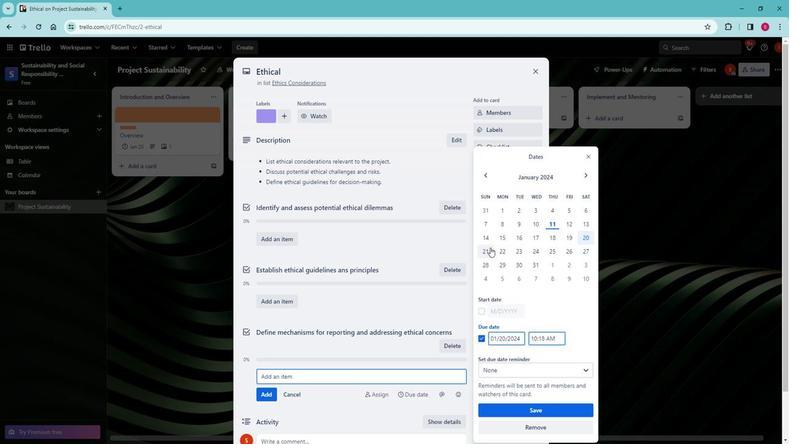 
Action: Mouse moved to (493, 401)
Screenshot: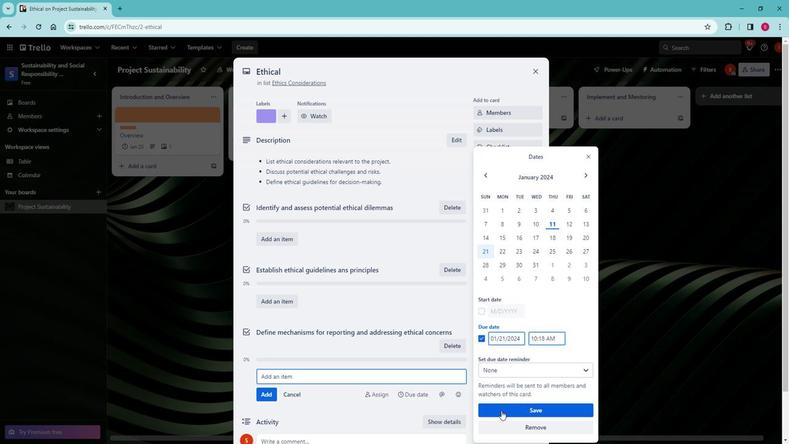 
Action: Mouse pressed left at (493, 401)
Screenshot: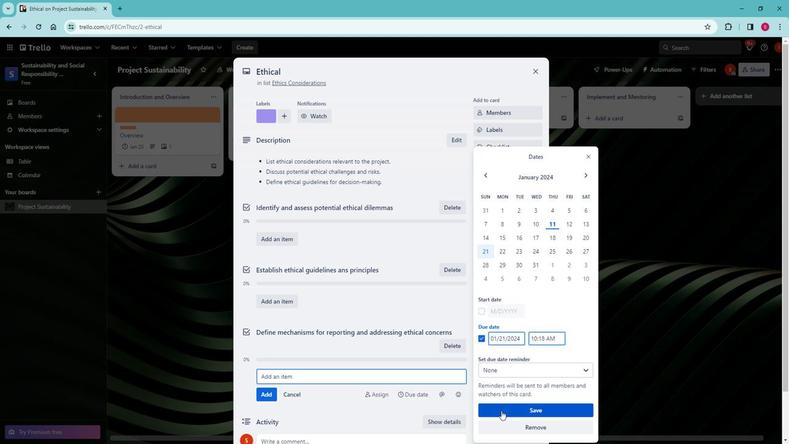 
Action: Mouse moved to (498, 222)
Screenshot: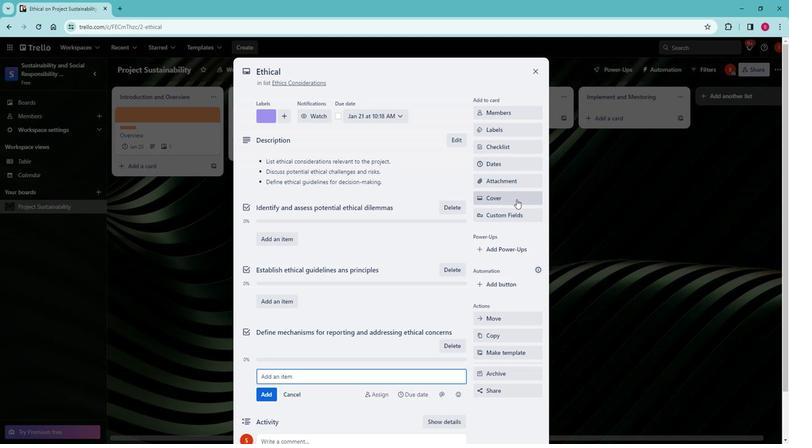
Action: Mouse pressed left at (498, 222)
Screenshot: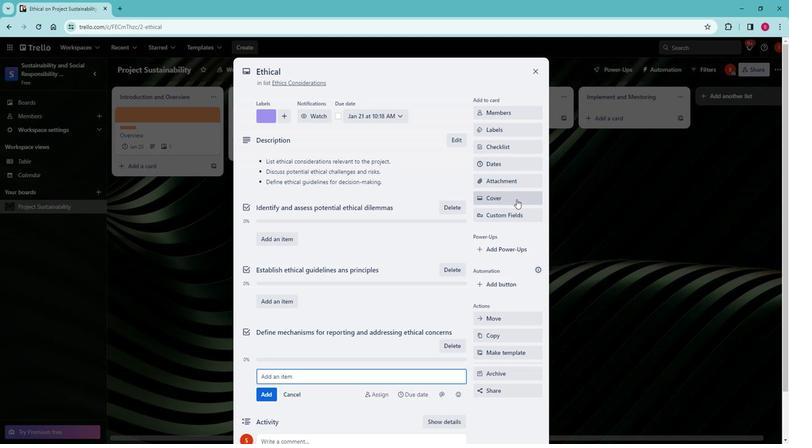 
Action: Mouse moved to (496, 172)
Screenshot: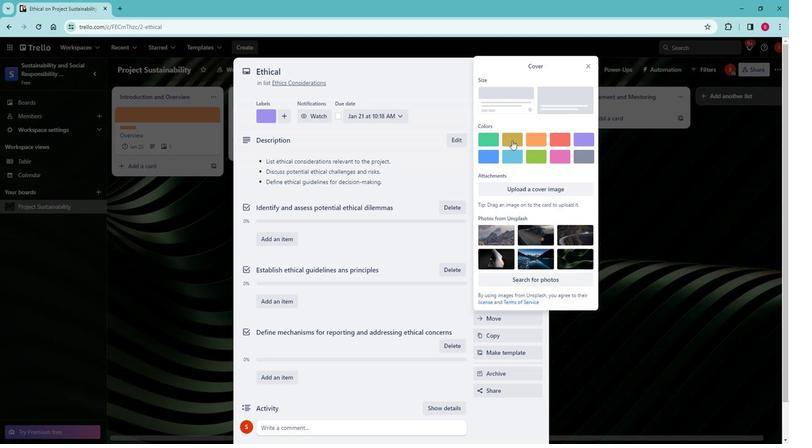 
Action: Mouse pressed left at (496, 172)
Screenshot: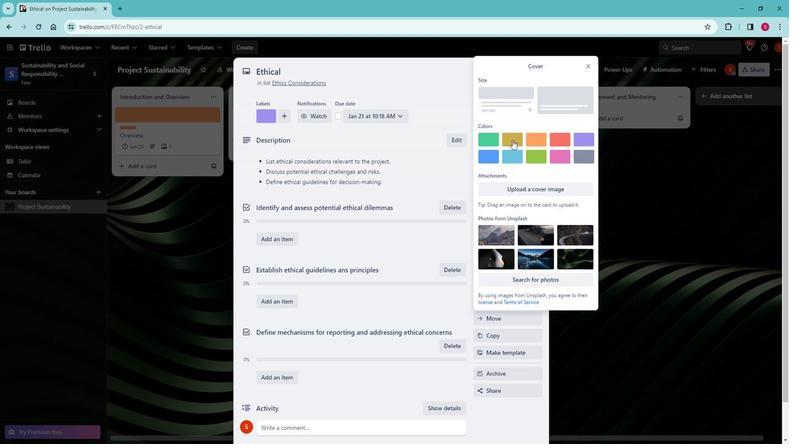 
Action: Mouse moved to (523, 109)
Screenshot: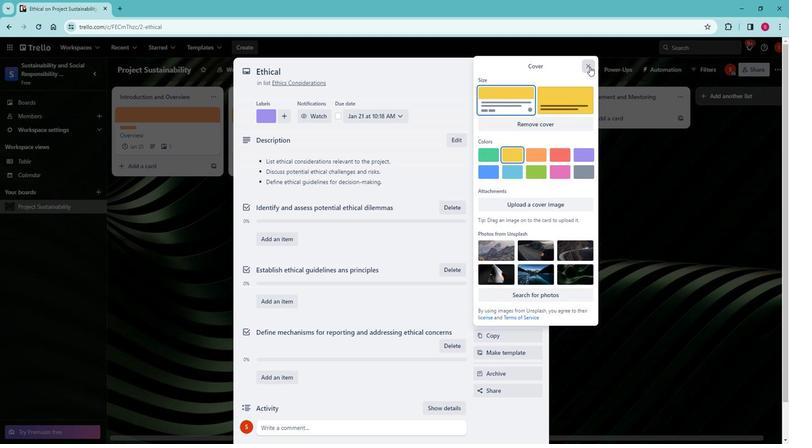 
Action: Mouse pressed left at (523, 109)
Screenshot: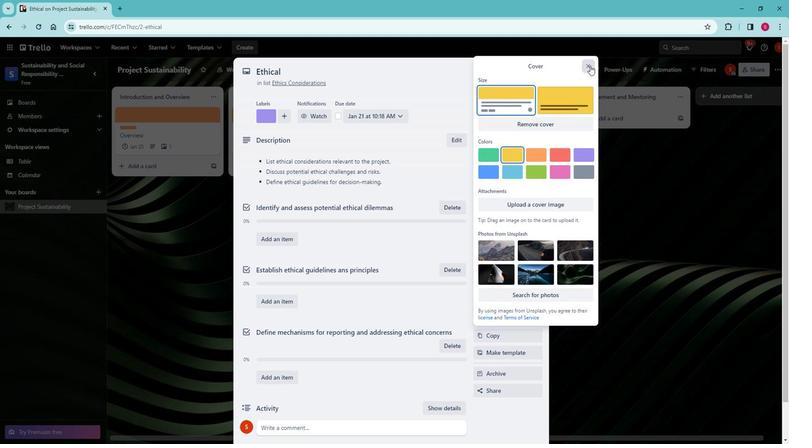 
Action: Mouse moved to (499, 250)
Screenshot: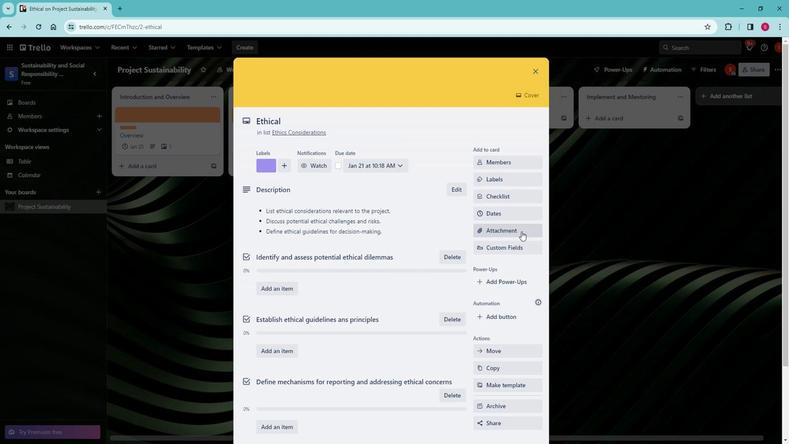 
Action: Mouse pressed left at (499, 250)
Screenshot: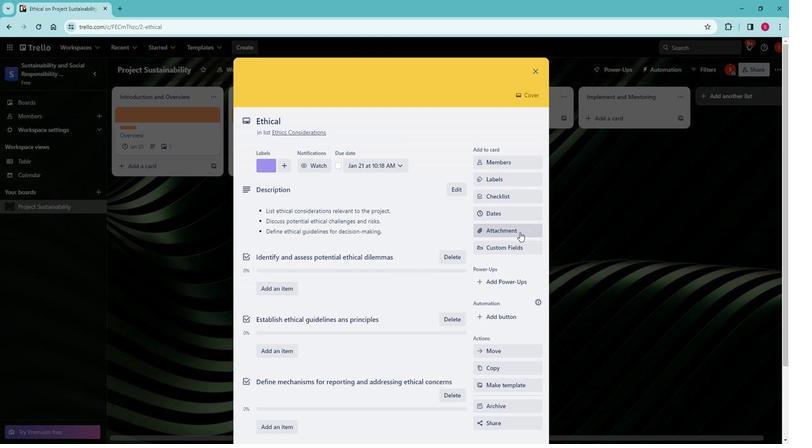 
Action: Mouse moved to (493, 325)
Screenshot: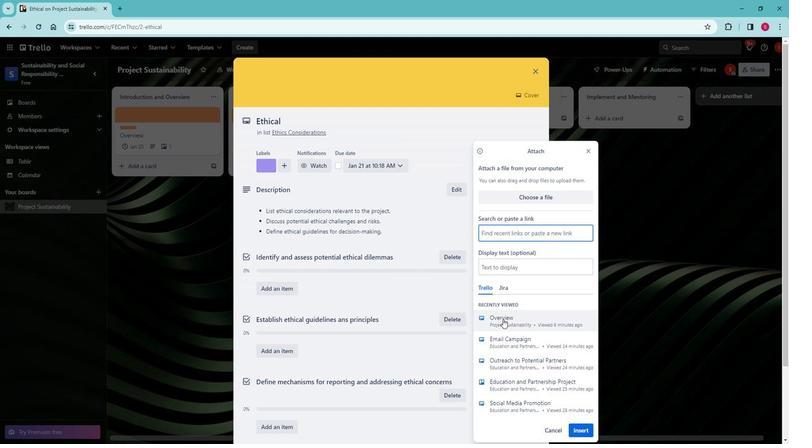 
Action: Mouse pressed left at (493, 325)
Screenshot: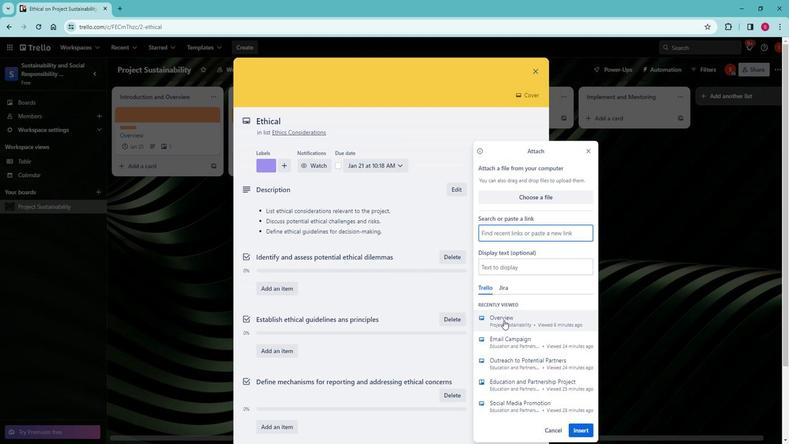 
Action: Mouse moved to (496, 293)
Screenshot: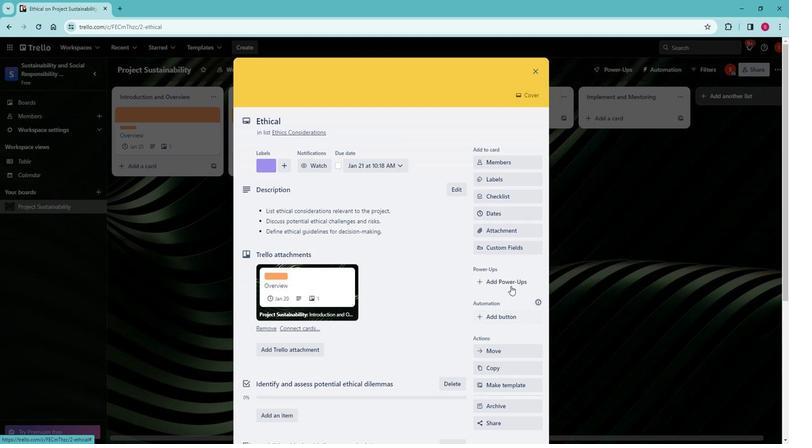 
Action: Mouse pressed left at (496, 293)
Screenshot: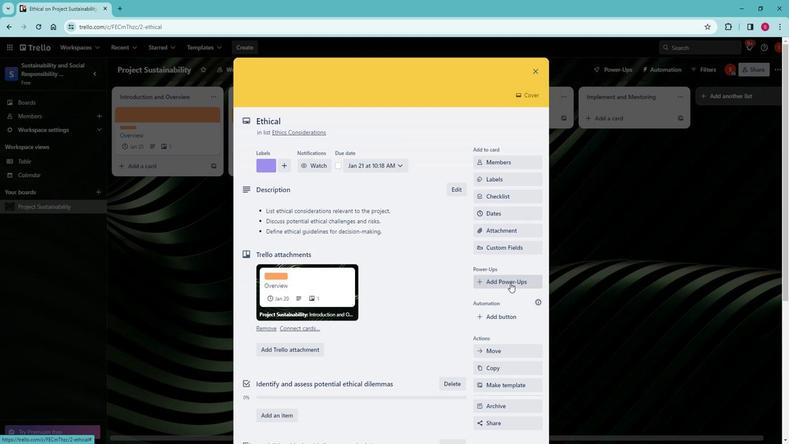 
Action: Mouse moved to (398, 164)
Screenshot: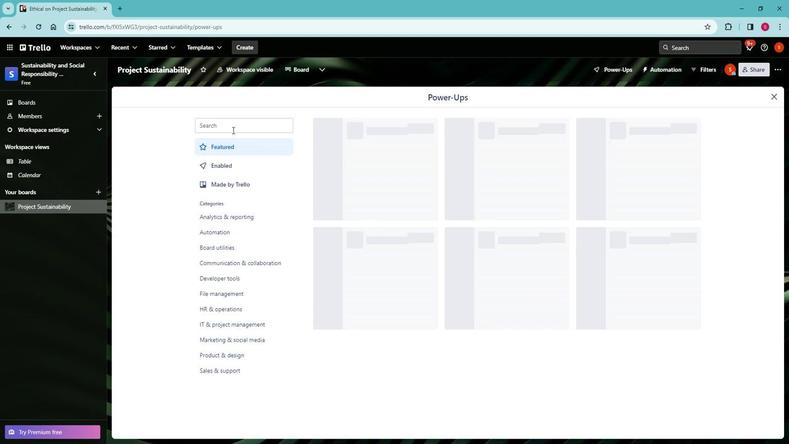 
Action: Mouse pressed left at (398, 164)
Screenshot: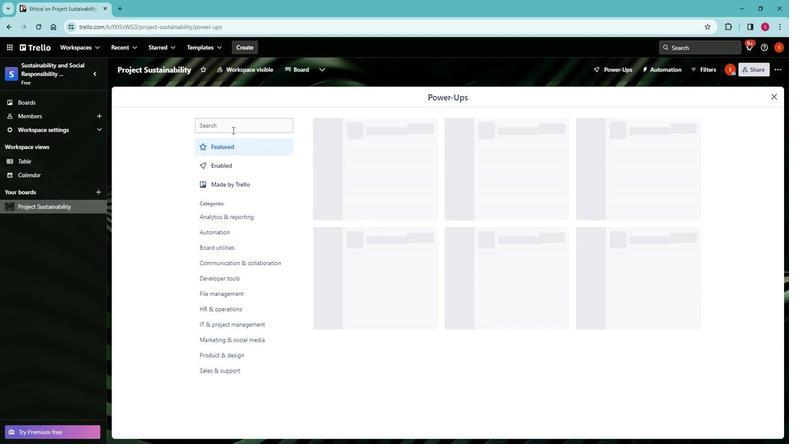 
Action: Mouse moved to (398, 163)
Screenshot: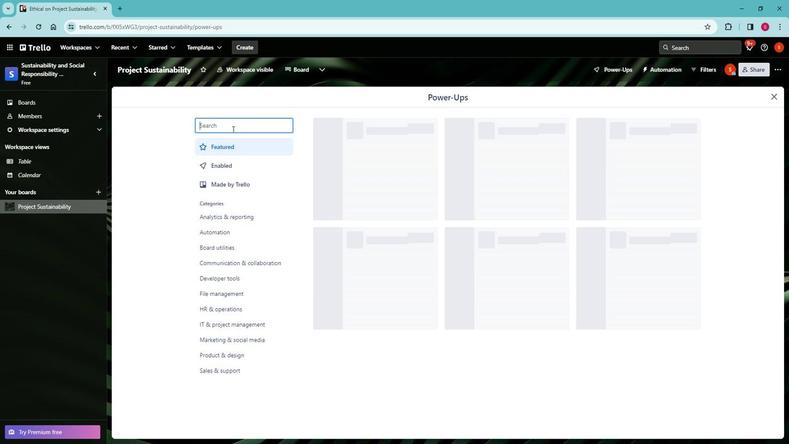 
Action: Key pressed re
Screenshot: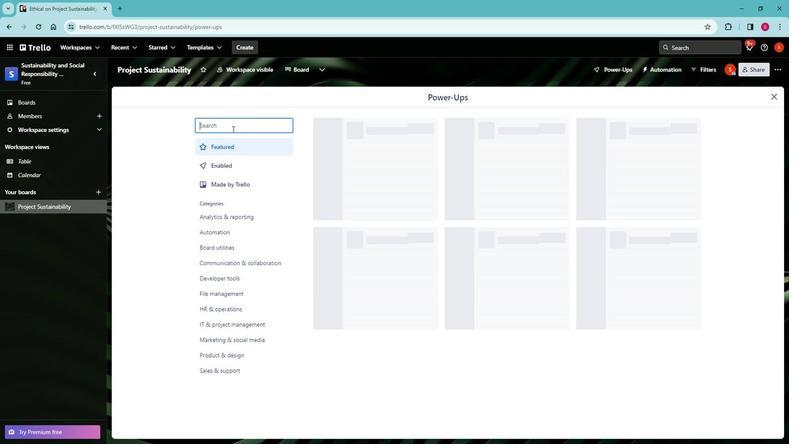 
Action: Mouse moved to (399, 162)
Screenshot: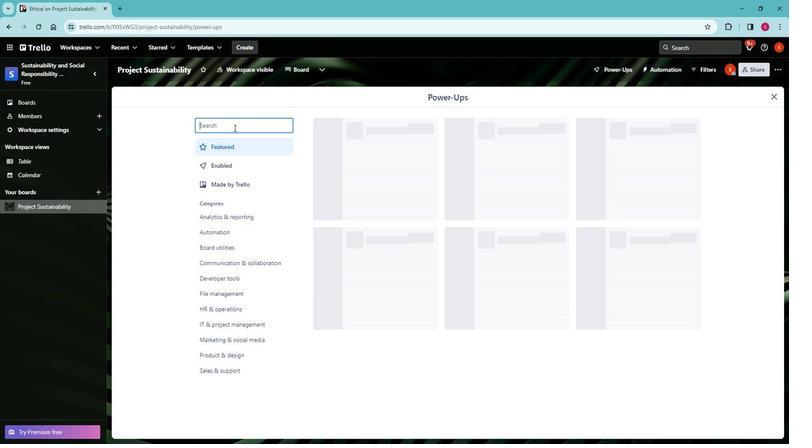 
Action: Key pressed p
Screenshot: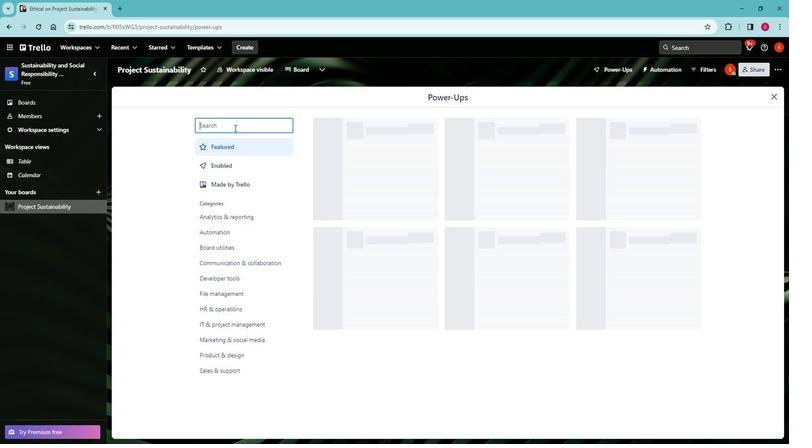 
Action: Mouse moved to (400, 161)
Screenshot: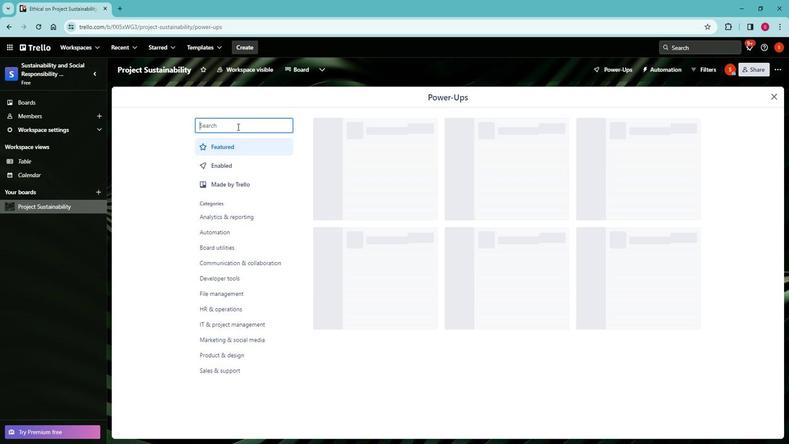 
Action: Key pressed eat
Screenshot: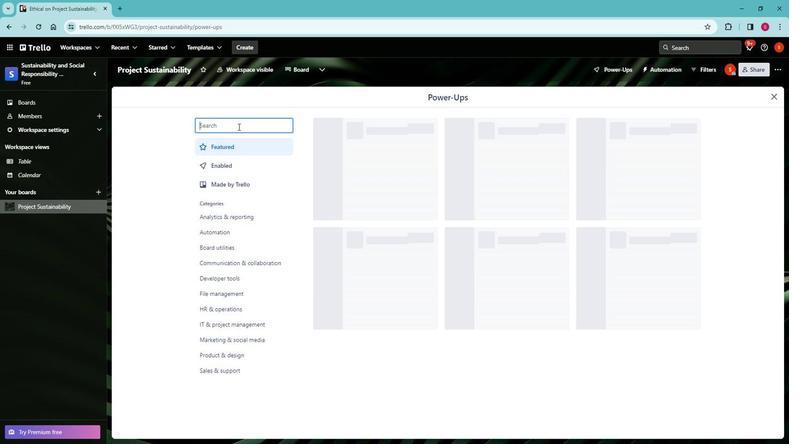 
Action: Mouse moved to (401, 160)
Screenshot: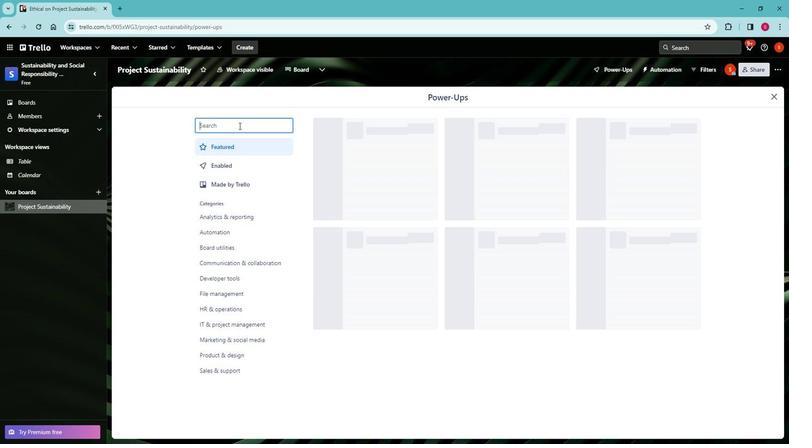 
Action: Key pressed <Key.enter>
Screenshot: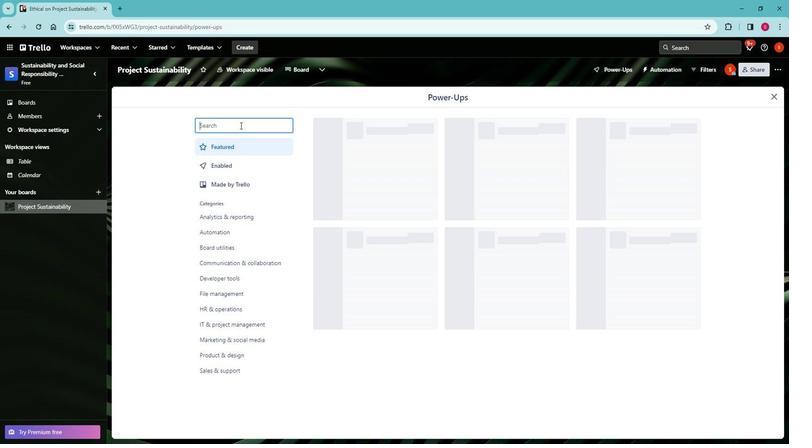 
Action: Mouse moved to (433, 198)
Screenshot: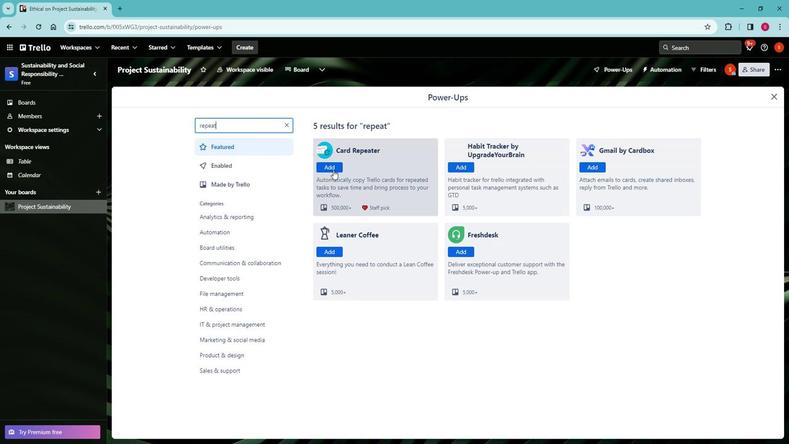 
Action: Mouse pressed left at (433, 198)
Screenshot: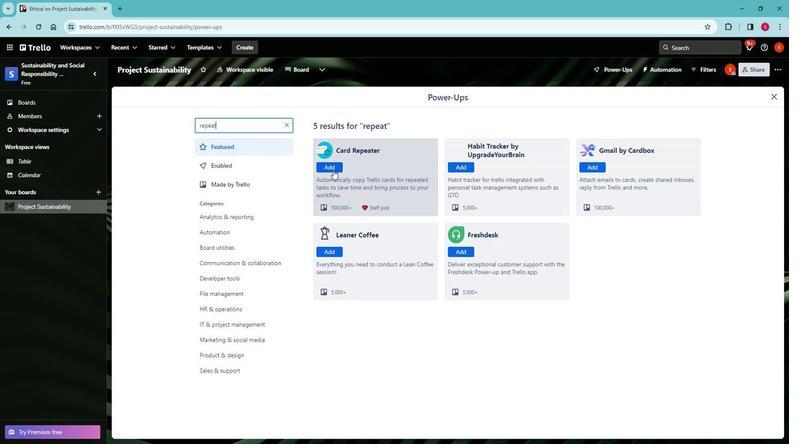 
Action: Mouse moved to (589, 140)
Screenshot: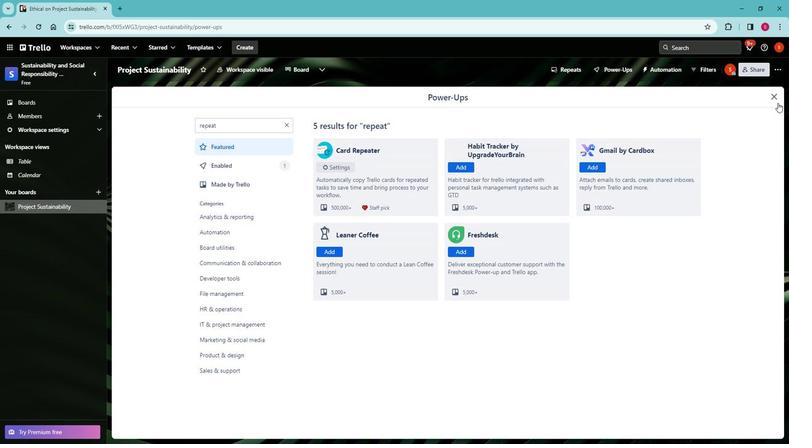 
Action: Mouse pressed left at (589, 140)
Screenshot: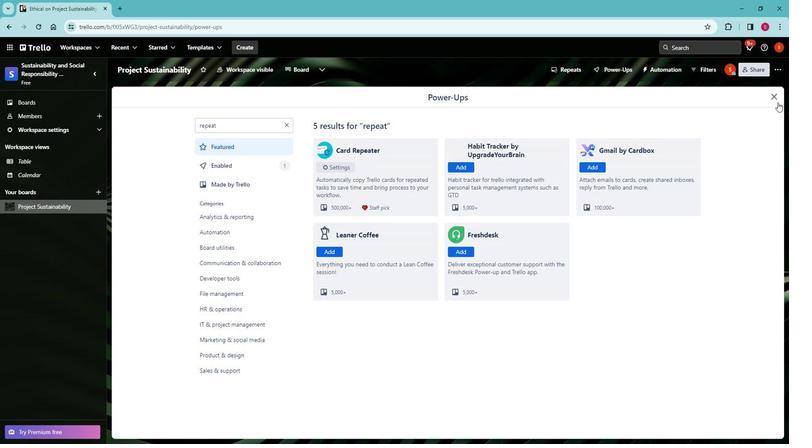 
Action: Mouse moved to (505, 115)
Screenshot: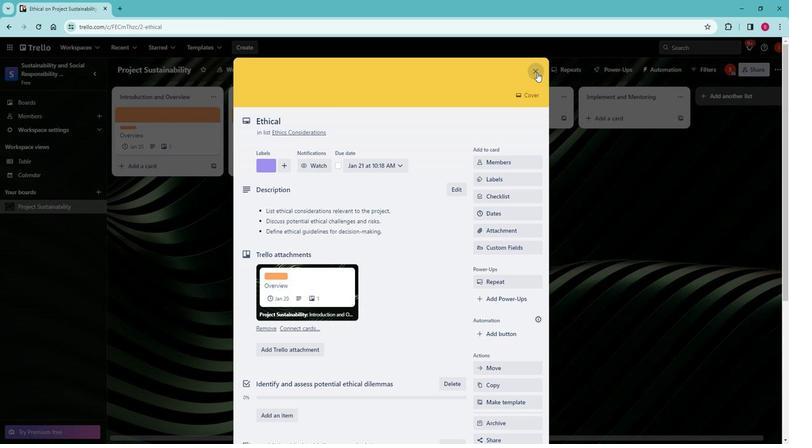 
Action: Mouse pressed left at (505, 115)
Screenshot: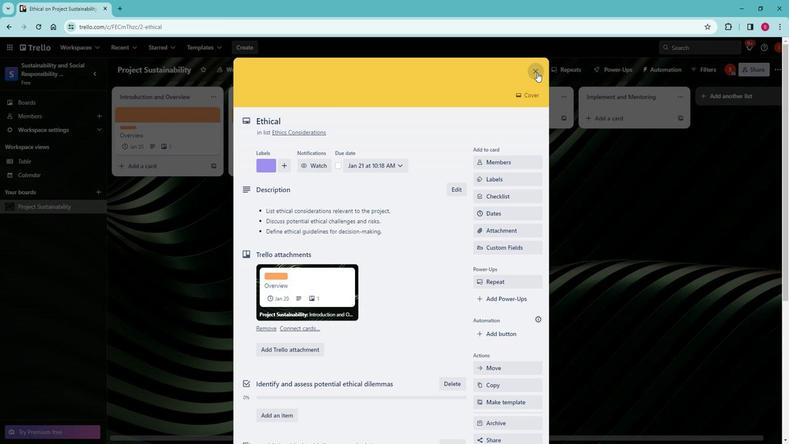 
Action: Mouse moved to (281, 207)
Screenshot: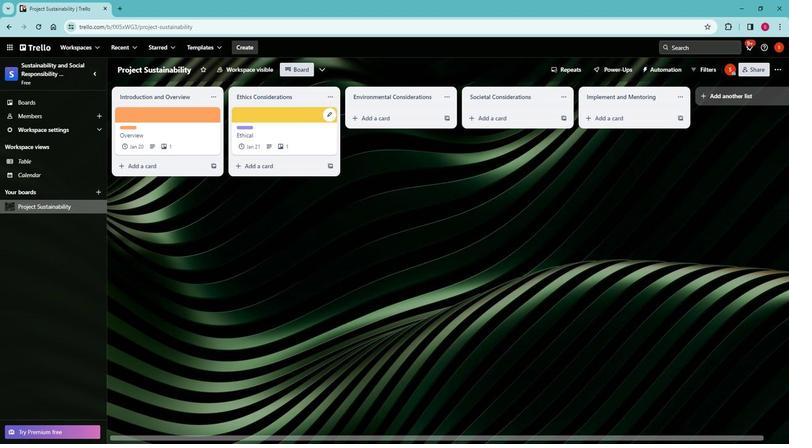 
Action: Mouse scrolled (281, 207) with delta (0, 0)
Screenshot: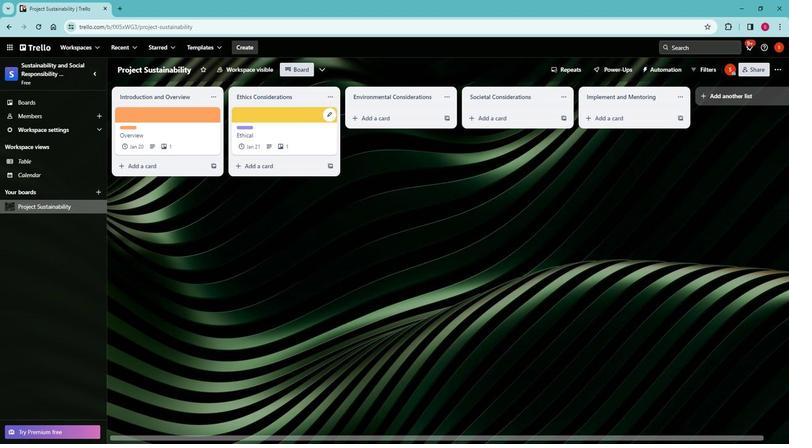 
Action: Mouse moved to (280, 207)
Screenshot: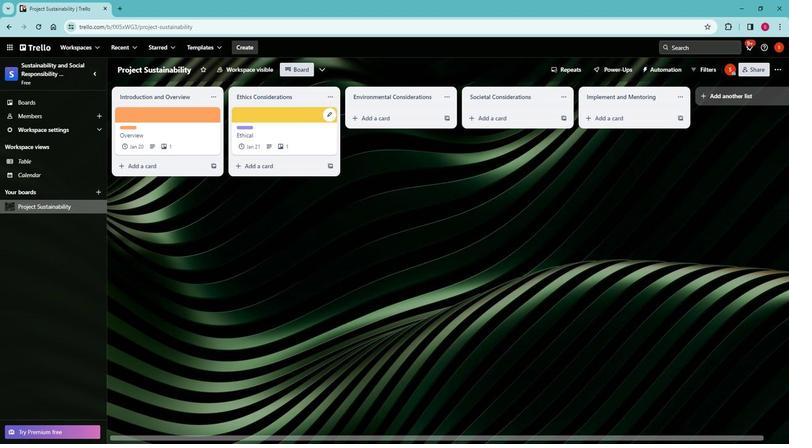 
Action: Mouse scrolled (280, 207) with delta (0, 0)
Screenshot: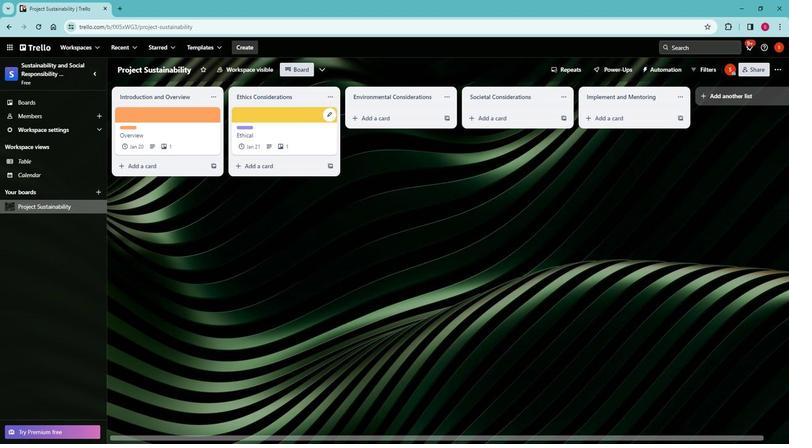 
Action: Mouse moved to (283, 212)
Screenshot: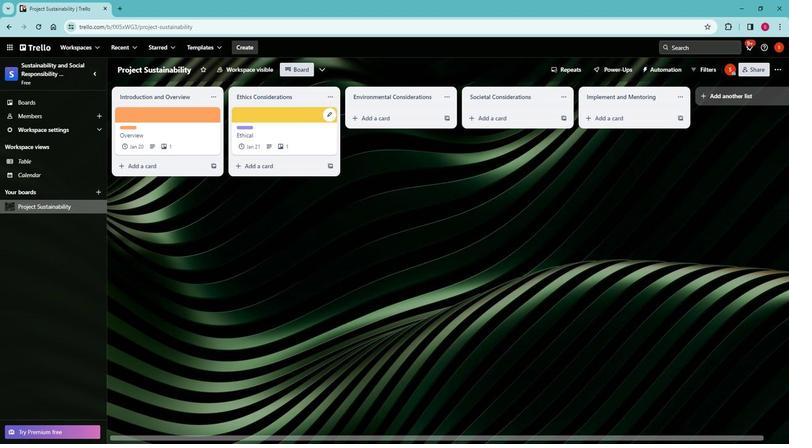 
Action: Mouse scrolled (283, 211) with delta (0, 0)
Screenshot: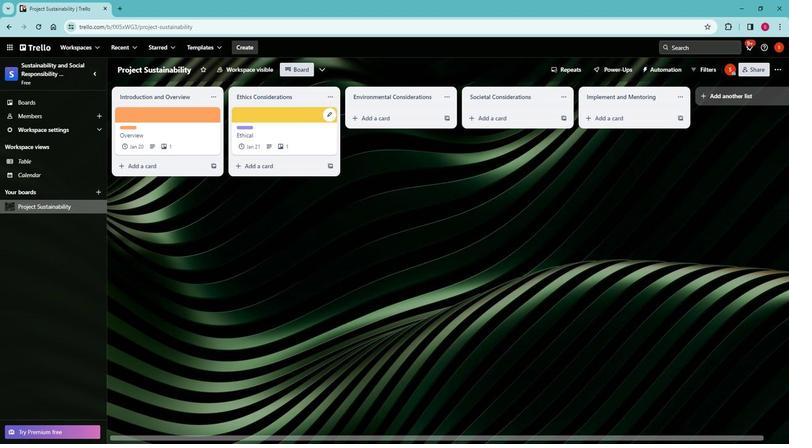 
Action: Mouse scrolled (283, 211) with delta (0, 0)
Screenshot: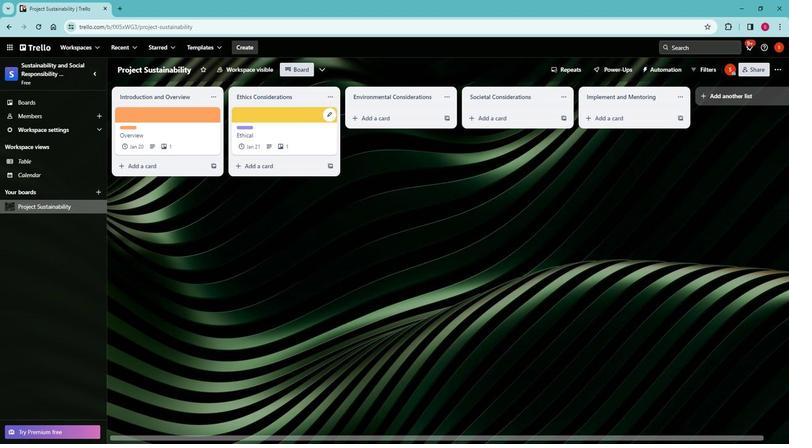 
Action: Mouse moved to (456, 150)
Screenshot: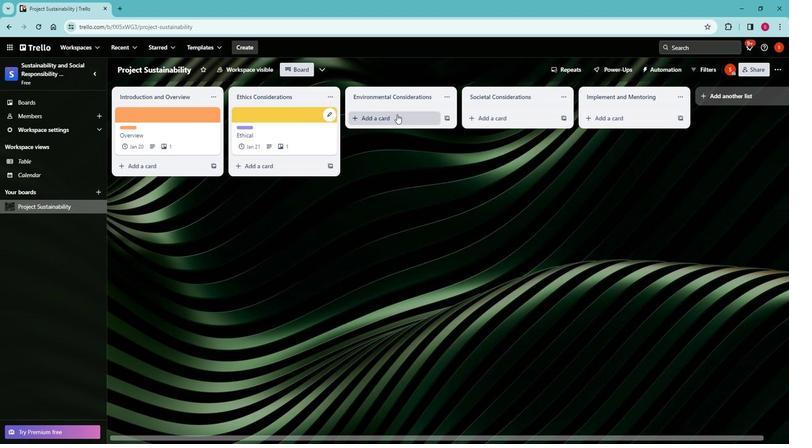 
Action: Mouse pressed left at (456, 150)
Screenshot: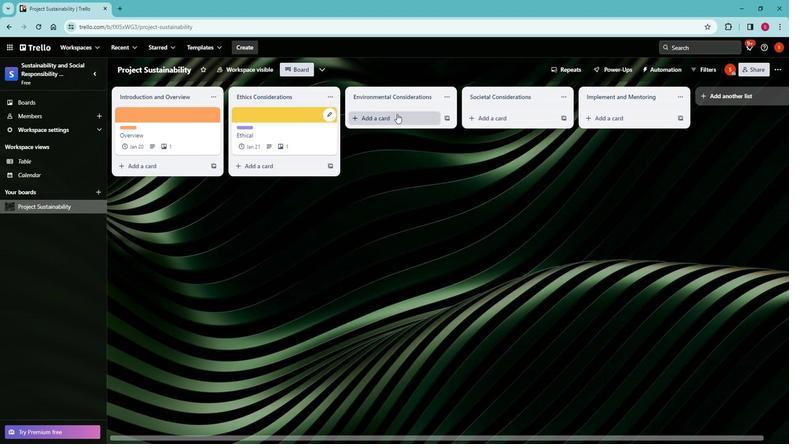 
Action: Key pressed <Key.shift>Conss<Key.backspace>iderations<Key.space><Key.enter>
Screenshot: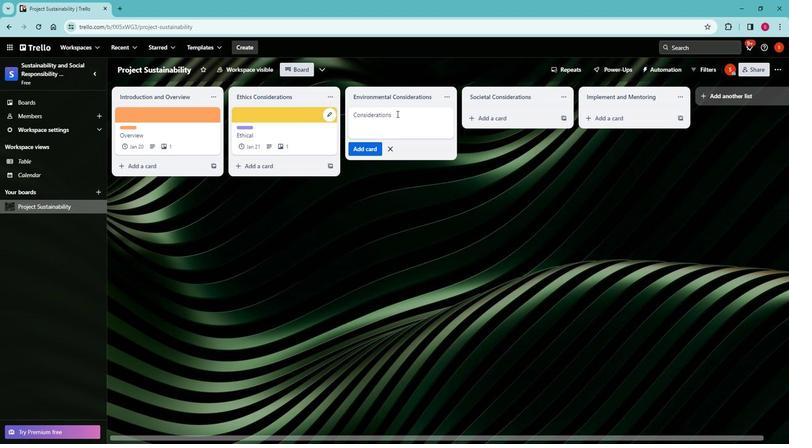 
Action: Mouse moved to (454, 153)
Screenshot: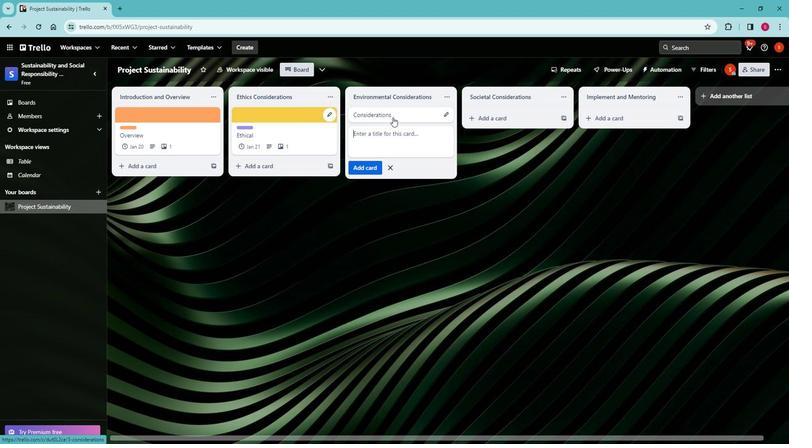 
Action: Mouse pressed left at (454, 153)
Screenshot: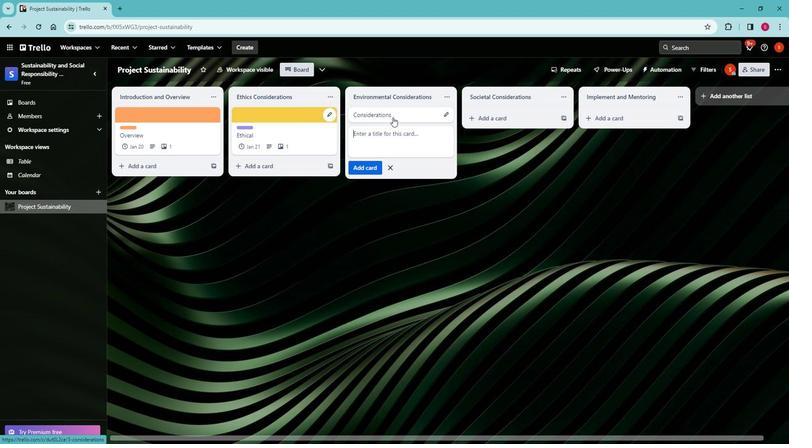
Action: Mouse moved to (417, 251)
Screenshot: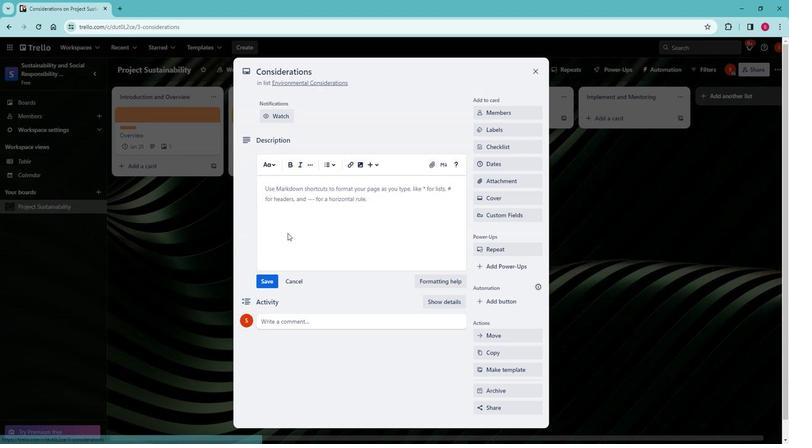 
Action: Mouse pressed left at (417, 251)
Screenshot: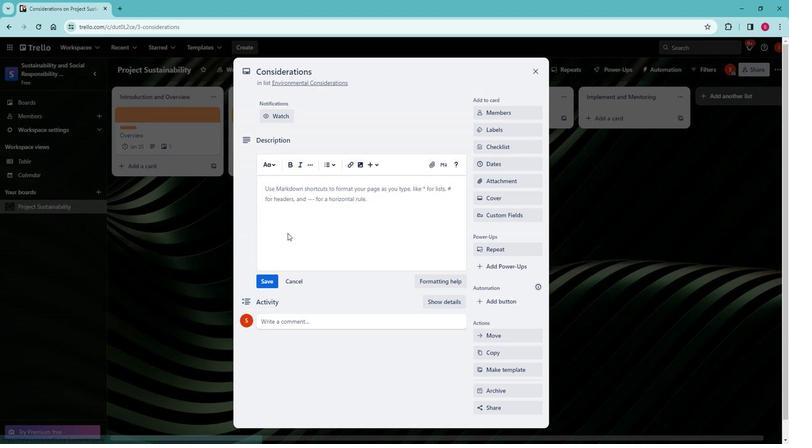 
Action: Mouse moved to (432, 194)
Screenshot: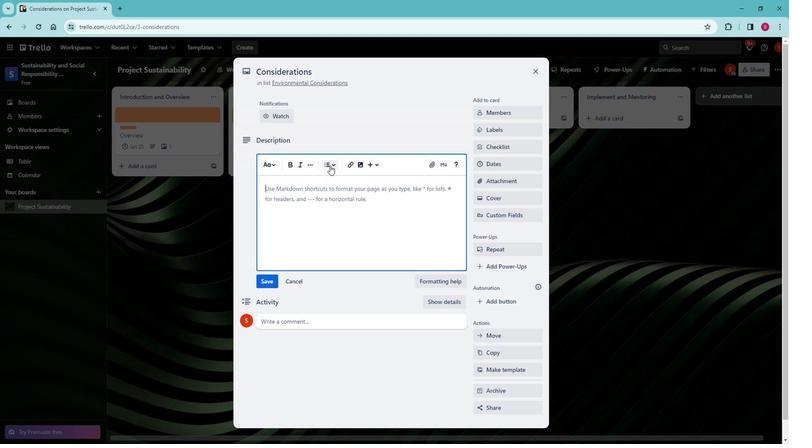 
Action: Mouse pressed left at (432, 194)
Screenshot: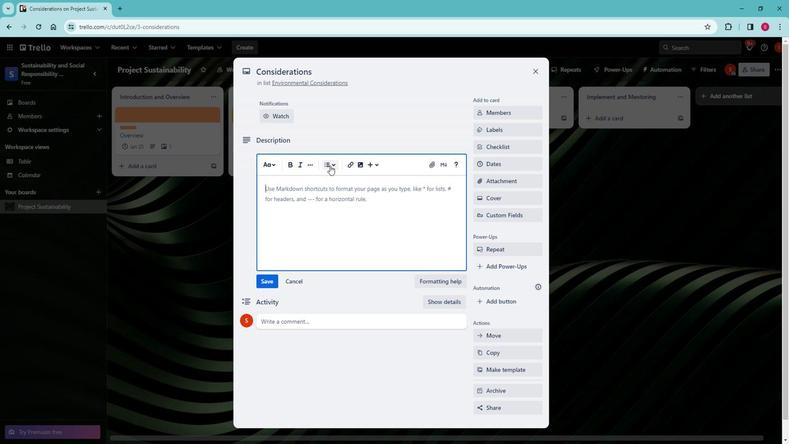 
Action: Mouse moved to (435, 210)
Screenshot: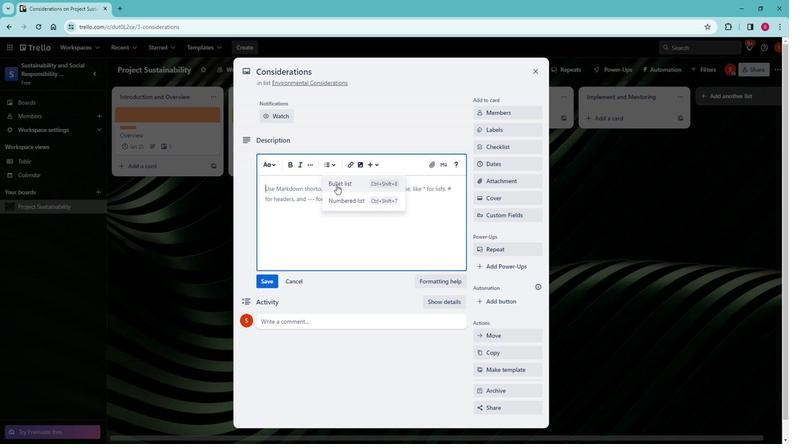 
Action: Mouse pressed left at (435, 210)
Screenshot: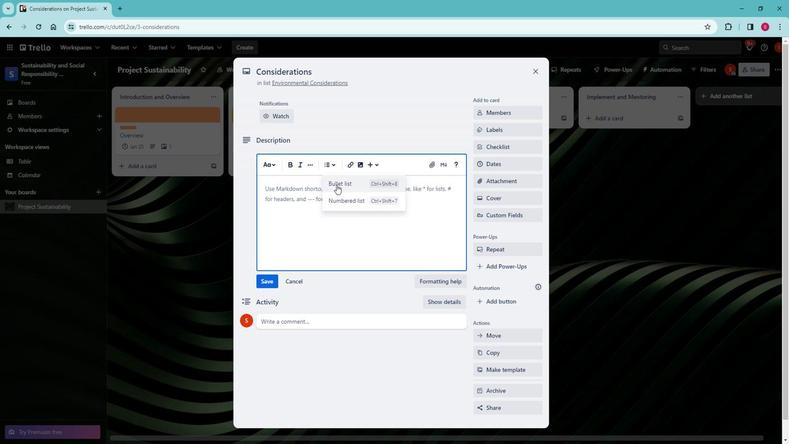 
Action: Mouse moved to (426, 211)
Screenshot: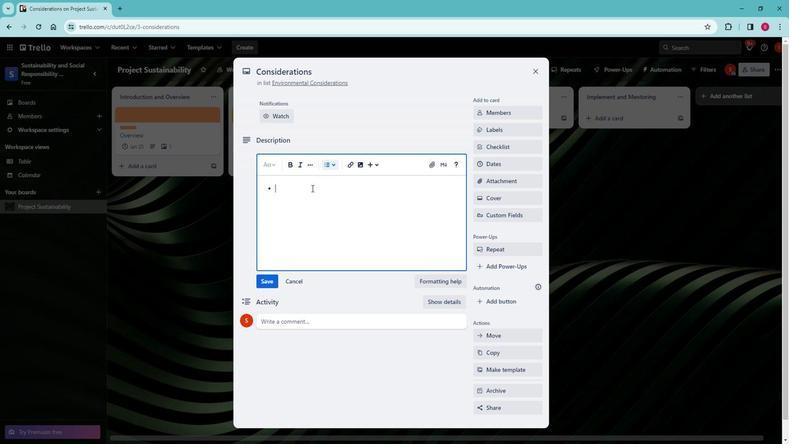 
Action: Key pressed <Key.shift>Outline<Key.space><Key.backspace><Key.space>enviropnmental<Key.backspace><Key.backspace>al<Key.space>goals<Key.backspace><Key.backspace><Key.backspace><Key.backspace><Key.backspace><Key.backspace><Key.backspace><Key.backspace><Key.backspace><Key.backspace><Key.backspace><Key.backspace><Key.backspace><Key.backspace>nmental<Key.space>gioals<Key.backspace><Key.backspace><Key.backspace><Key.backspace><Key.backspace>oasl<Key.space><Key.backspace><Key.backspace><Key.backspace>l<Key.space>s<Key.backspace>s<Key.backspace><Key.backspace>s<Key.space>for<Key.space>the<Key.space>prok<Key.backspace>ject<Key.space>.<Key.space><Key.enter><Key.shift>Identify<Key.space>potential<Key.space>environmental<Key.space>inpacts<Key.backspace><Key.backspace><Key.backspace><Key.backspace><Key.backspace><Key.backspace>mpacts.<Key.enter><Key.shift>Prtopose<Key.space><Key.backspace><Key.backspace><Key.backspace><Key.backspace><Key.backspace><Key.backspace><Key.backspace>opose<Key.space>strategies<Key.space><Key.backspace><Key.space>fro<Key.space><Key.backspace><Key.backspace><Key.backspace>or<Key.space>minimizing<Key.space><Key.backspace><Key.space>the<Key.space><Key.backspace><Key.space>projects<Key.space>ex<Key.backspace>cological<Key.space>footprint.<Key.space>
Screenshot: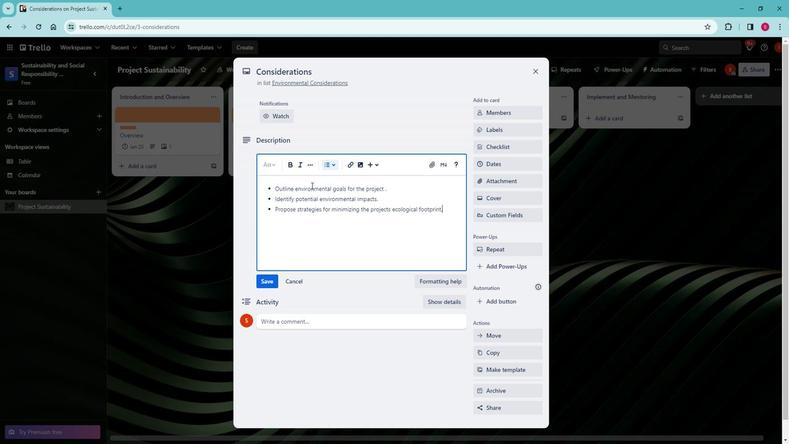 
Action: Mouse moved to (410, 291)
Screenshot: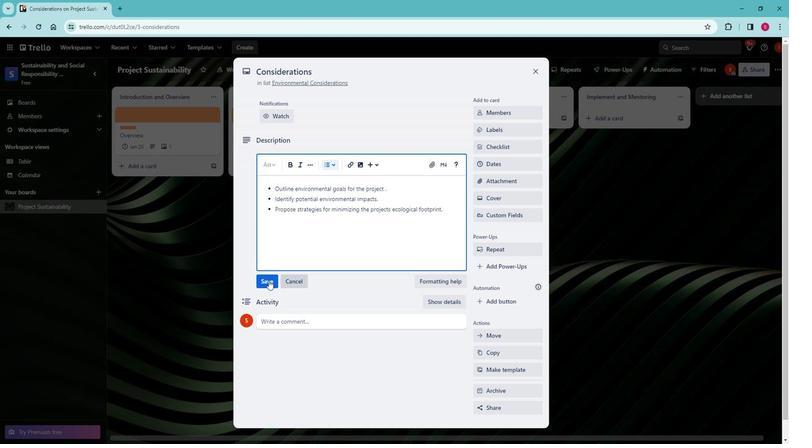 
Action: Mouse pressed left at (410, 291)
Screenshot: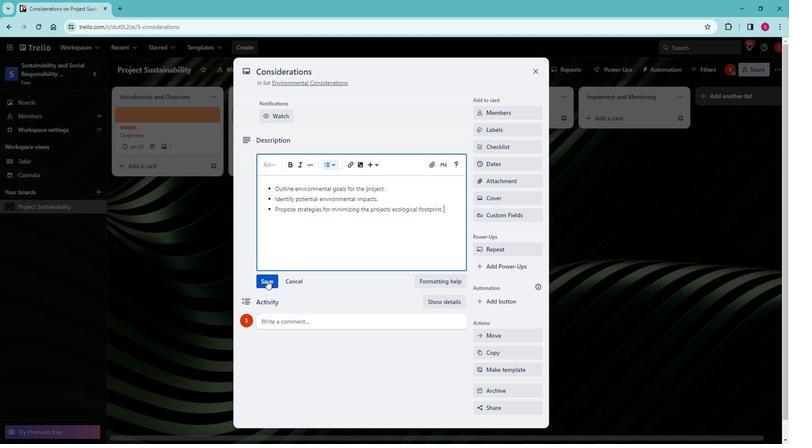 
Action: Mouse moved to (499, 172)
Screenshot: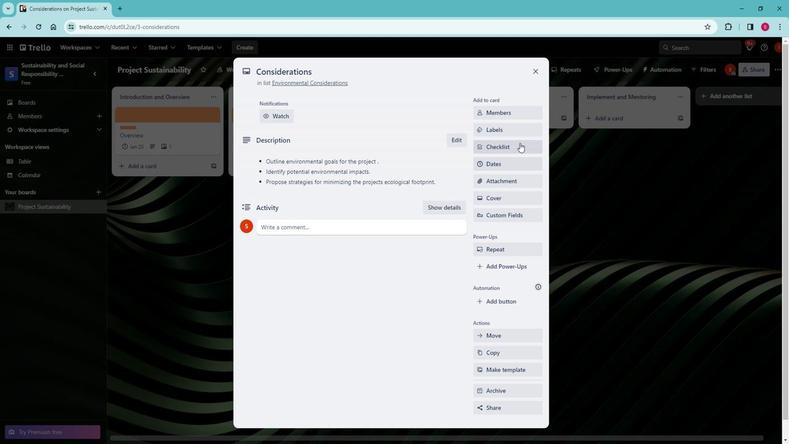 
Action: Mouse pressed left at (499, 172)
Screenshot: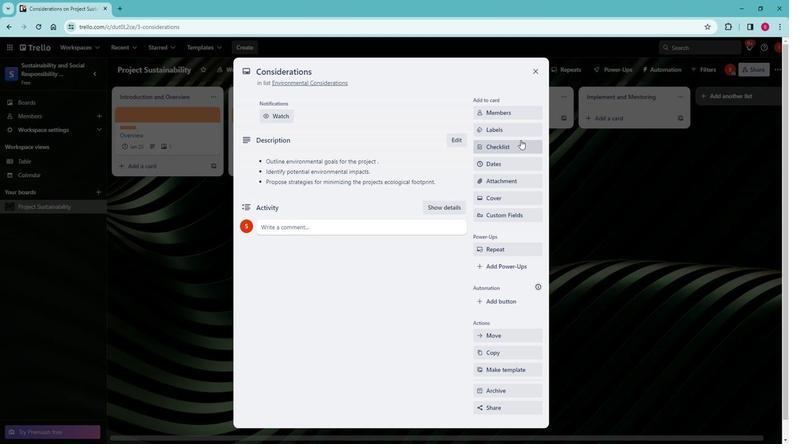 
Action: Mouse moved to (493, 220)
Screenshot: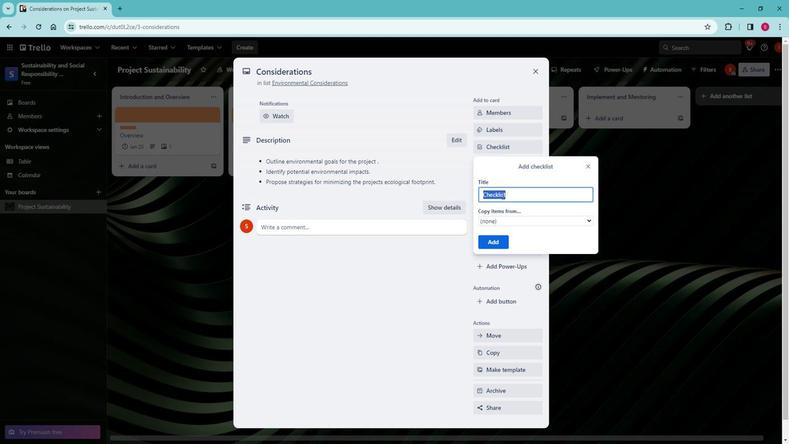 
Action: Key pressed <Key.shift>Consuct<Key.space><Key.backspace><Key.backspace><Key.backspace><Key.backspace><Key.backspace>dust<Key.space>an<Key.space><Key.backspace><Key.backspace><Key.backspace><Key.backspace><Key.backspace><Key.backspace><Key.backspace>uct<Key.space>an<Key.space>environmental<Key.space>impact<Key.space>assess,e<Key.backspace><Key.backspace>ment<Key.space>
Screenshot: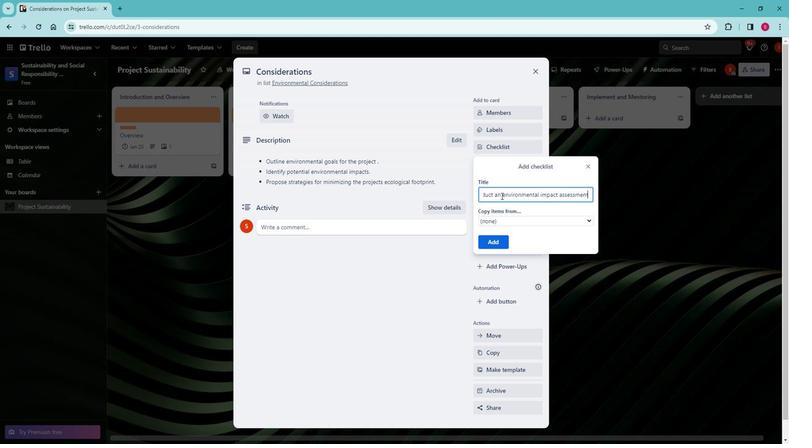 
Action: Mouse moved to (499, 238)
Screenshot: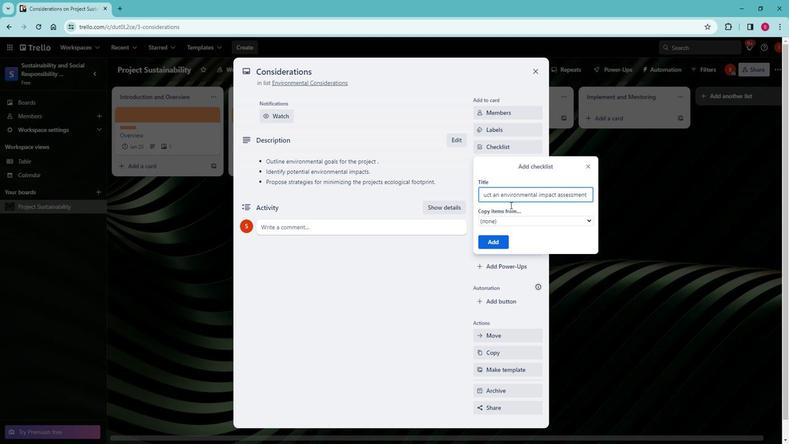 
Action: Mouse scrolled (499, 238) with delta (0, 0)
Screenshot: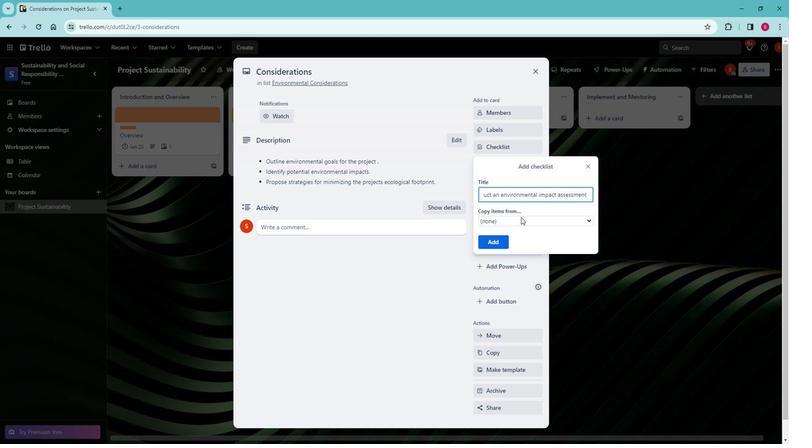 
Action: Mouse moved to (490, 257)
Screenshot: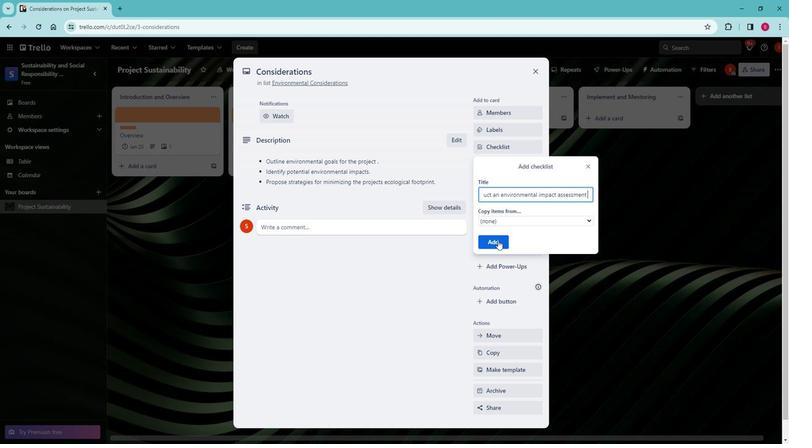 
Action: Mouse pressed left at (490, 257)
Screenshot: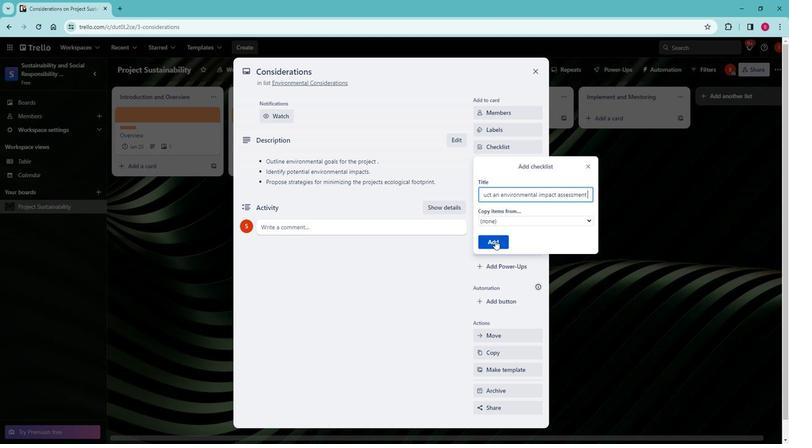 
Action: Mouse moved to (490, 182)
Screenshot: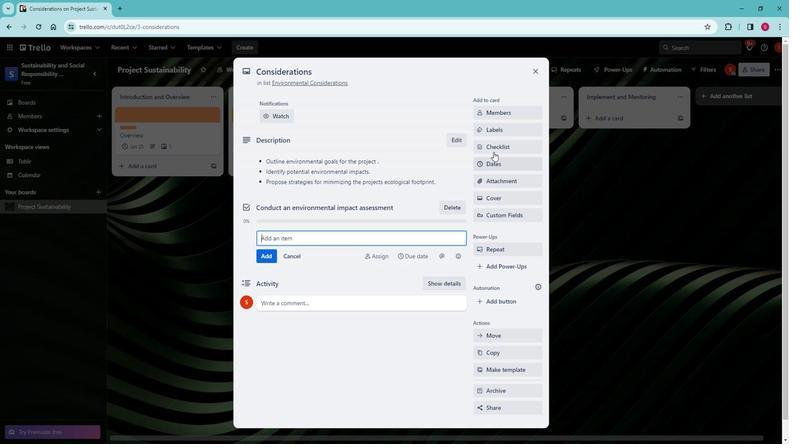 
Action: Mouse pressed left at (490, 182)
Screenshot: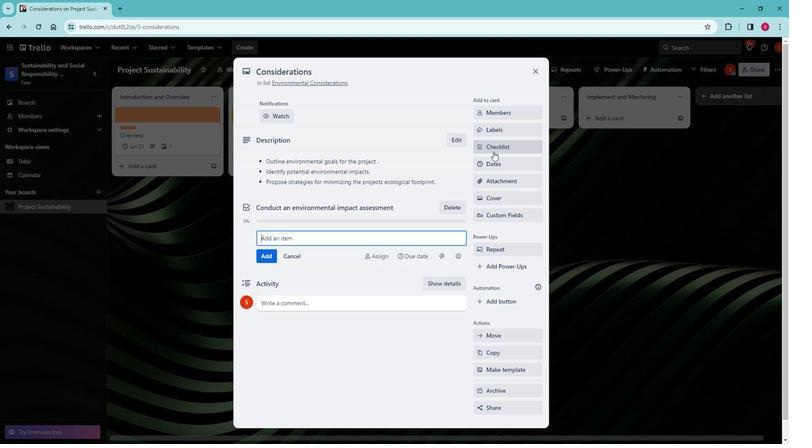 
Action: Key pressed <Key.shift>Set<Key.space>tarh<Key.backspace>gets<Key.space>for<Key.space>reducing<Key.space>end<Key.backspace>vironmental<Key.space>impact<Key.space>
Screenshot: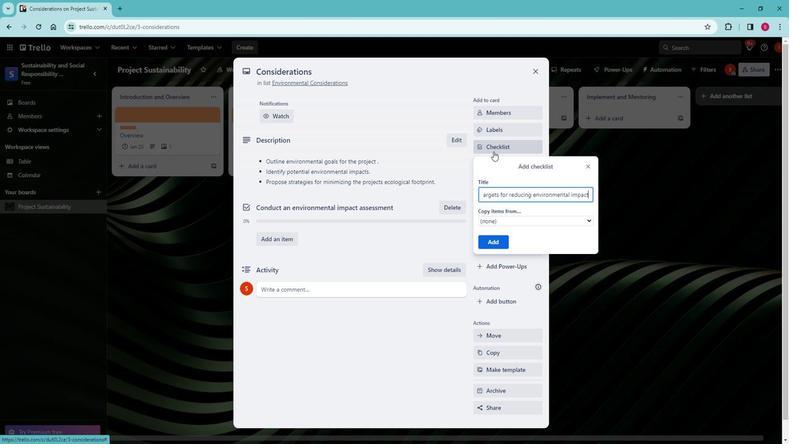 
Action: Mouse moved to (489, 258)
Screenshot: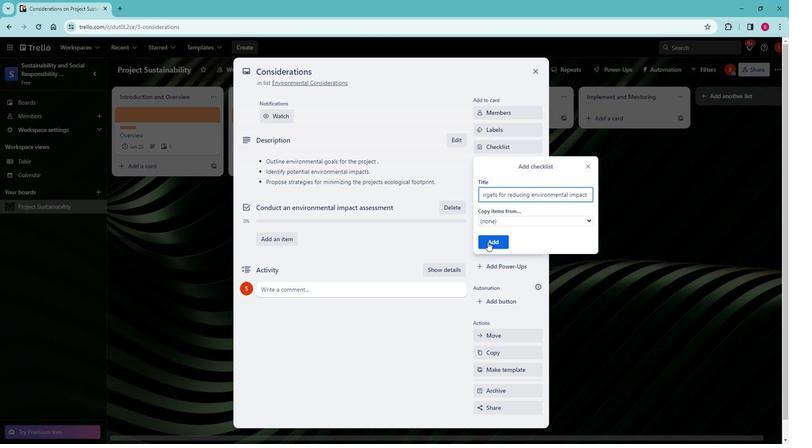 
Action: Mouse pressed left at (489, 258)
